 Task: Find connections with filter location Kayalpattinam with filter topic #Hiringandpromotionwith filter profile language German with filter current company VMware with filter school Islamic University of Science & Technology, Pulwama with filter industry Household Appliance Manufacturing with filter service category Print Design with filter keywords title Front-Line Employees
Action: Mouse moved to (183, 281)
Screenshot: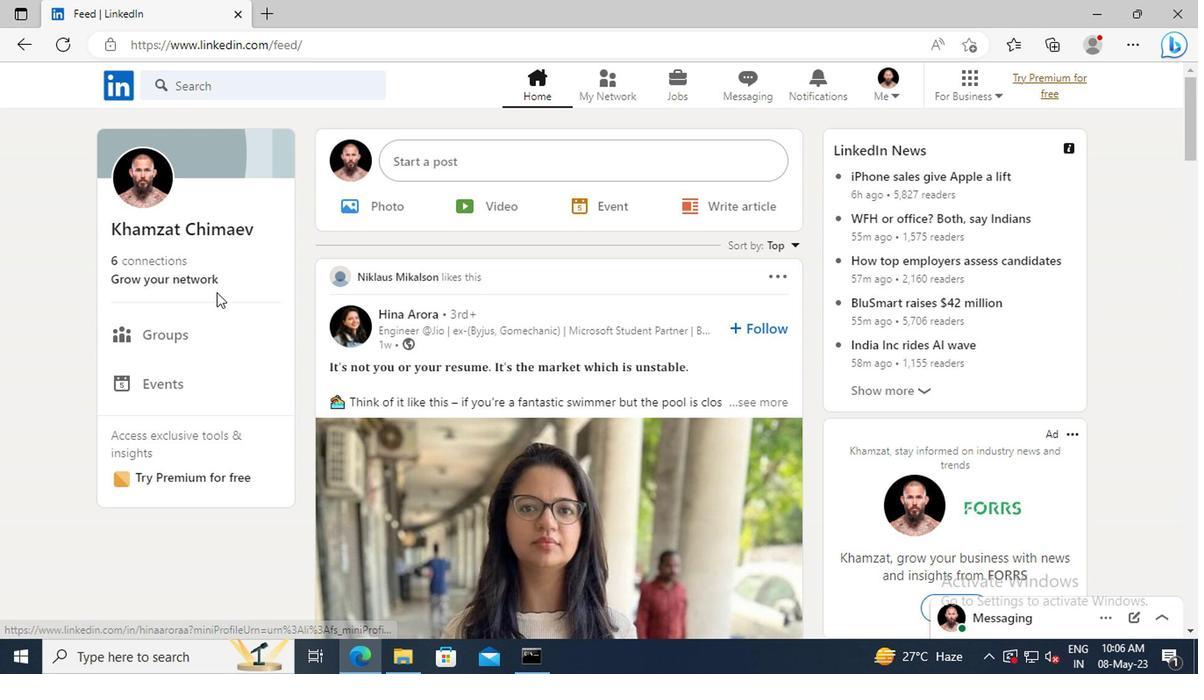 
Action: Mouse pressed left at (183, 281)
Screenshot: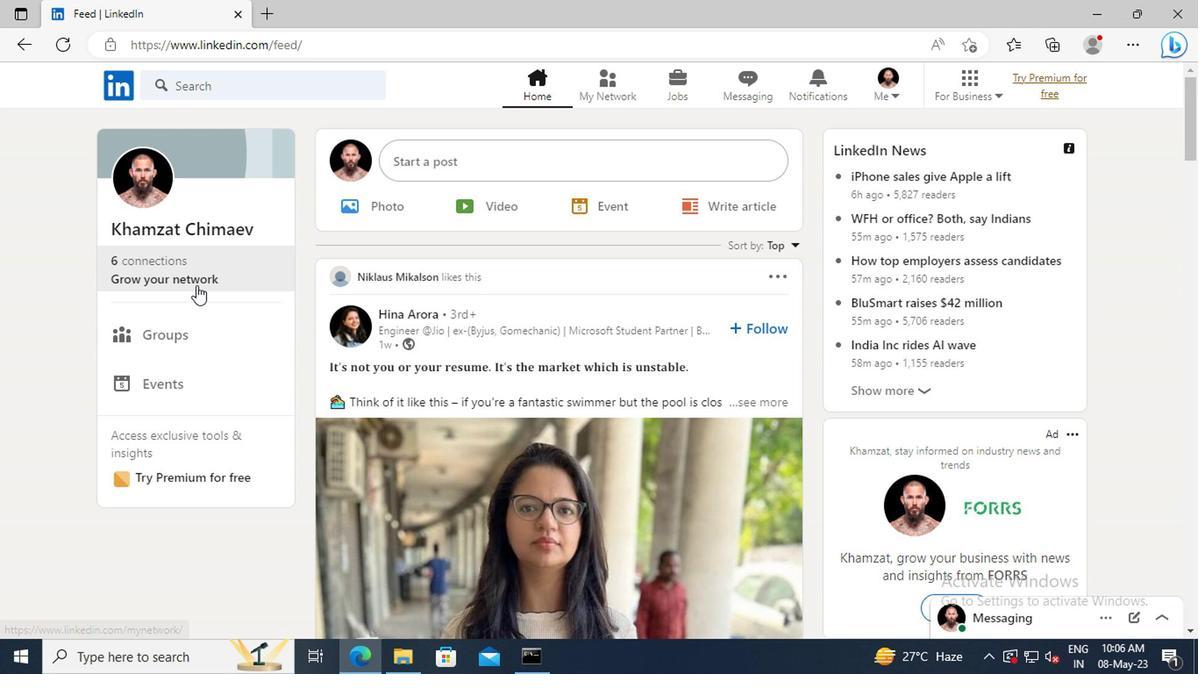 
Action: Mouse moved to (188, 187)
Screenshot: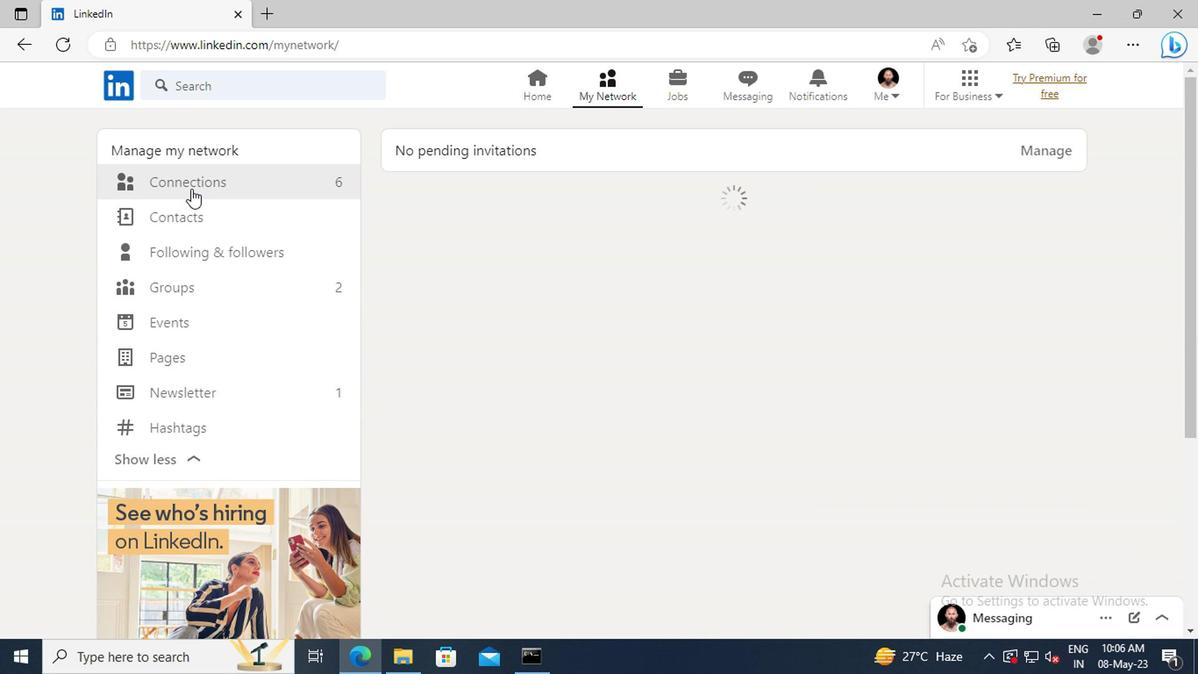 
Action: Mouse pressed left at (188, 187)
Screenshot: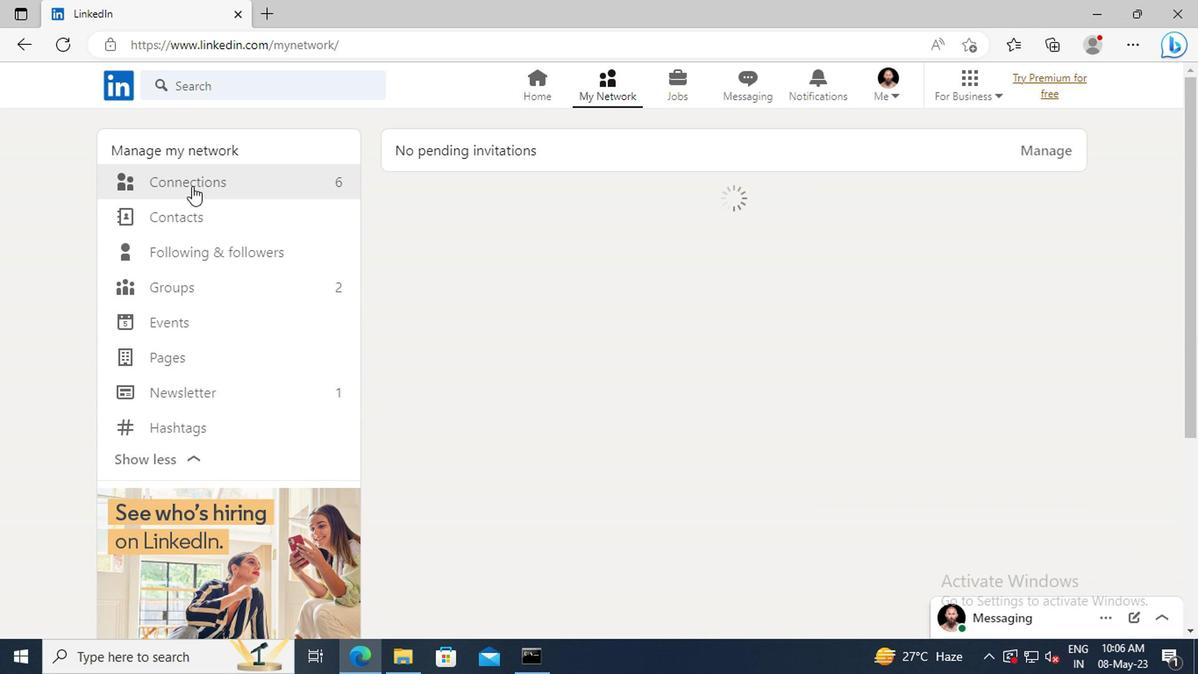 
Action: Mouse moved to (732, 189)
Screenshot: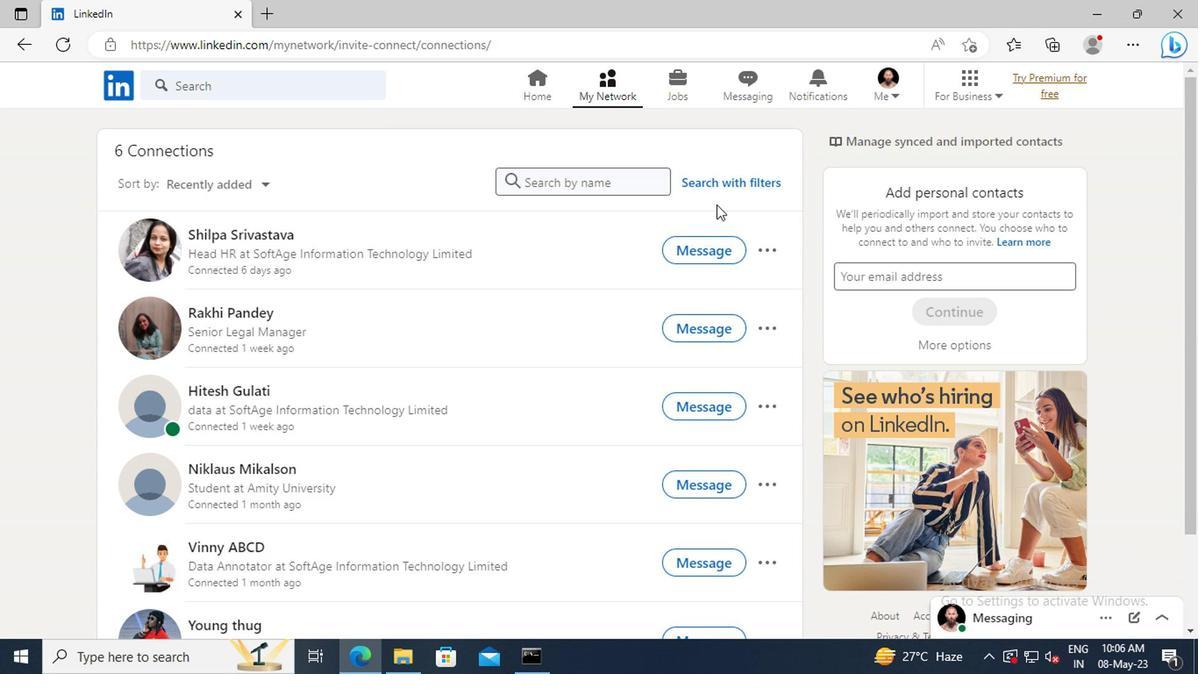 
Action: Mouse pressed left at (732, 189)
Screenshot: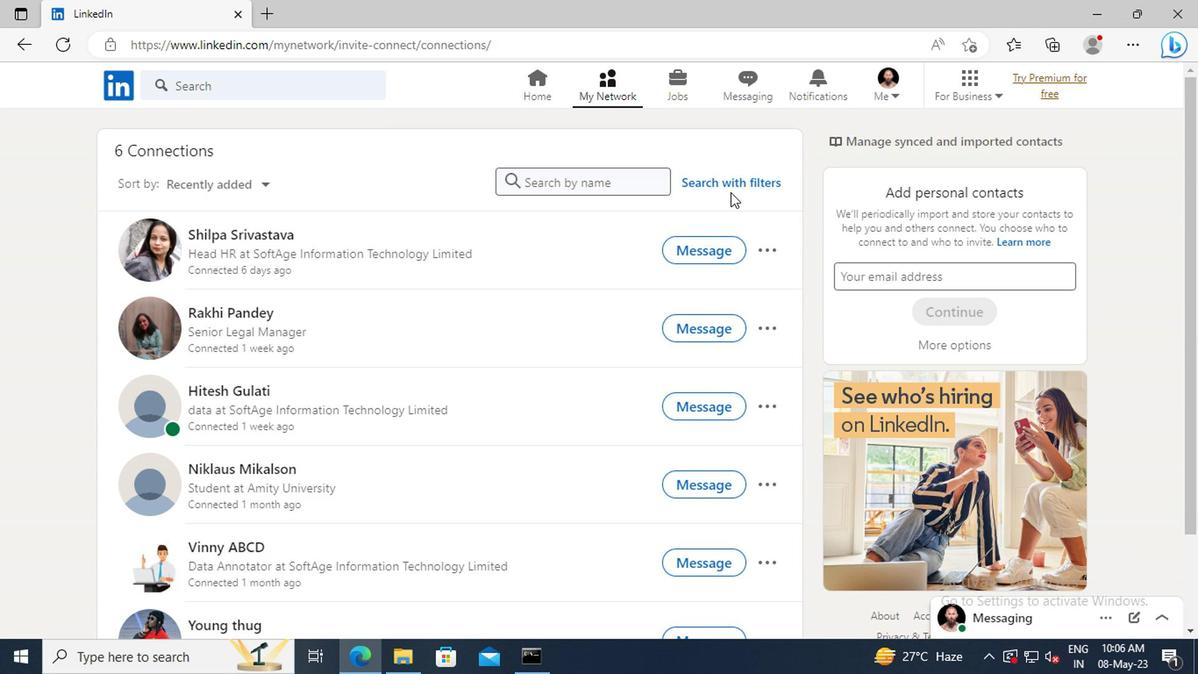 
Action: Mouse moved to (659, 141)
Screenshot: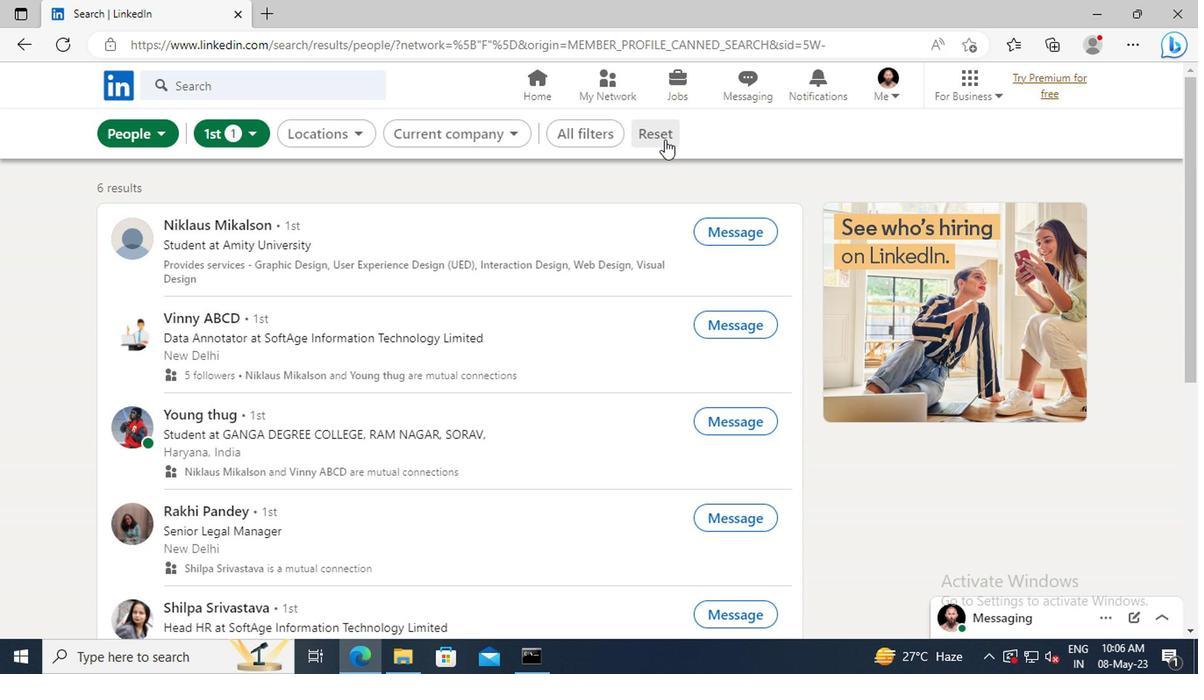 
Action: Mouse pressed left at (659, 141)
Screenshot: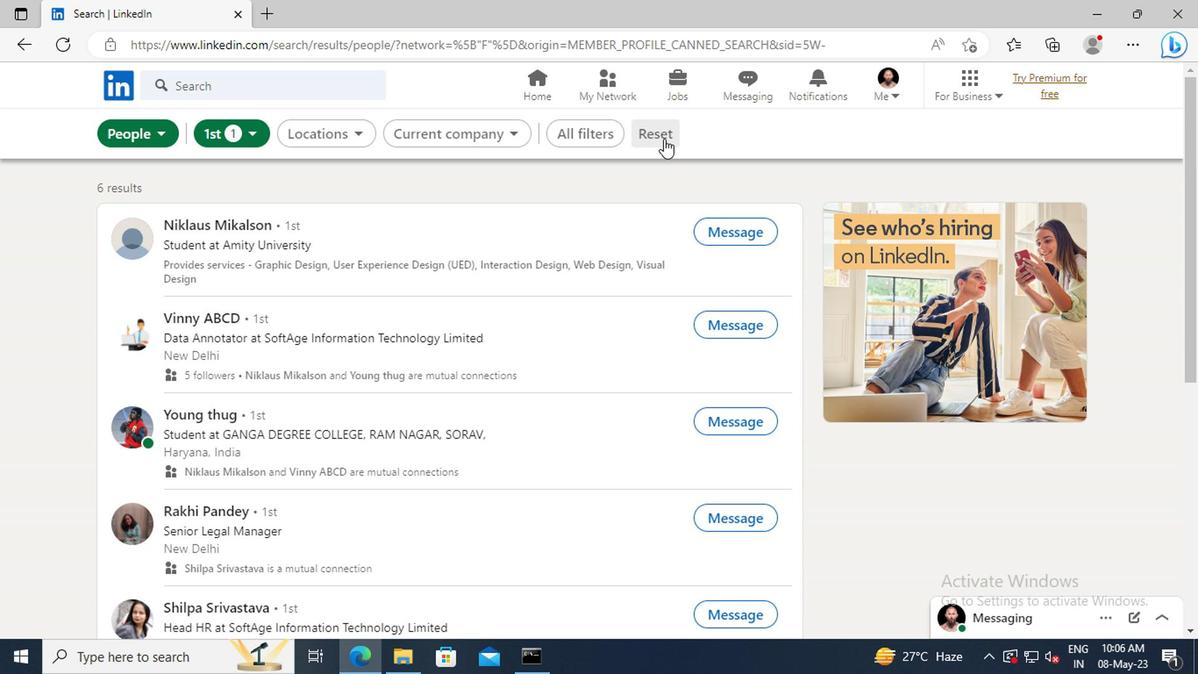 
Action: Mouse moved to (627, 139)
Screenshot: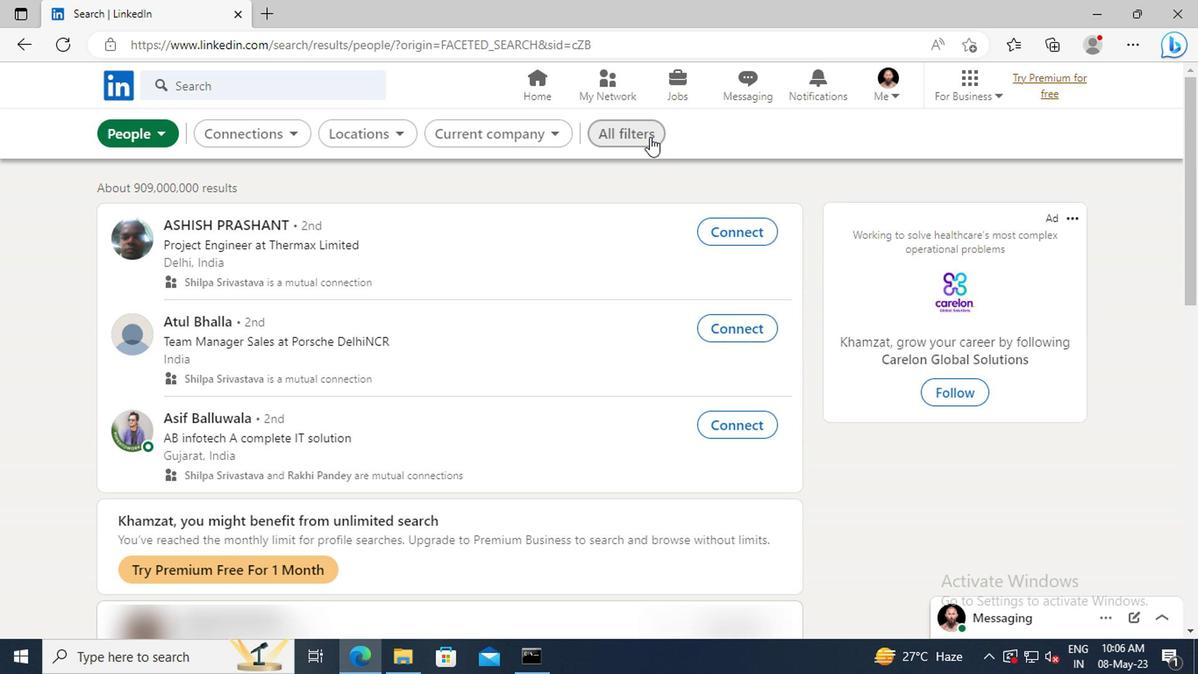 
Action: Mouse pressed left at (627, 139)
Screenshot: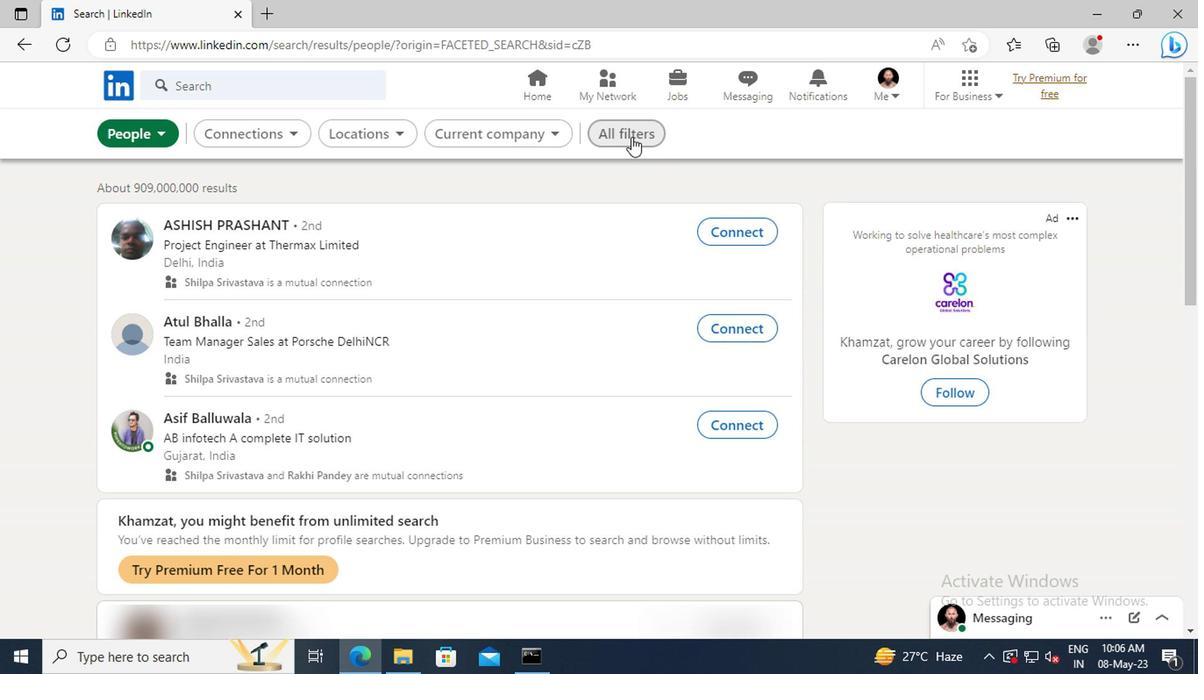 
Action: Mouse moved to (958, 313)
Screenshot: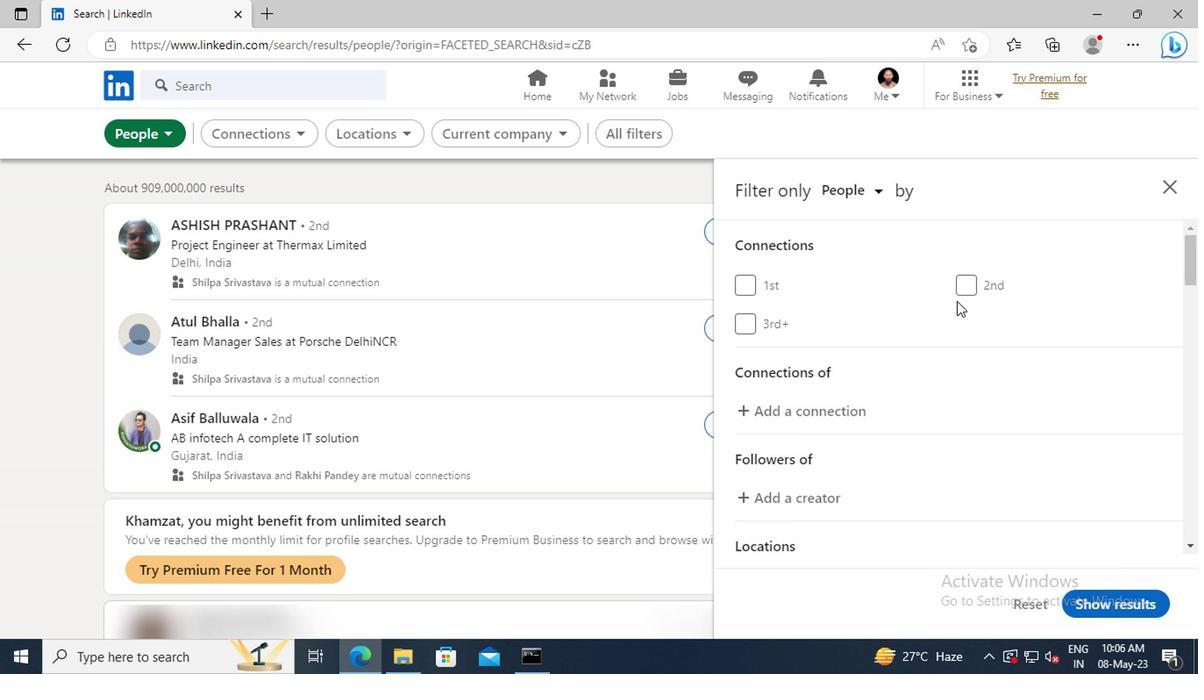 
Action: Mouse scrolled (958, 313) with delta (0, 0)
Screenshot: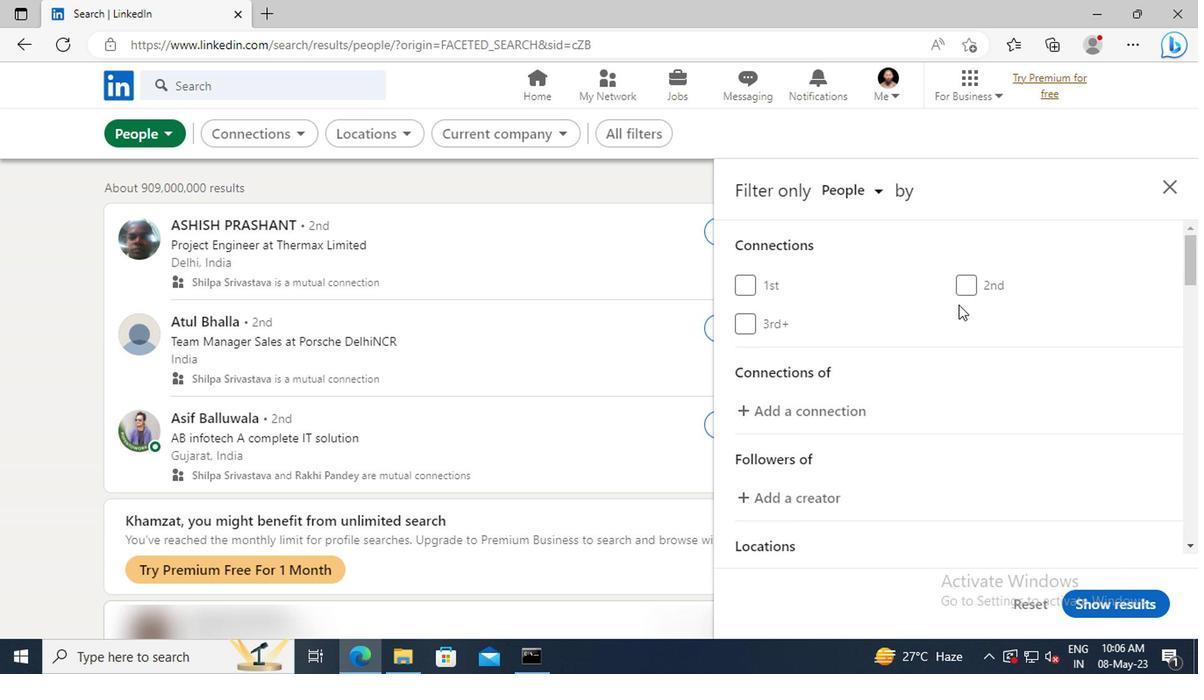 
Action: Mouse moved to (958, 315)
Screenshot: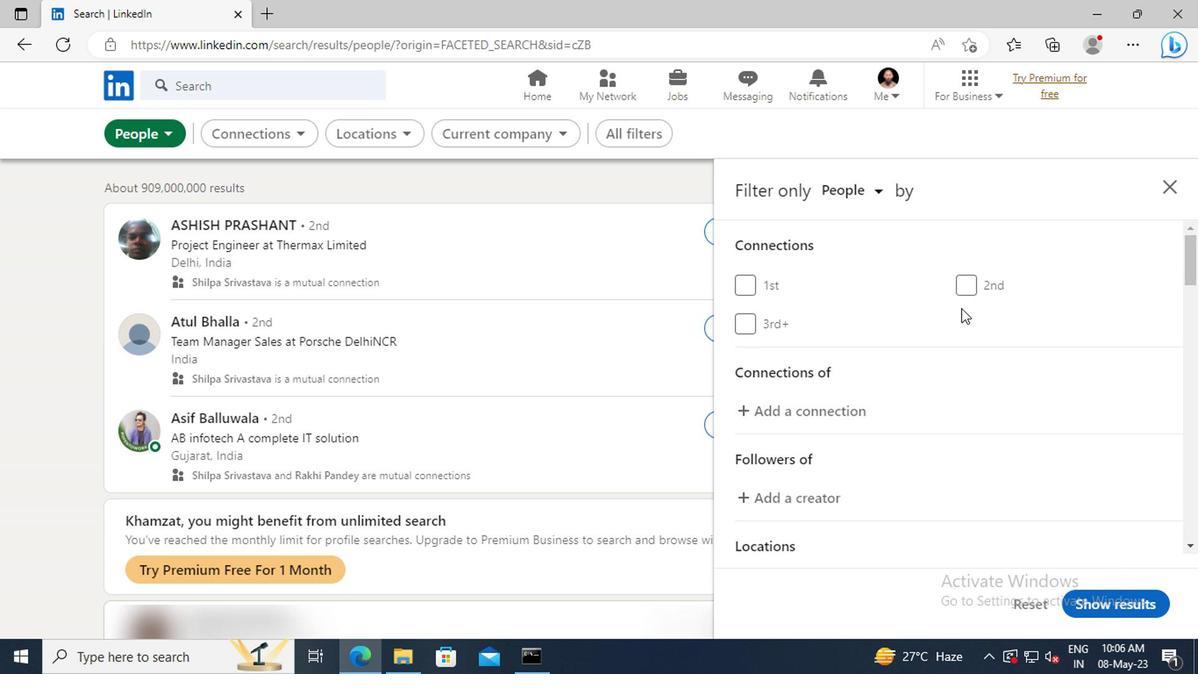 
Action: Mouse scrolled (958, 313) with delta (0, -1)
Screenshot: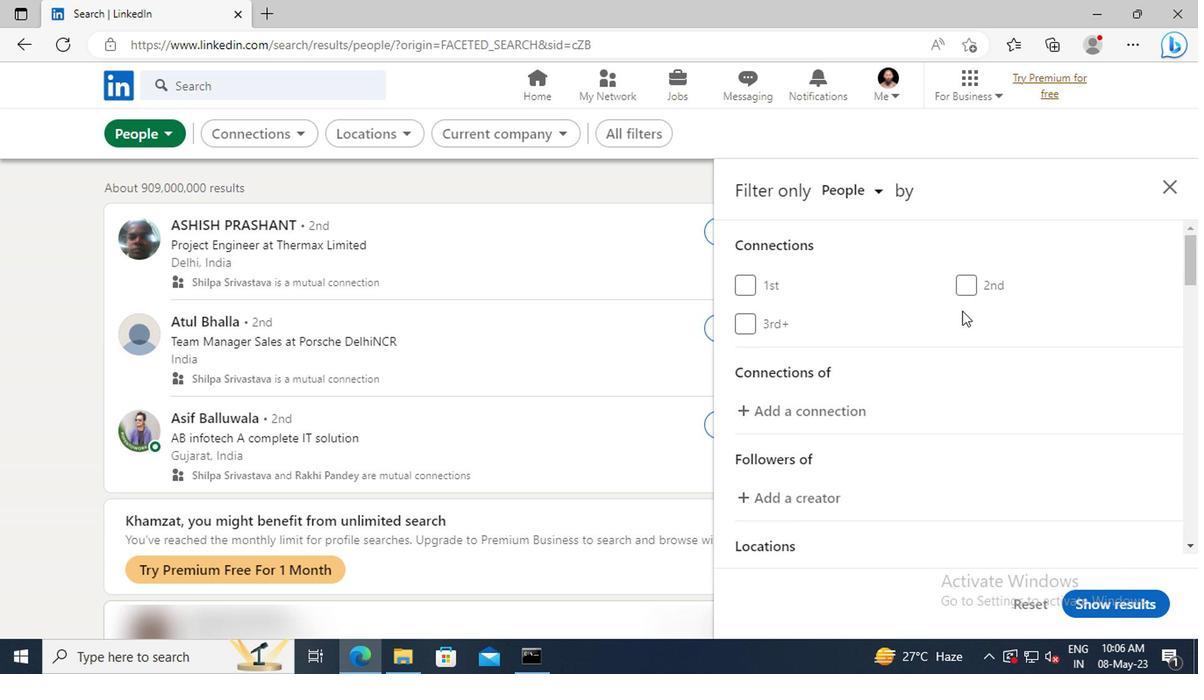 
Action: Mouse moved to (959, 315)
Screenshot: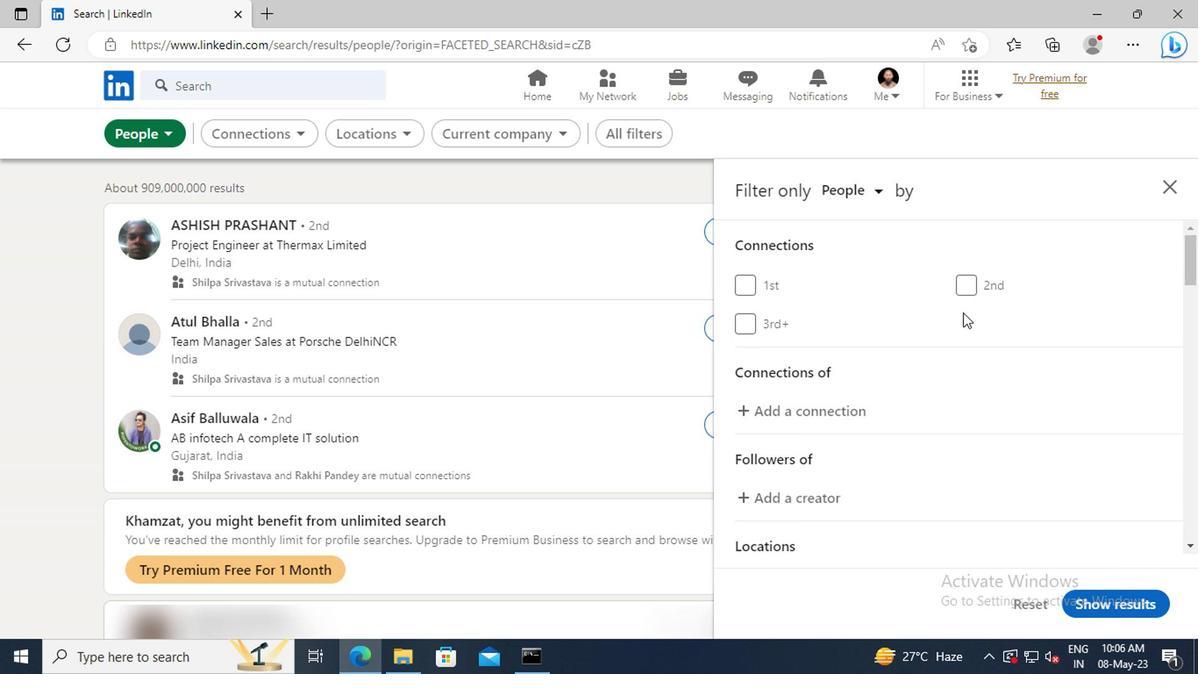 
Action: Mouse scrolled (959, 315) with delta (0, 0)
Screenshot: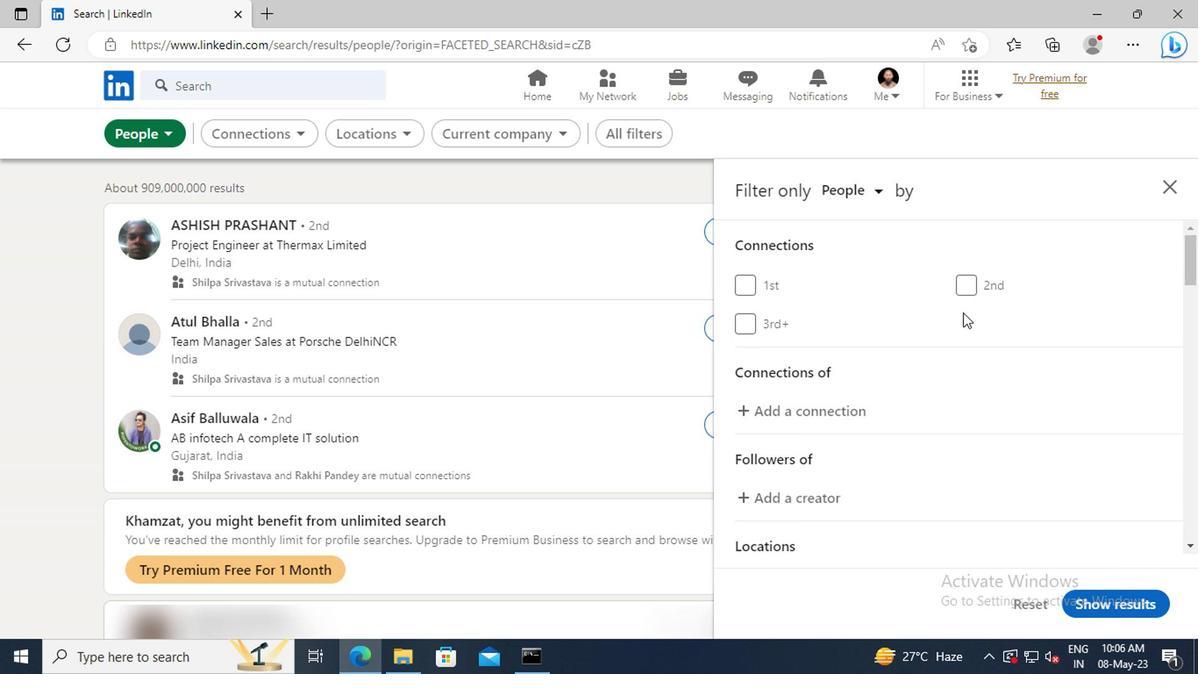 
Action: Mouse scrolled (959, 315) with delta (0, 0)
Screenshot: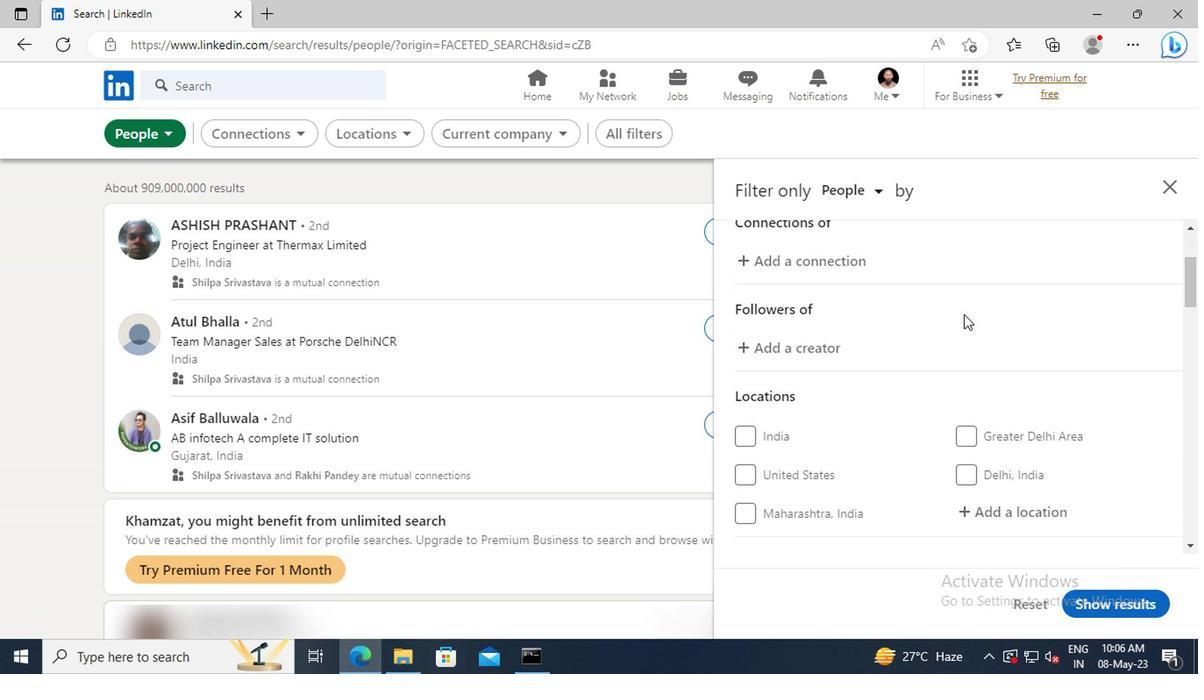 
Action: Mouse scrolled (959, 315) with delta (0, 0)
Screenshot: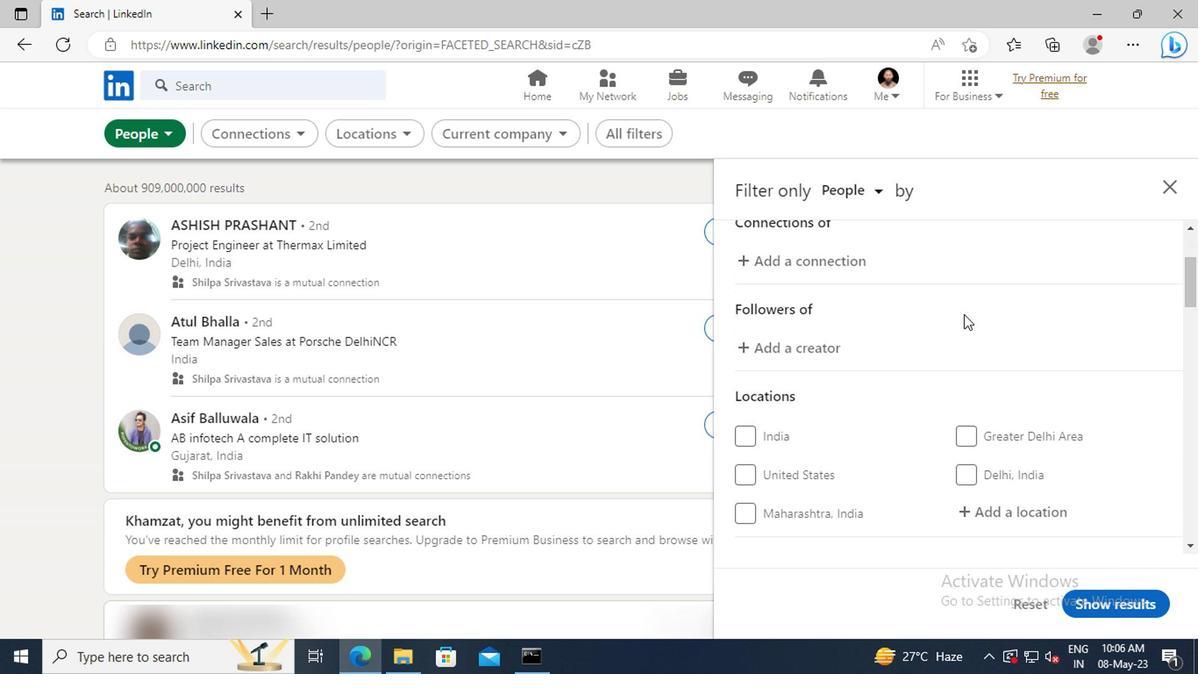 
Action: Mouse moved to (979, 410)
Screenshot: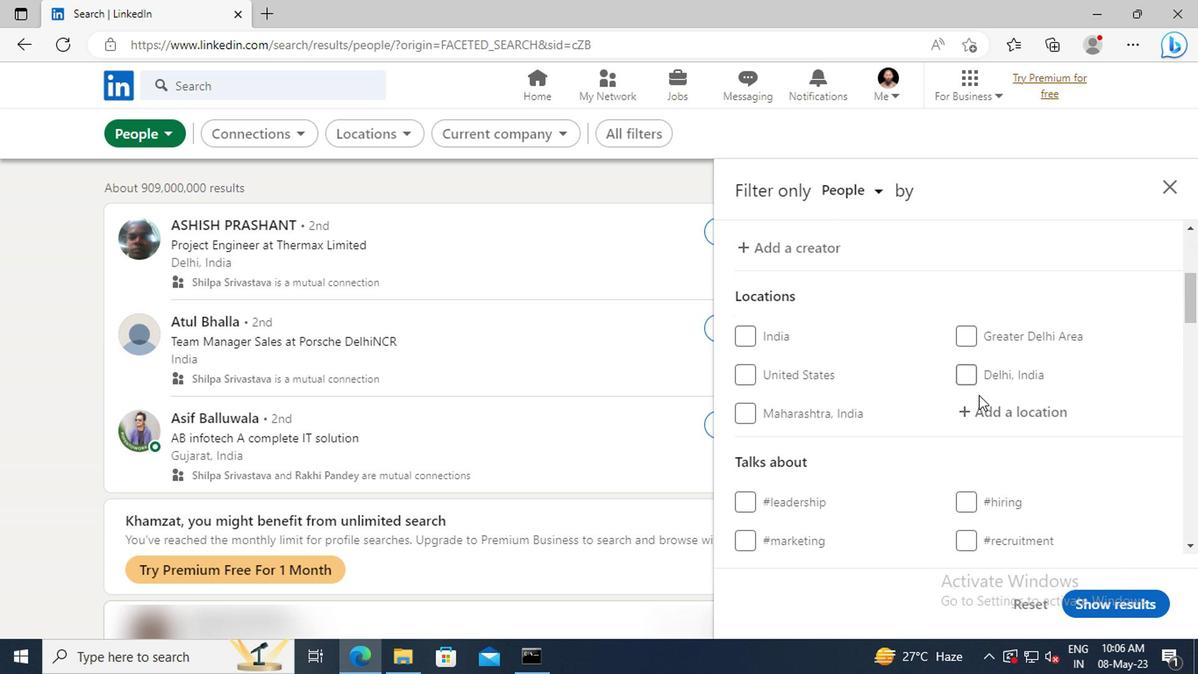 
Action: Mouse pressed left at (979, 410)
Screenshot: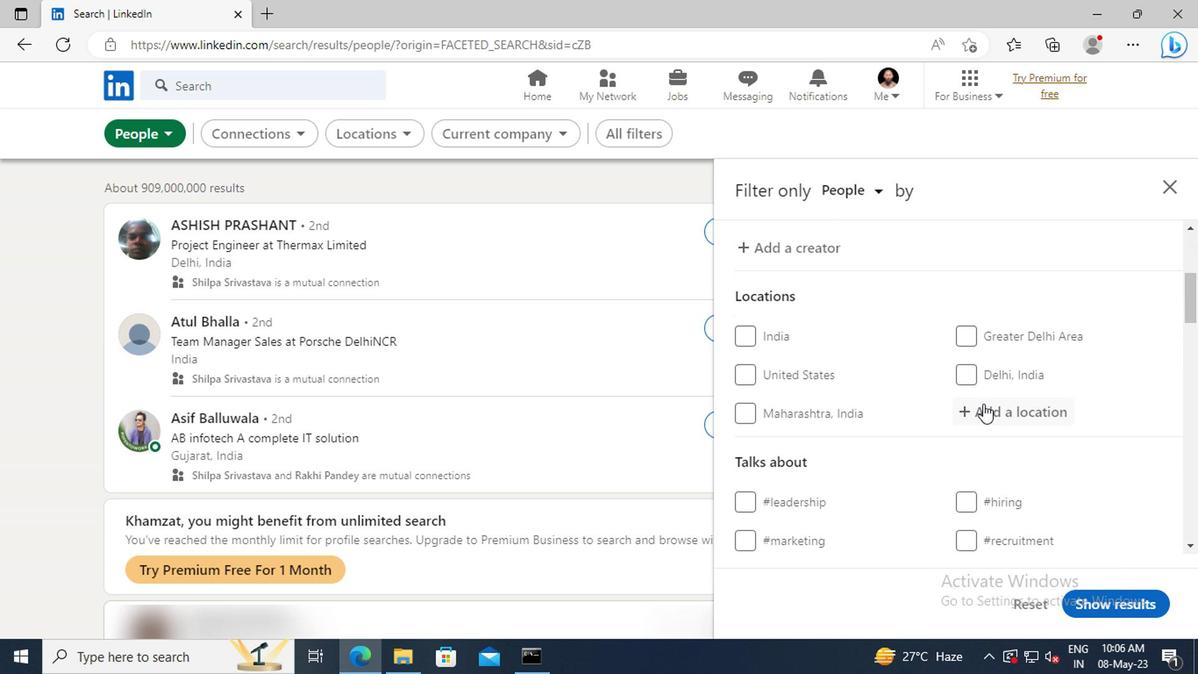 
Action: Mouse moved to (979, 411)
Screenshot: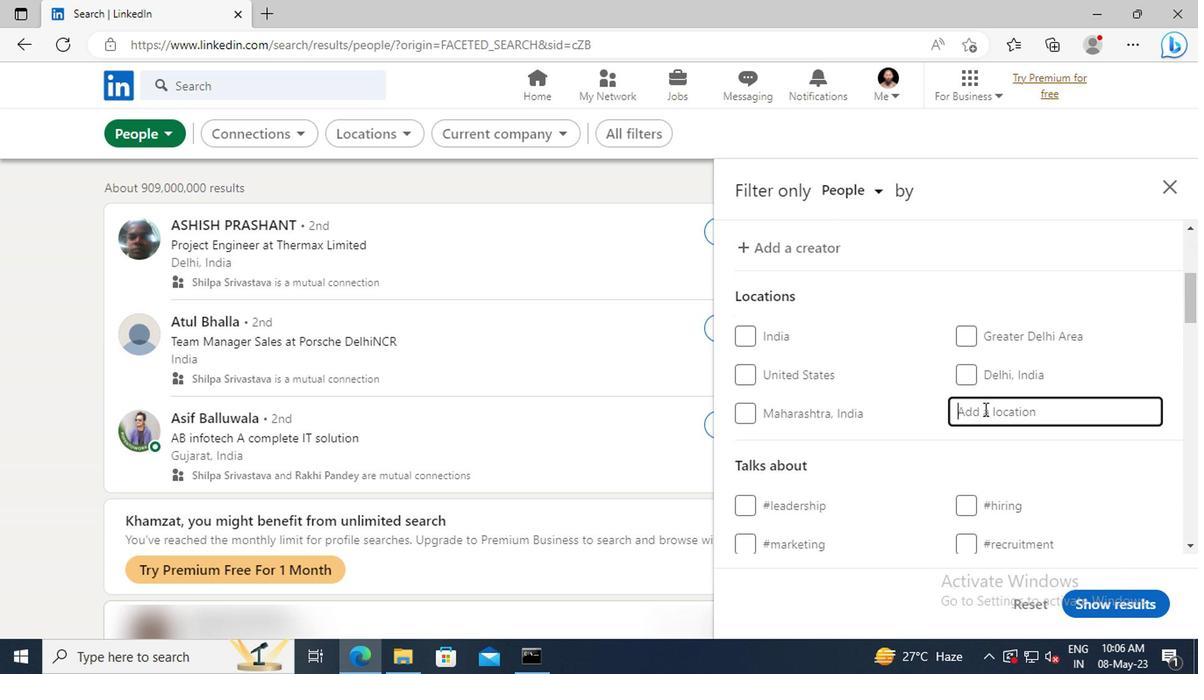 
Action: Key pressed <Key.shift>KAYALPATTINAM<Key.enter>
Screenshot: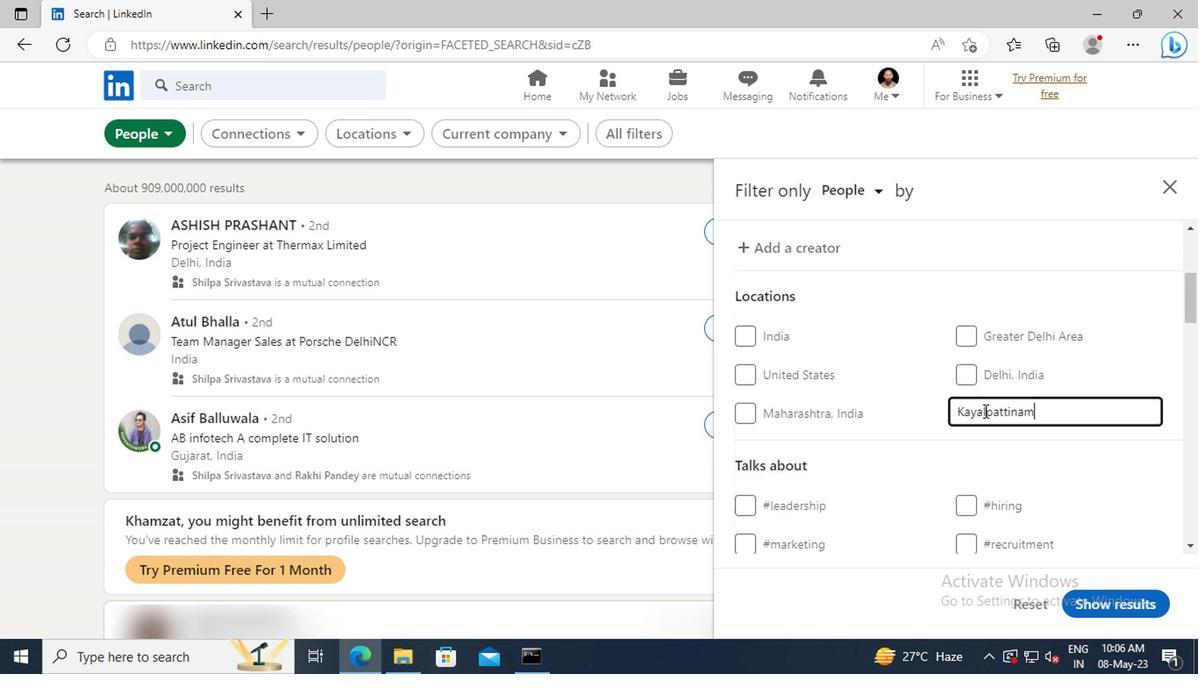 
Action: Mouse scrolled (979, 411) with delta (0, 0)
Screenshot: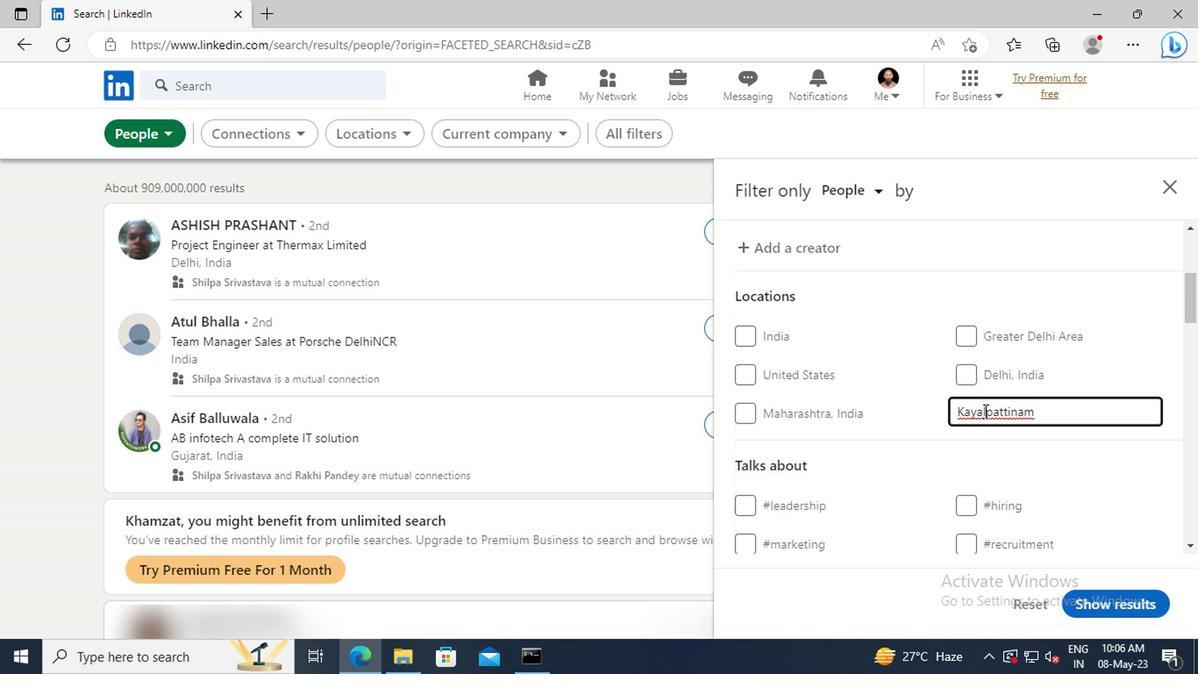 
Action: Mouse scrolled (979, 411) with delta (0, 0)
Screenshot: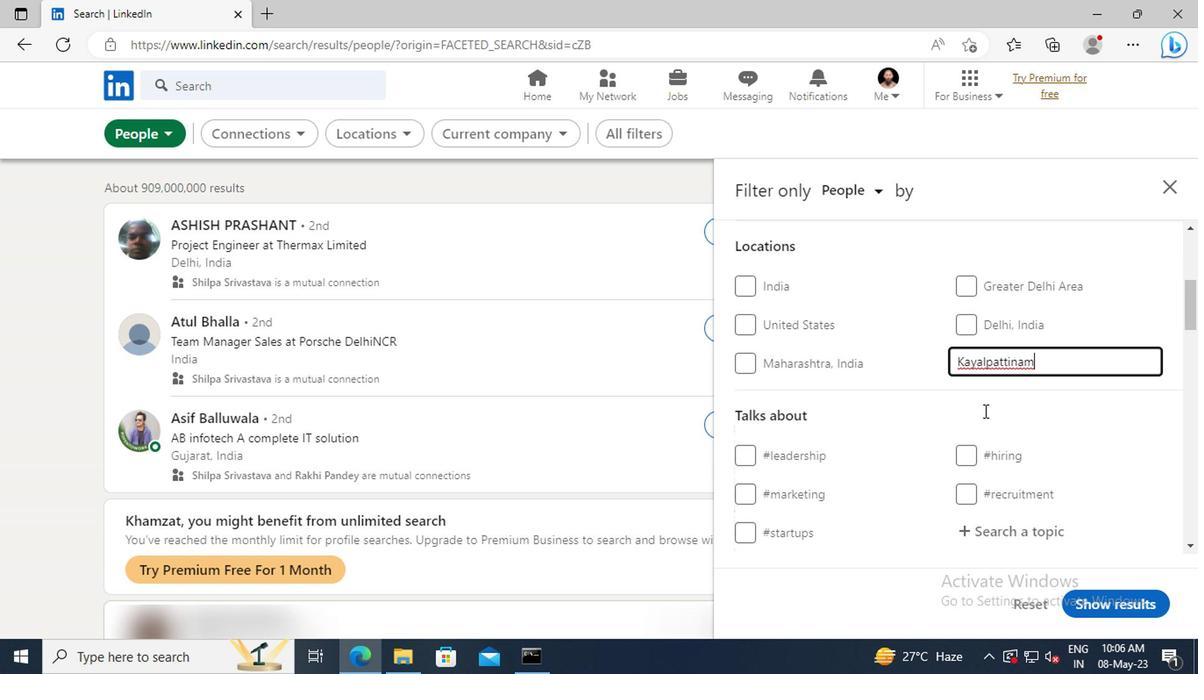 
Action: Mouse scrolled (979, 411) with delta (0, 0)
Screenshot: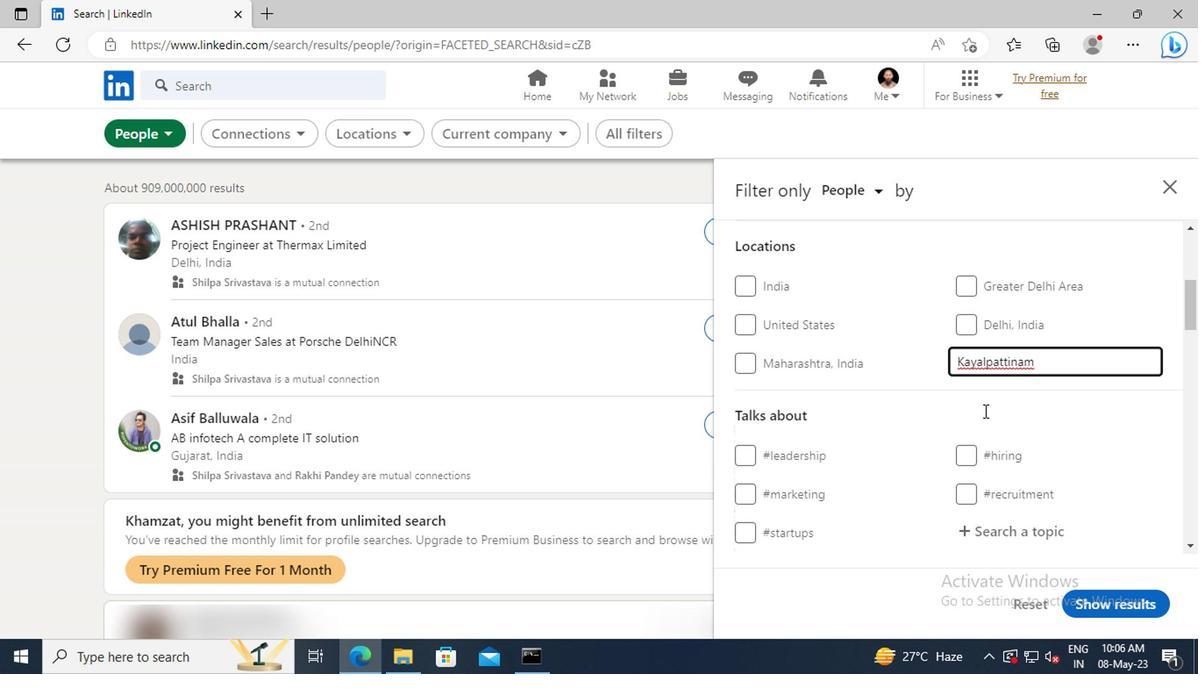 
Action: Mouse moved to (979, 428)
Screenshot: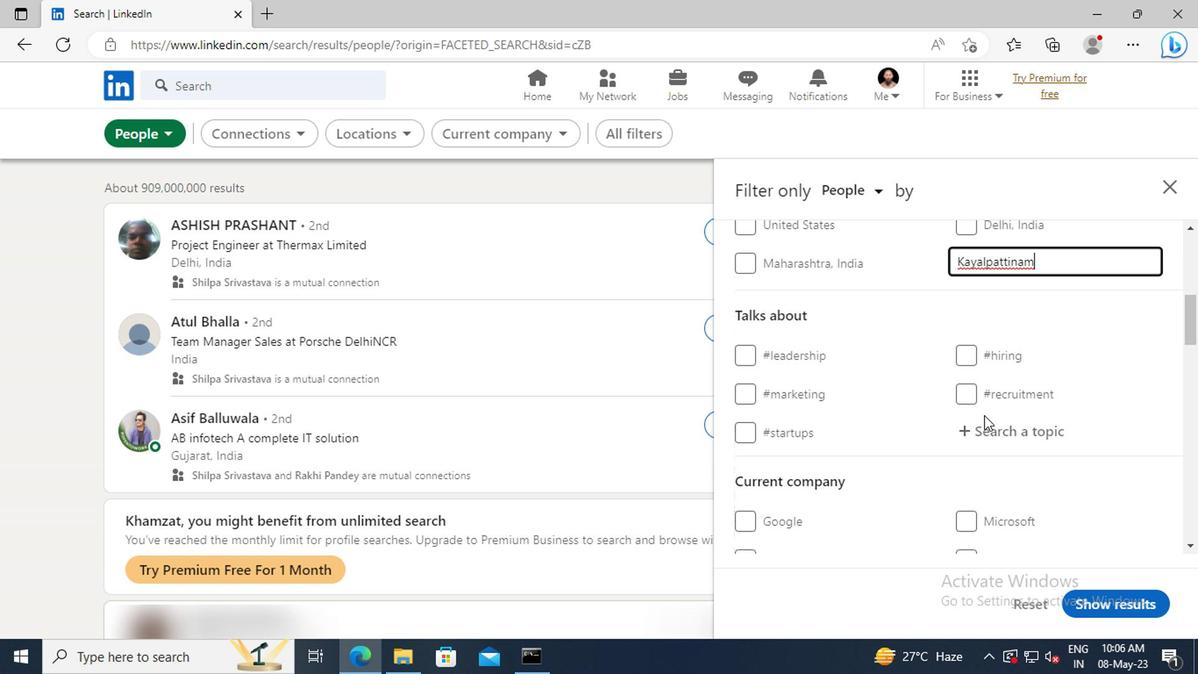 
Action: Mouse pressed left at (979, 428)
Screenshot: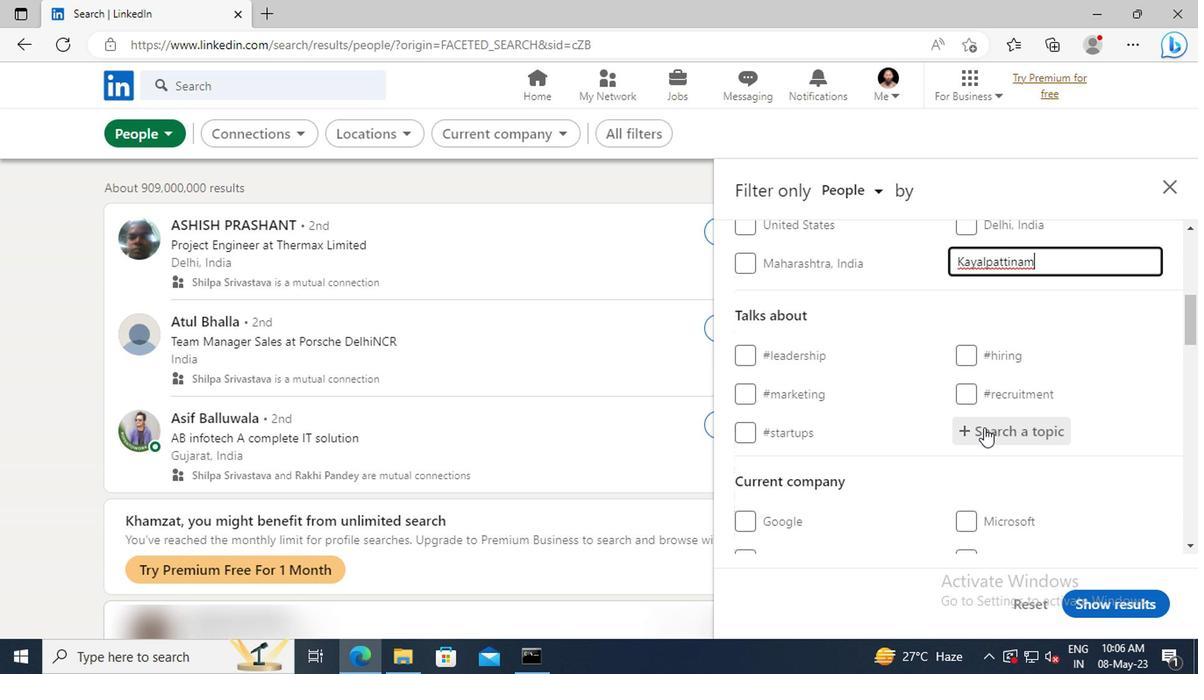 
Action: Key pressed <Key.shift>HIRINGANDP
Screenshot: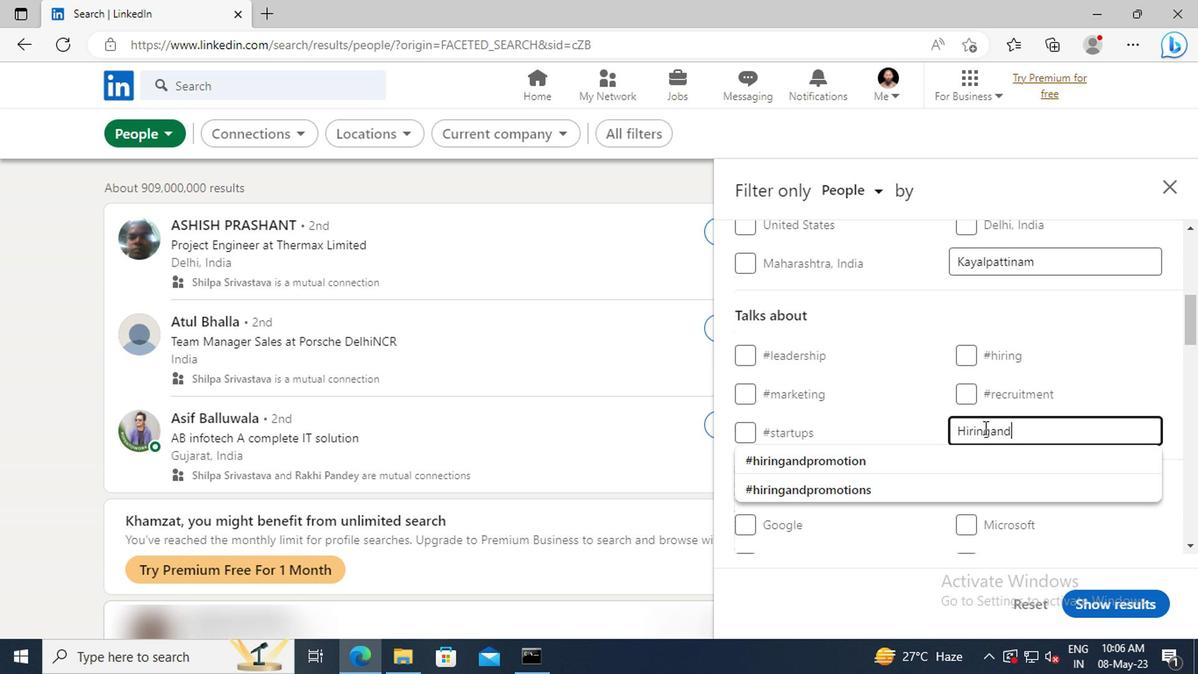 
Action: Mouse moved to (984, 453)
Screenshot: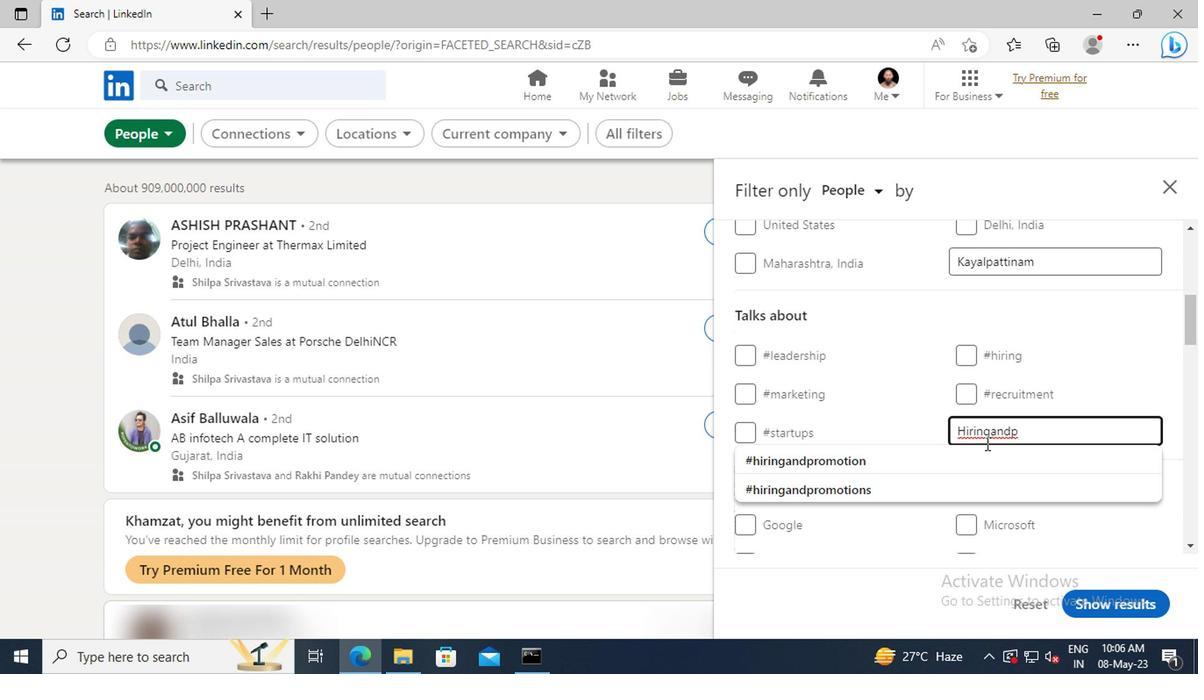 
Action: Mouse pressed left at (984, 453)
Screenshot: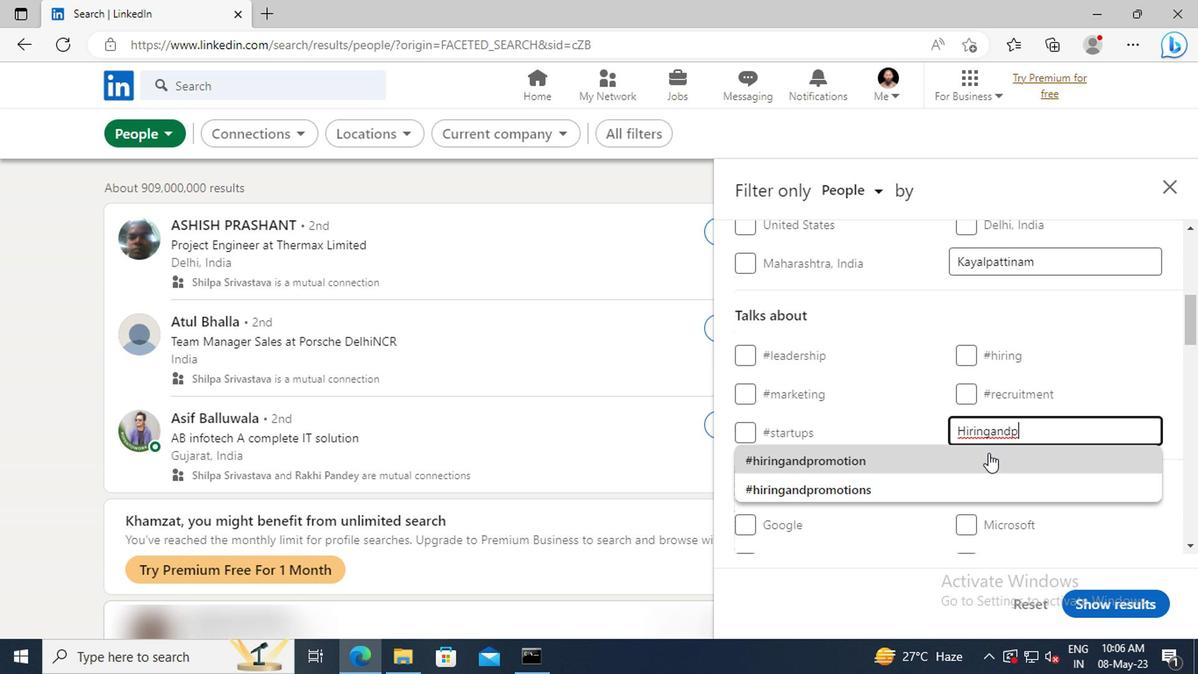 
Action: Mouse scrolled (984, 453) with delta (0, 0)
Screenshot: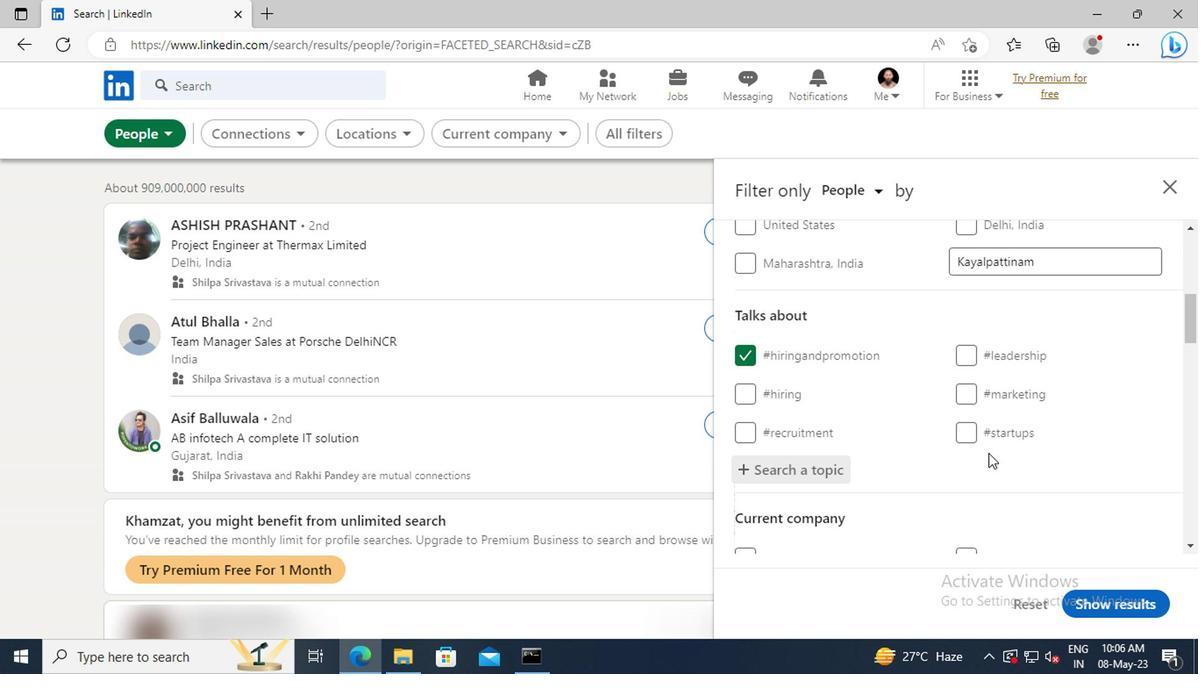 
Action: Mouse scrolled (984, 453) with delta (0, 0)
Screenshot: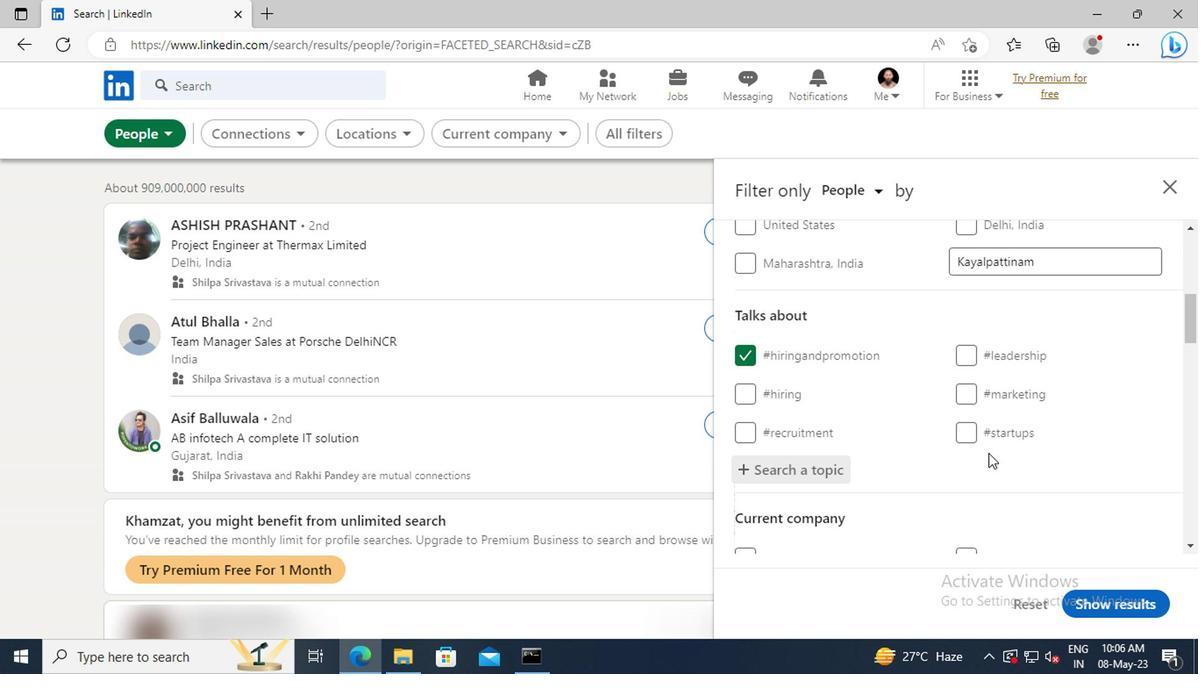 
Action: Mouse scrolled (984, 453) with delta (0, 0)
Screenshot: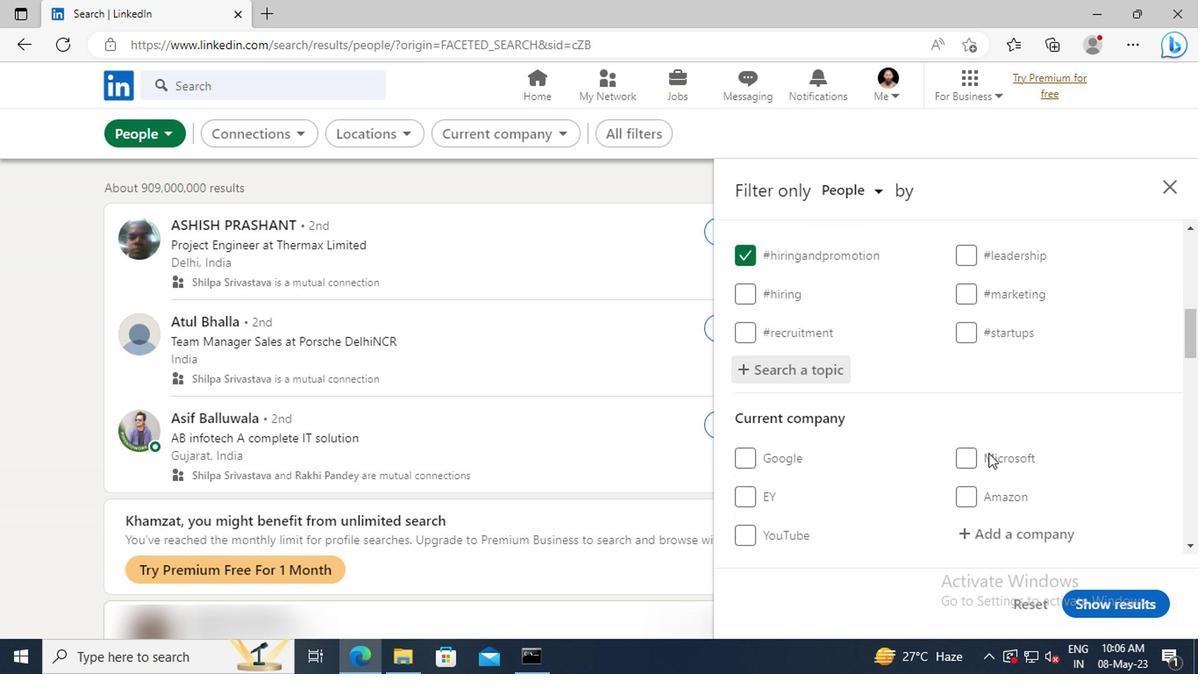 
Action: Mouse scrolled (984, 453) with delta (0, 0)
Screenshot: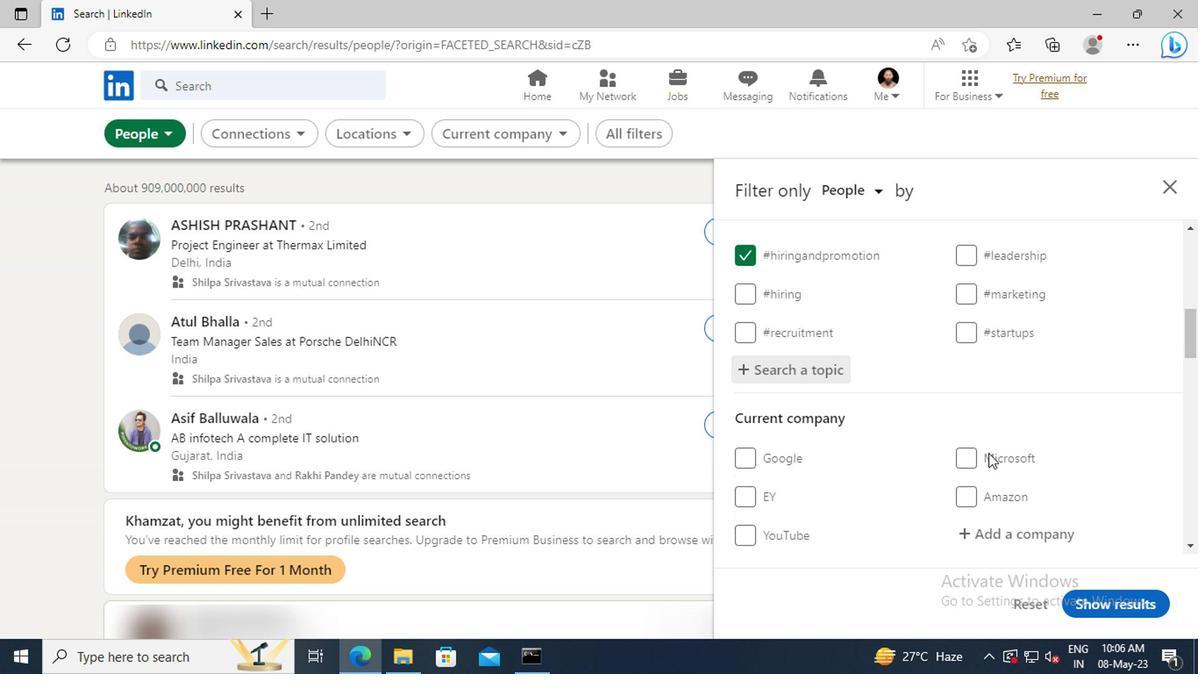 
Action: Mouse scrolled (984, 453) with delta (0, 0)
Screenshot: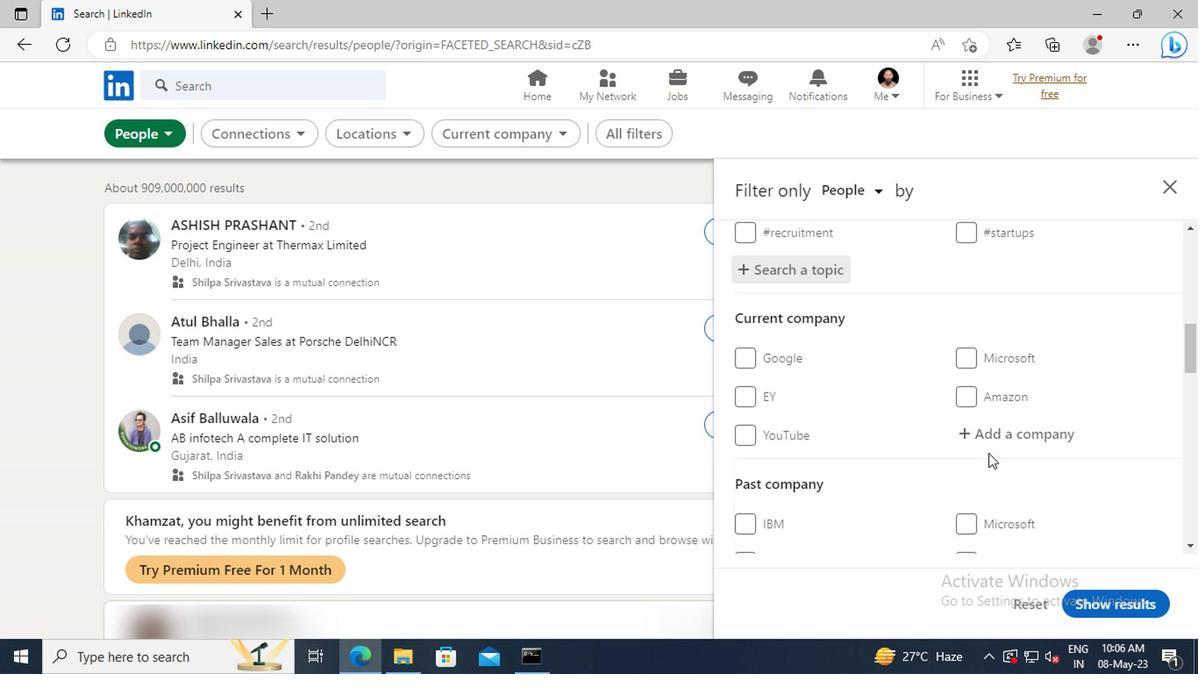 
Action: Mouse scrolled (984, 453) with delta (0, 0)
Screenshot: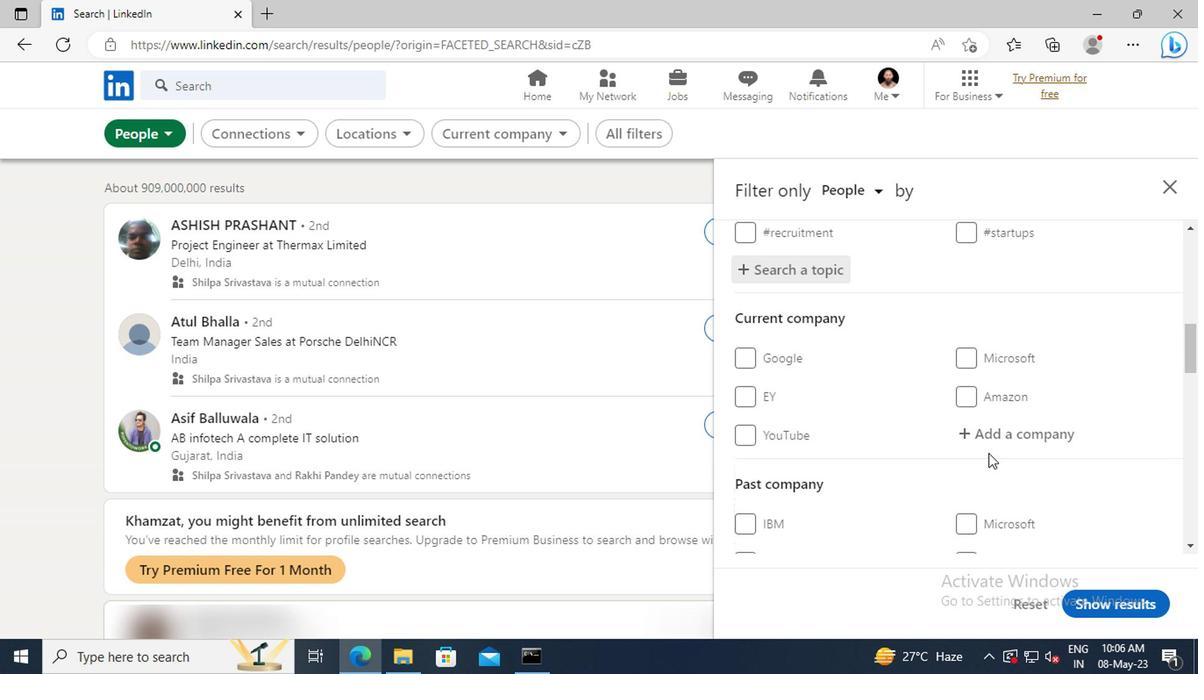 
Action: Mouse scrolled (984, 453) with delta (0, 0)
Screenshot: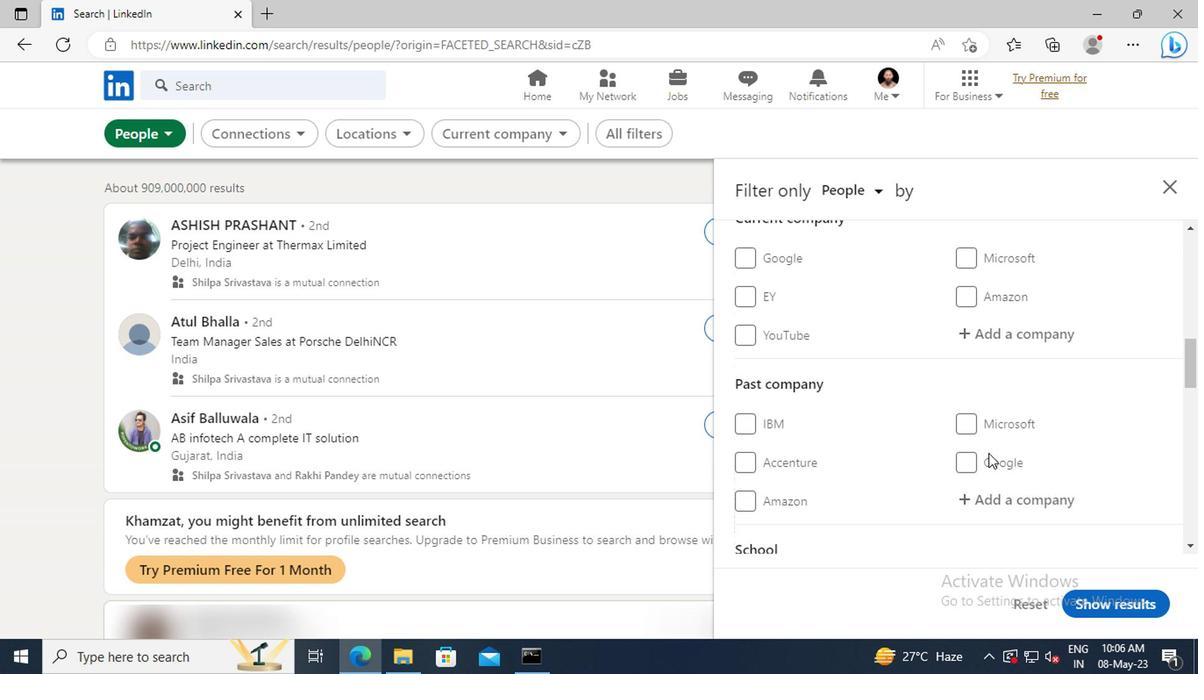 
Action: Mouse scrolled (984, 453) with delta (0, 0)
Screenshot: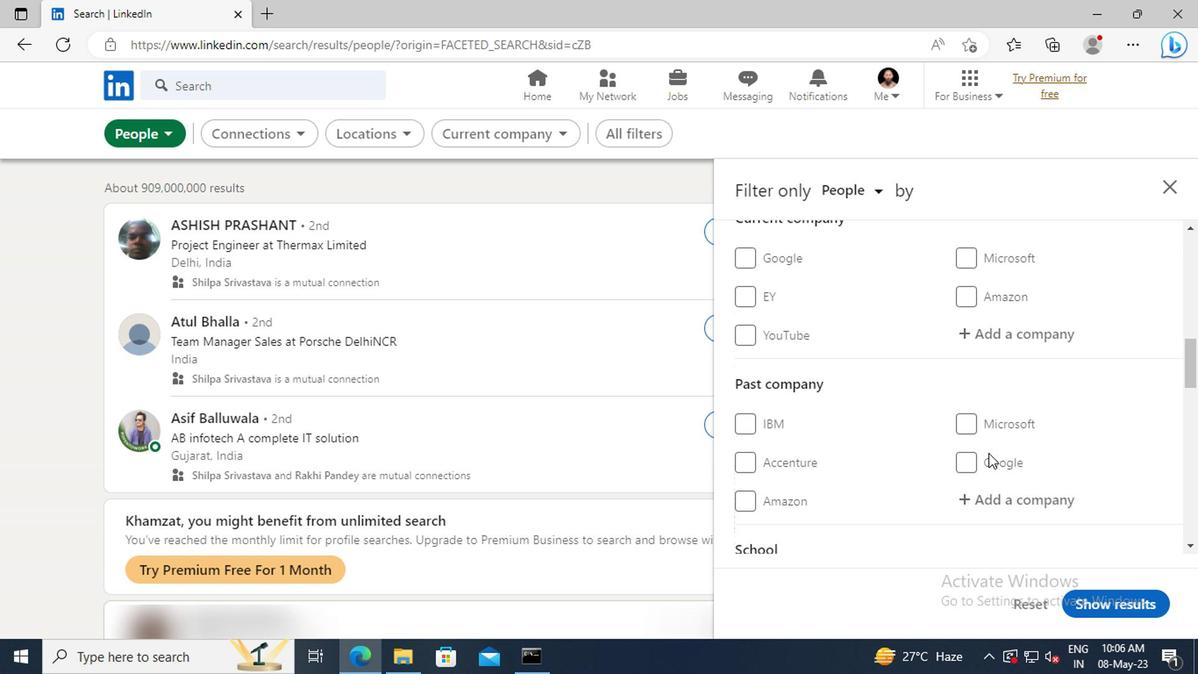 
Action: Mouse scrolled (984, 453) with delta (0, 0)
Screenshot: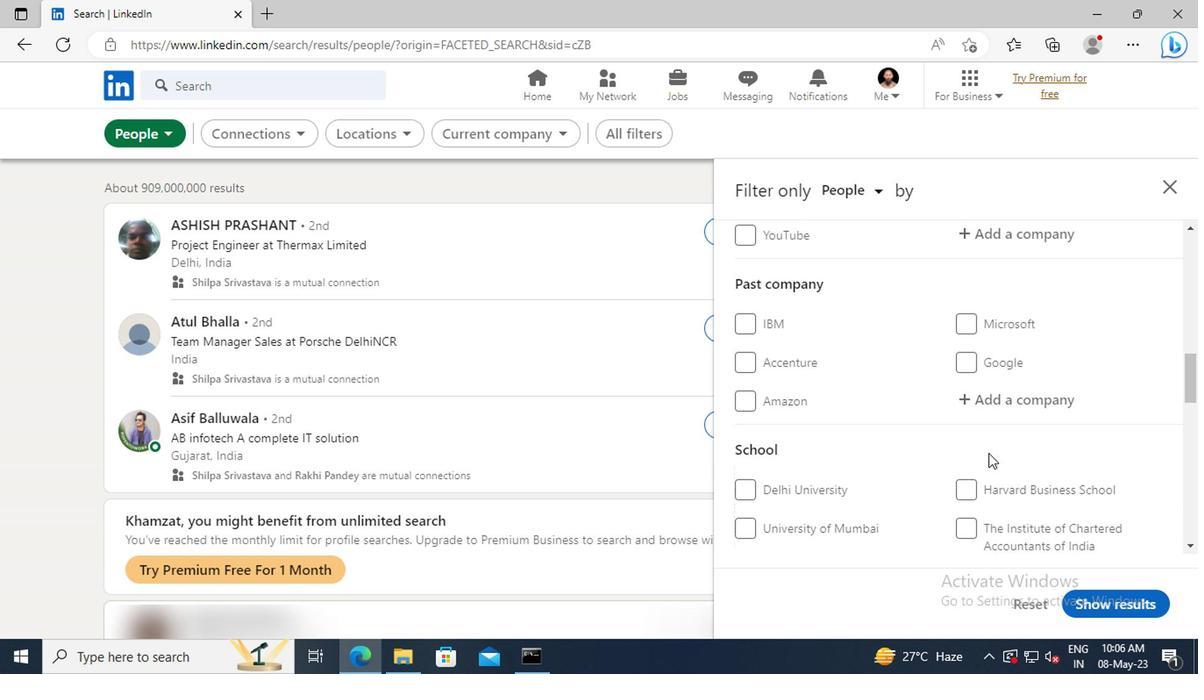 
Action: Mouse moved to (984, 453)
Screenshot: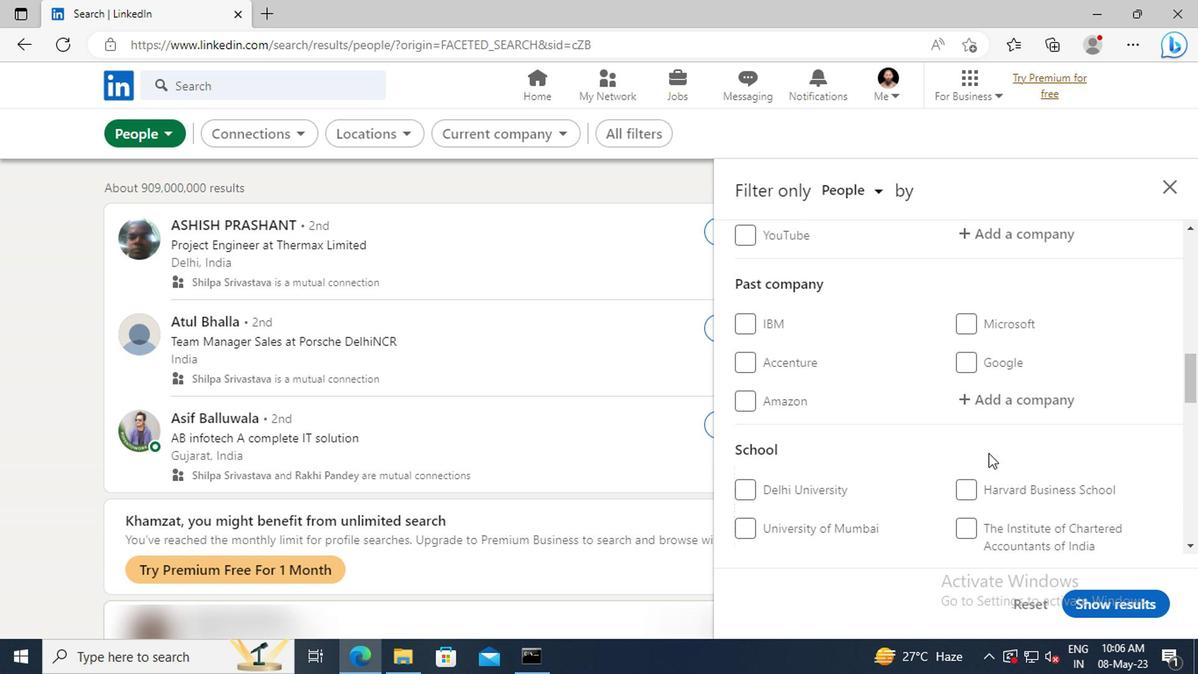 
Action: Mouse scrolled (984, 453) with delta (0, 0)
Screenshot: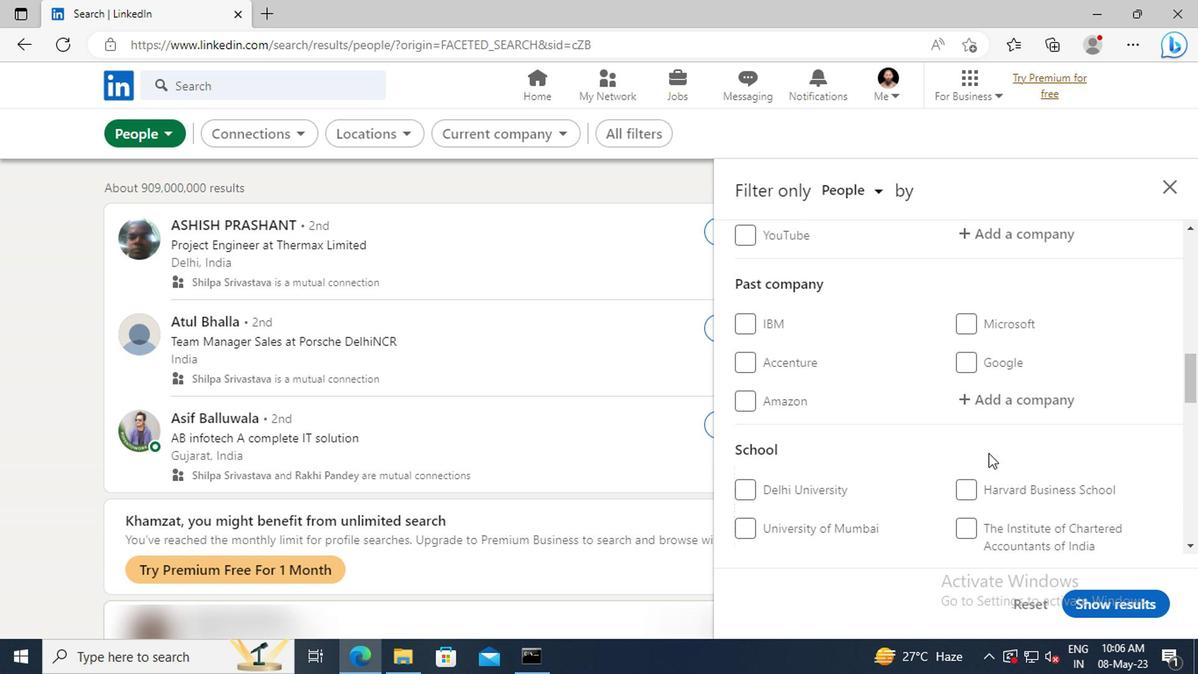 
Action: Mouse moved to (983, 448)
Screenshot: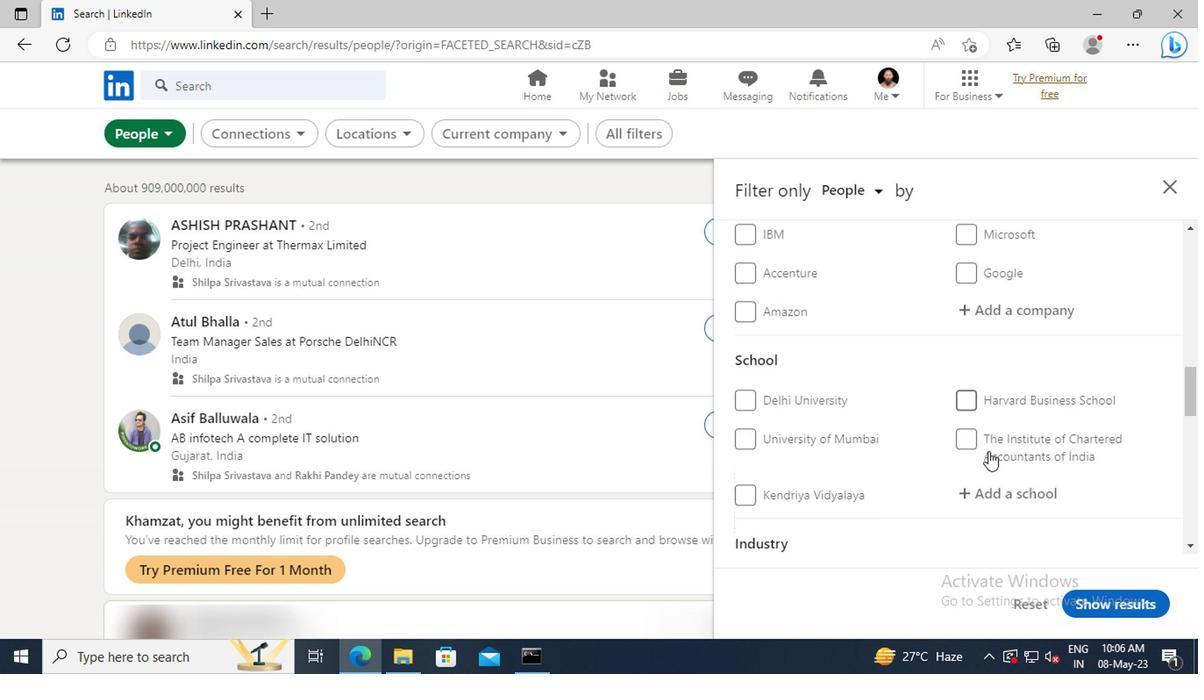 
Action: Mouse scrolled (983, 447) with delta (0, -1)
Screenshot: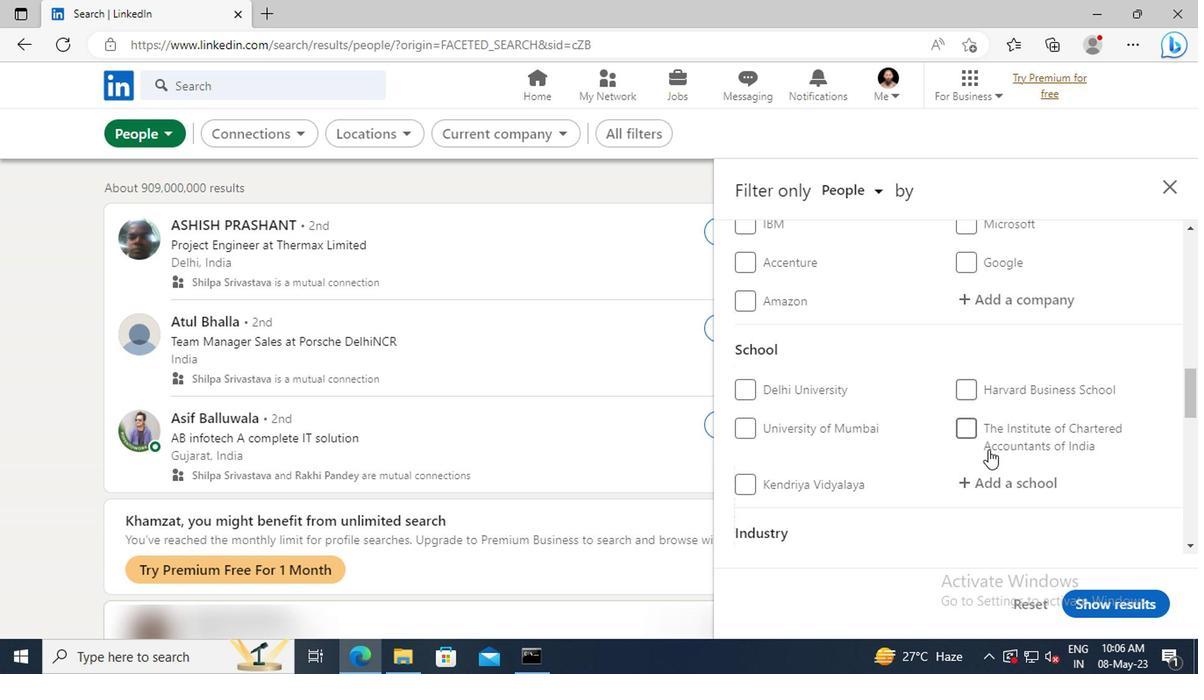 
Action: Mouse scrolled (983, 447) with delta (0, -1)
Screenshot: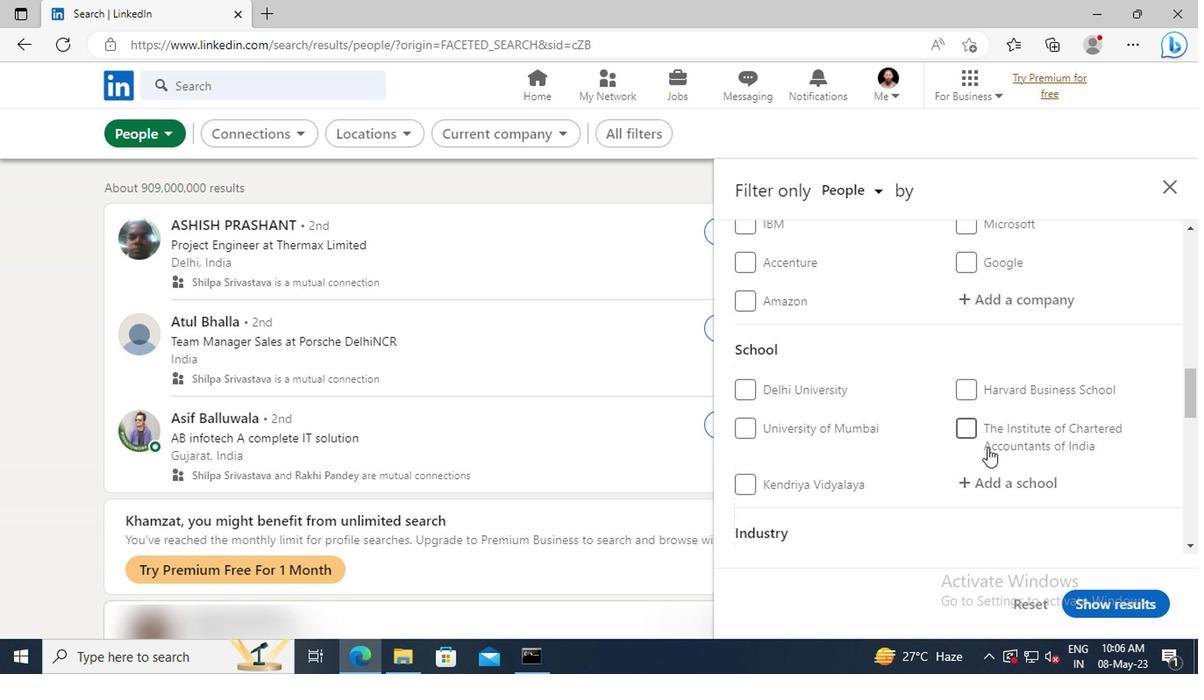 
Action: Mouse moved to (982, 446)
Screenshot: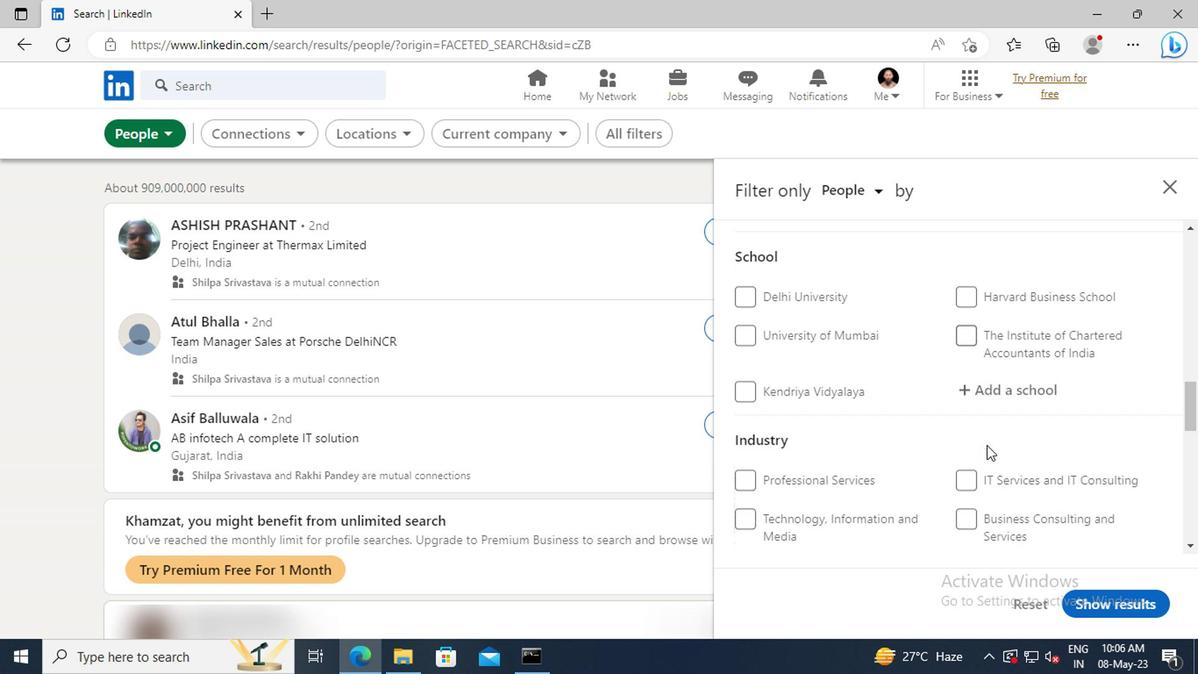 
Action: Mouse scrolled (982, 444) with delta (0, -1)
Screenshot: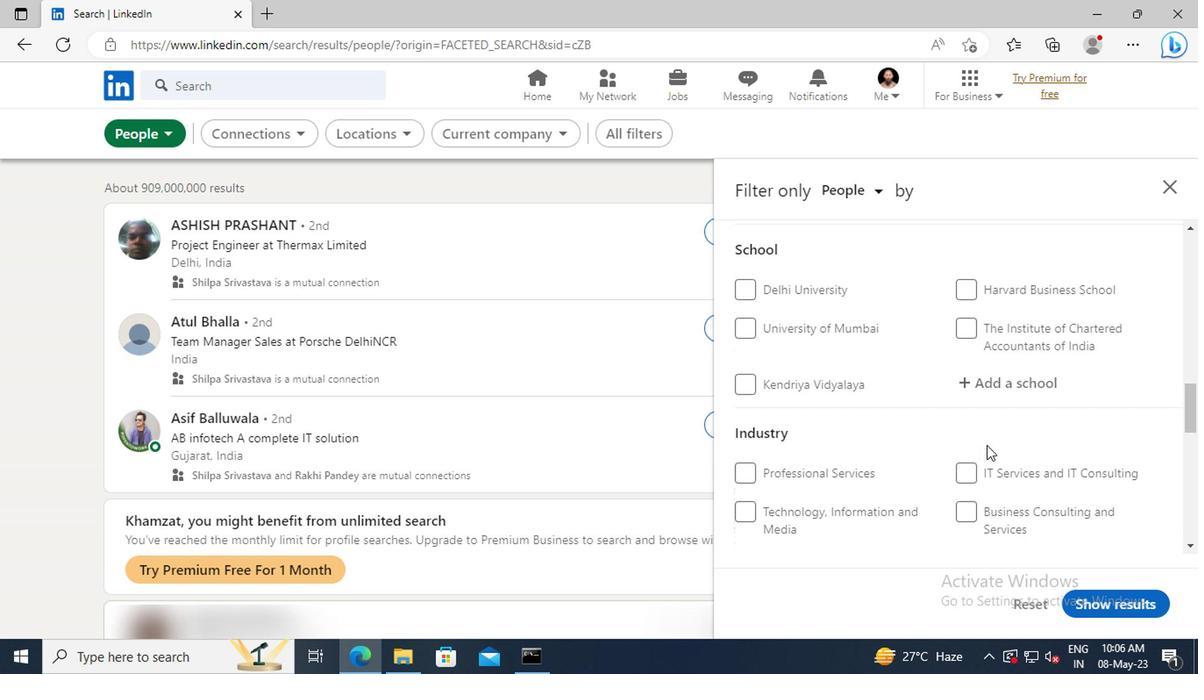 
Action: Mouse scrolled (982, 444) with delta (0, -1)
Screenshot: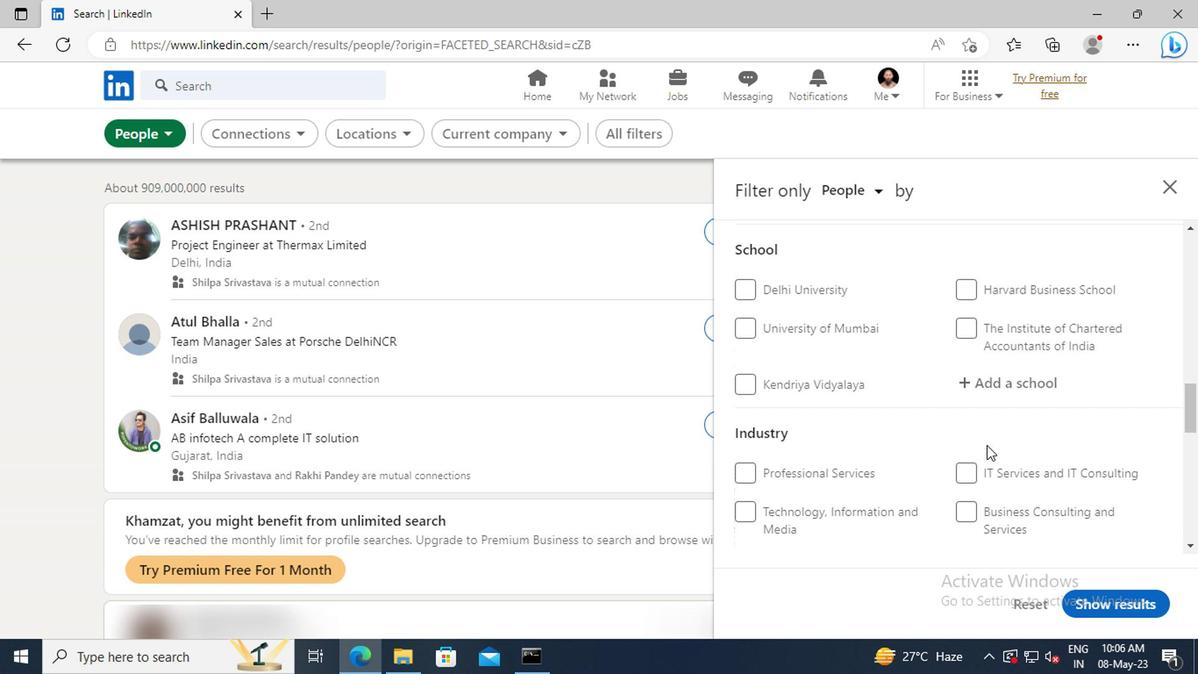 
Action: Mouse scrolled (982, 444) with delta (0, -1)
Screenshot: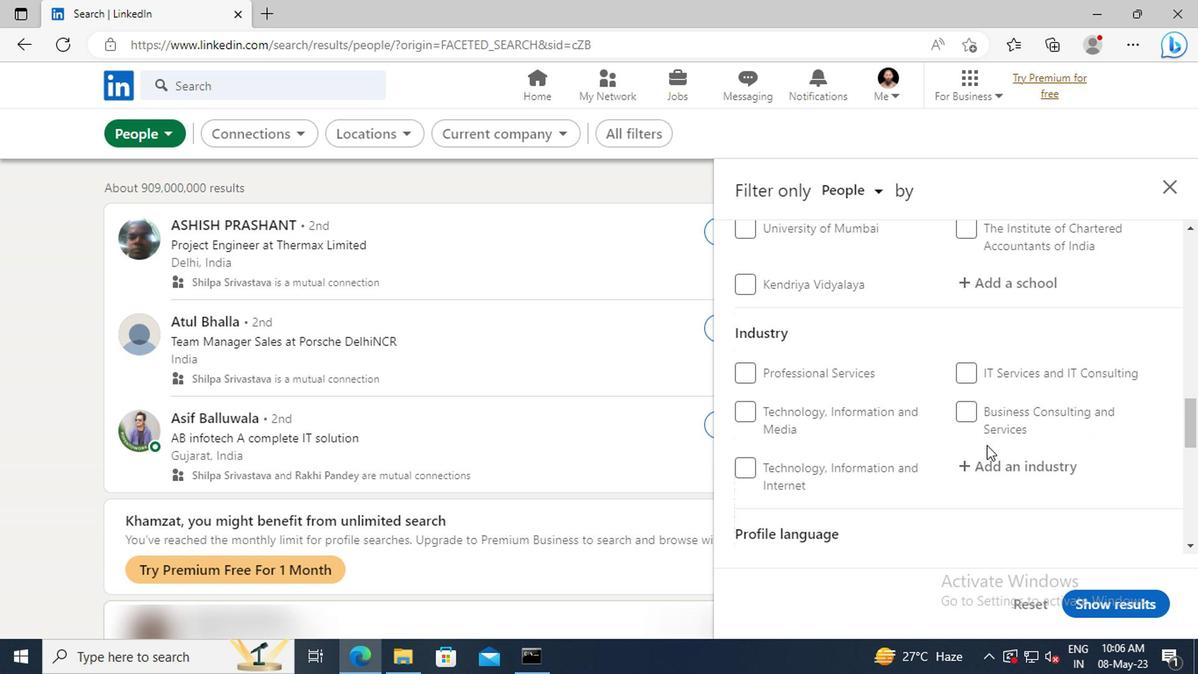 
Action: Mouse scrolled (982, 444) with delta (0, -1)
Screenshot: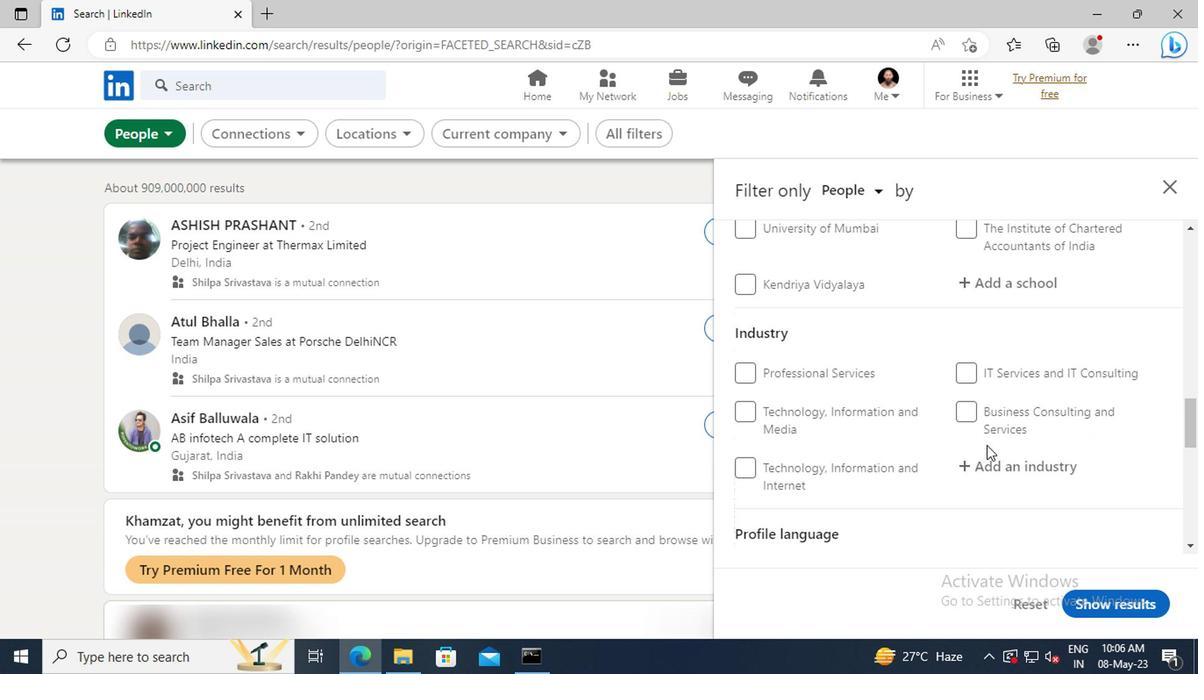 
Action: Mouse scrolled (982, 444) with delta (0, -1)
Screenshot: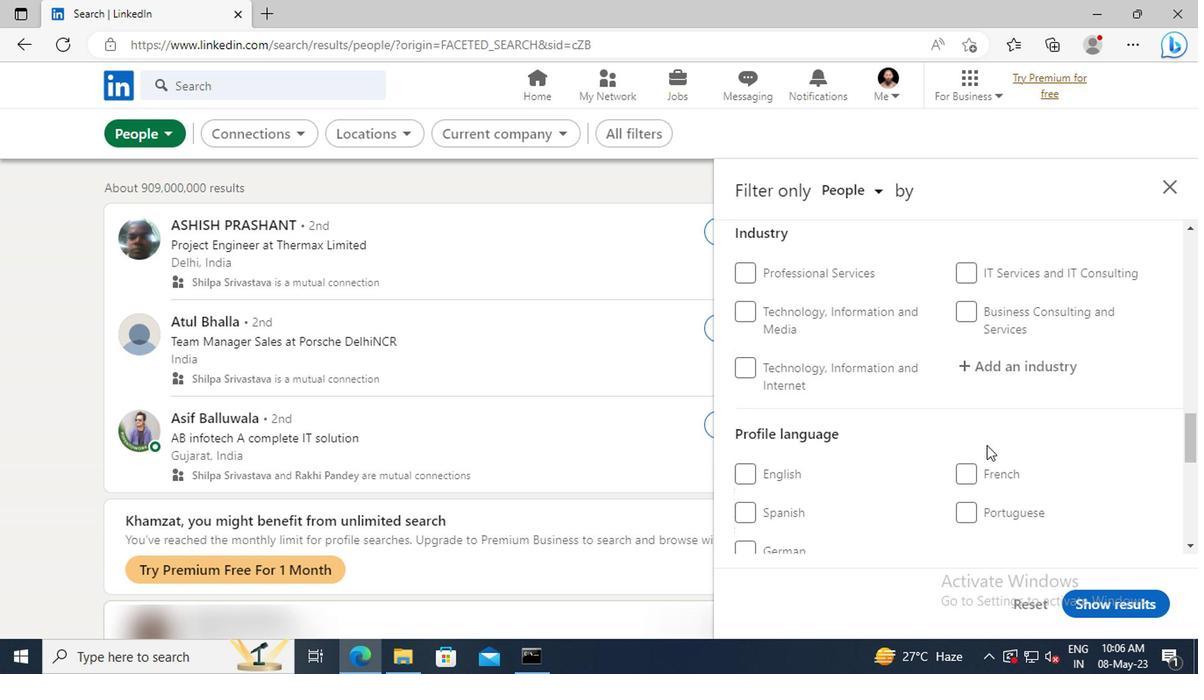 
Action: Mouse moved to (740, 501)
Screenshot: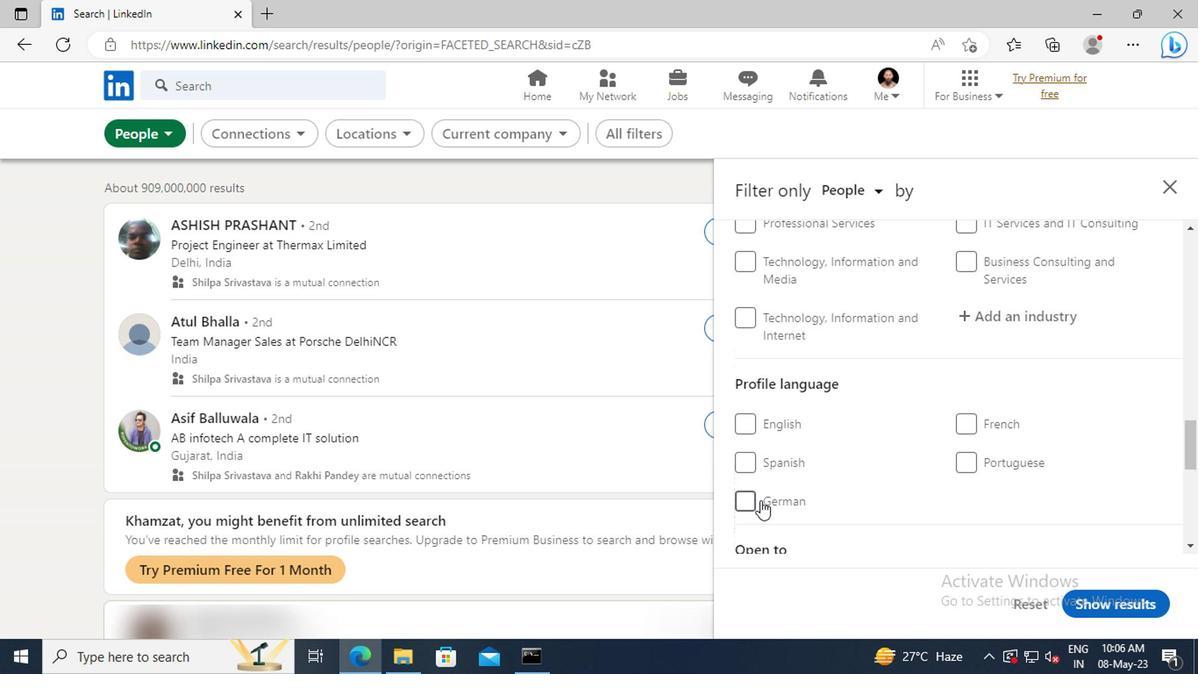 
Action: Mouse pressed left at (740, 501)
Screenshot: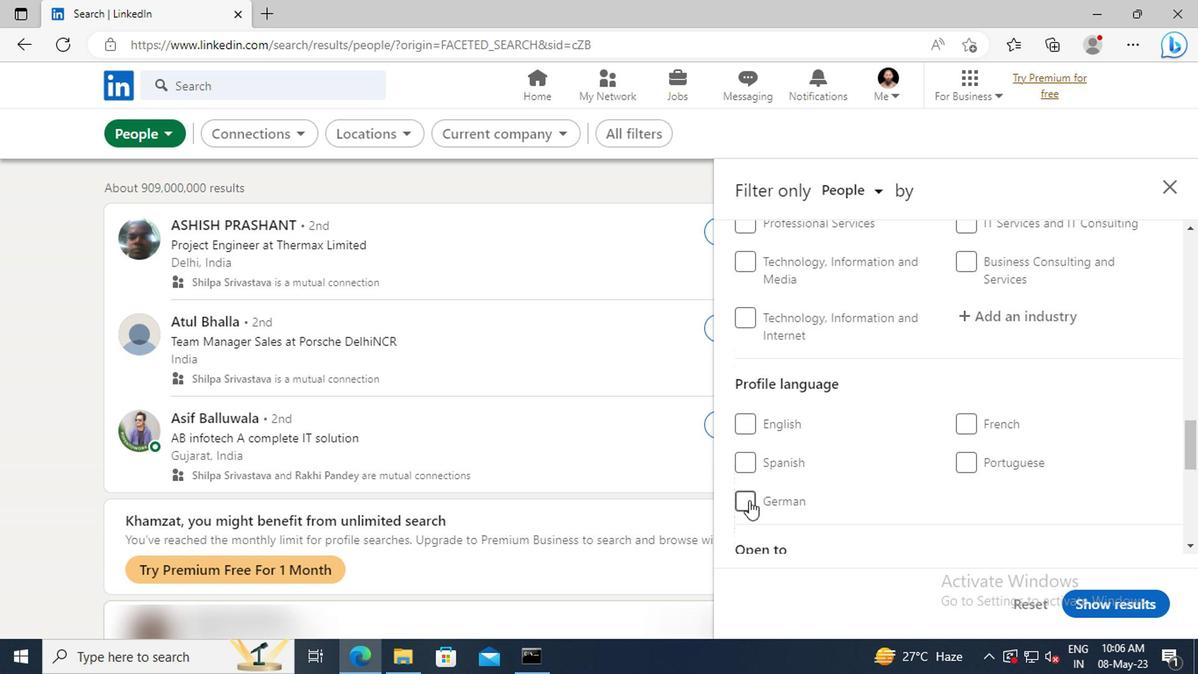
Action: Mouse moved to (958, 438)
Screenshot: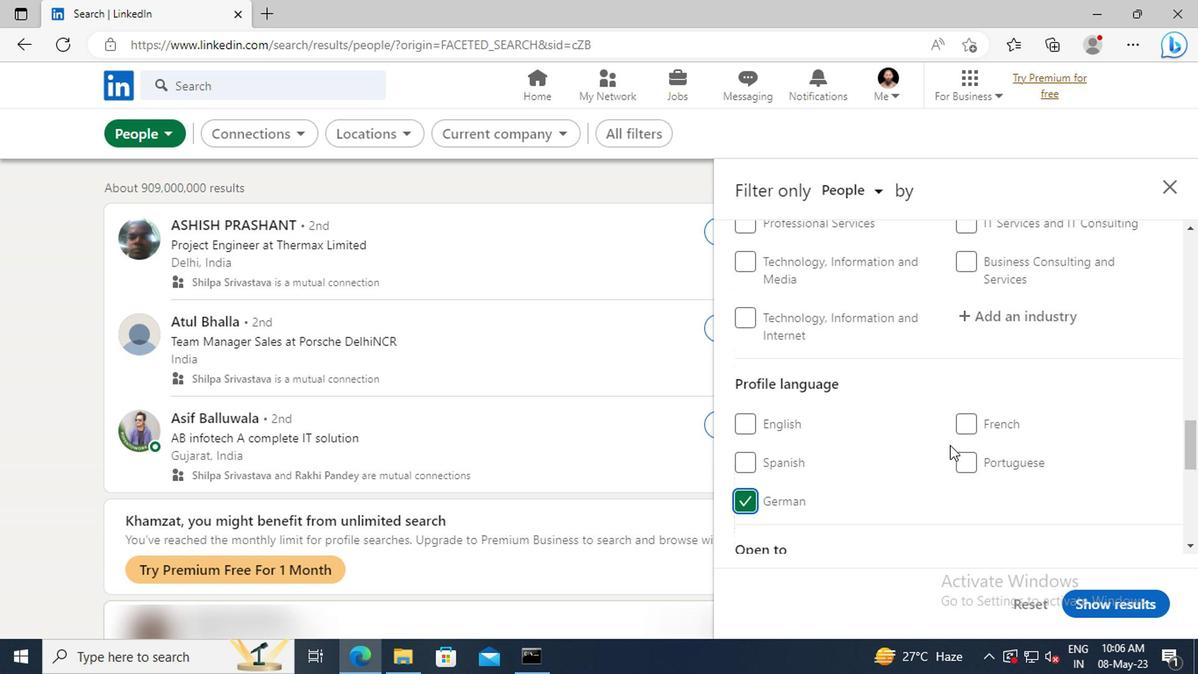 
Action: Mouse scrolled (958, 439) with delta (0, 1)
Screenshot: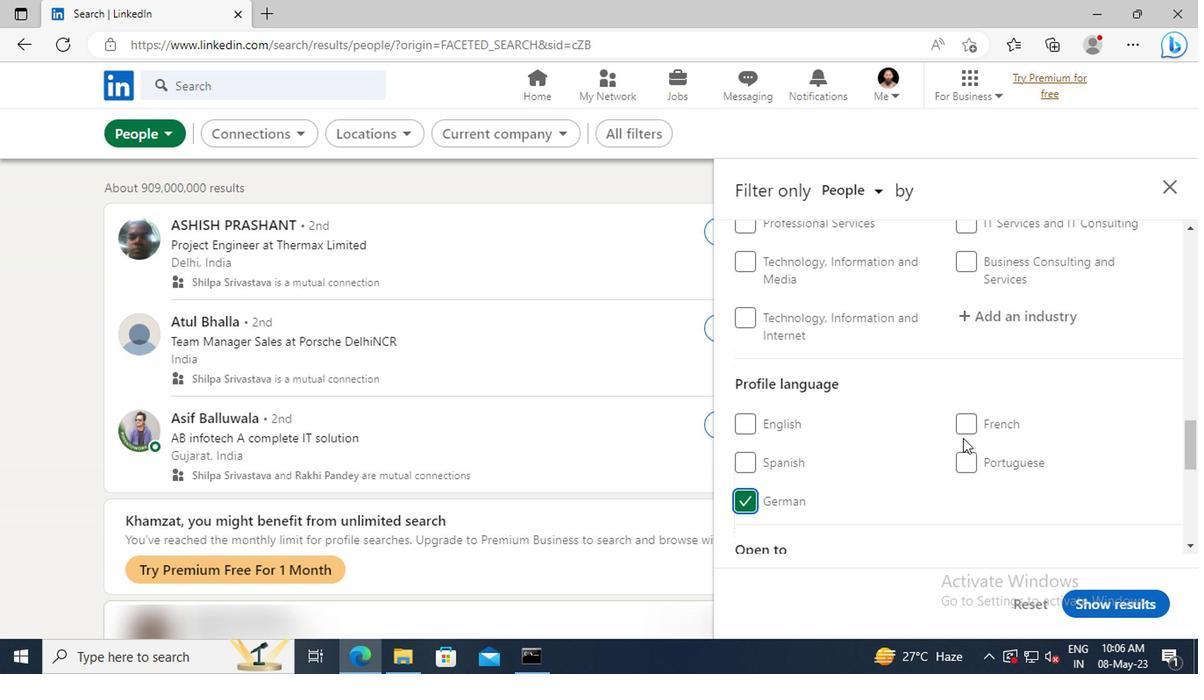 
Action: Mouse moved to (959, 436)
Screenshot: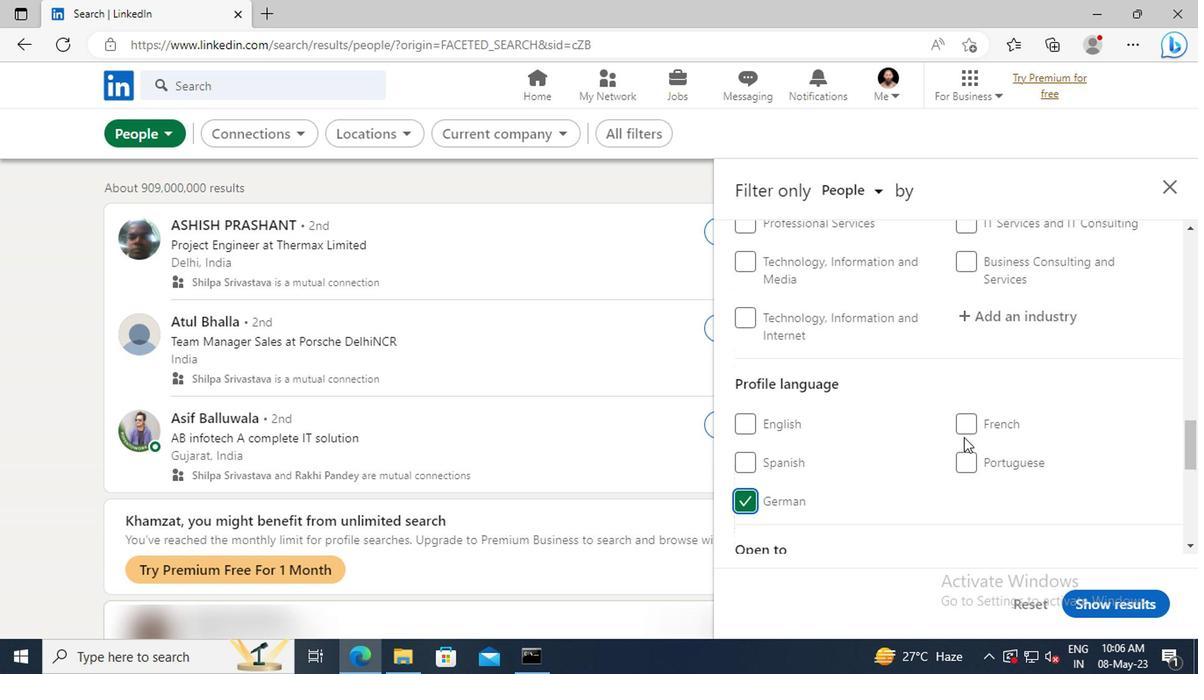 
Action: Mouse scrolled (959, 437) with delta (0, 1)
Screenshot: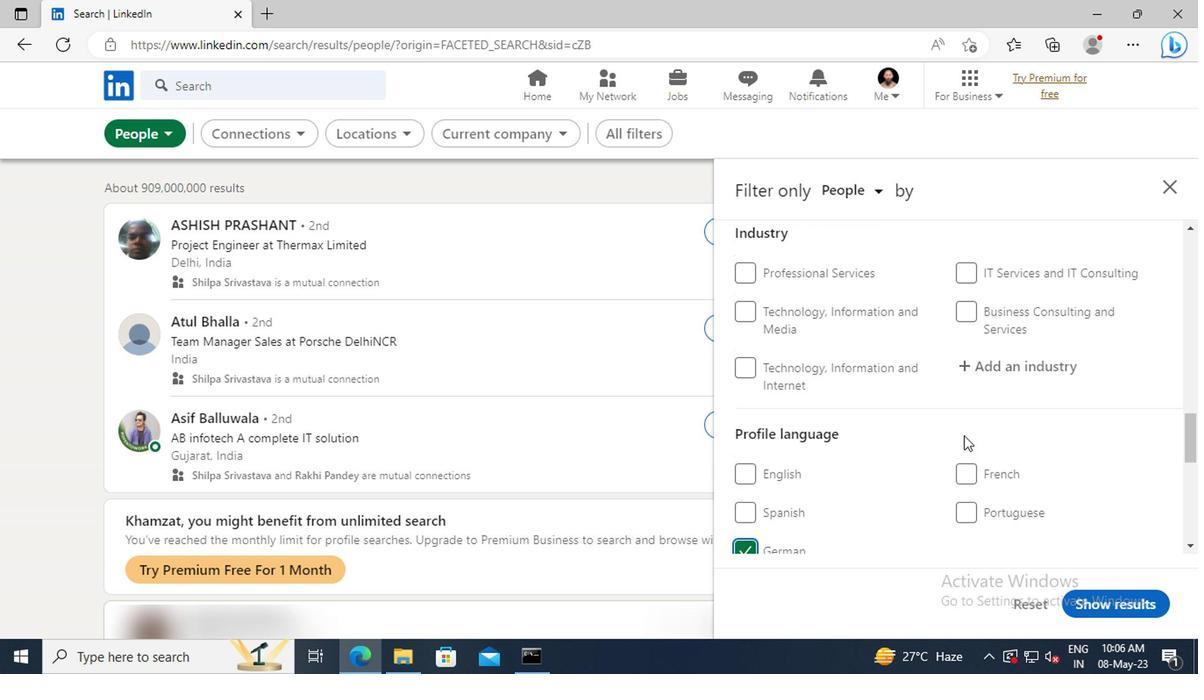 
Action: Mouse scrolled (959, 437) with delta (0, 1)
Screenshot: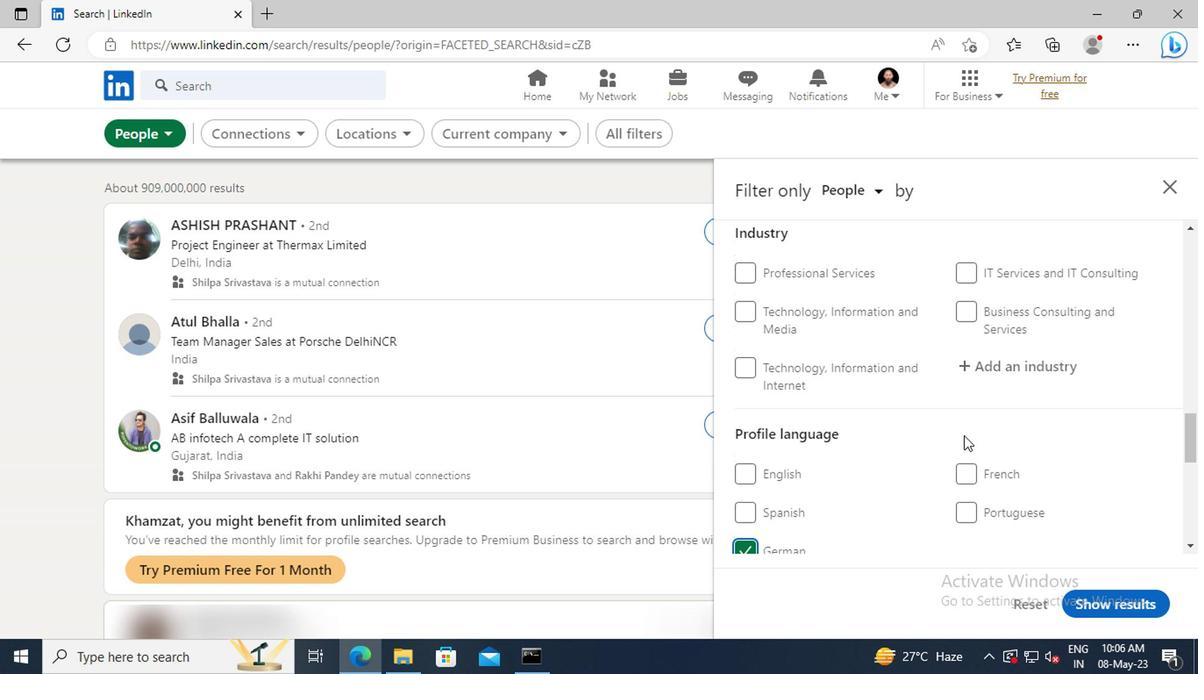 
Action: Mouse scrolled (959, 437) with delta (0, 1)
Screenshot: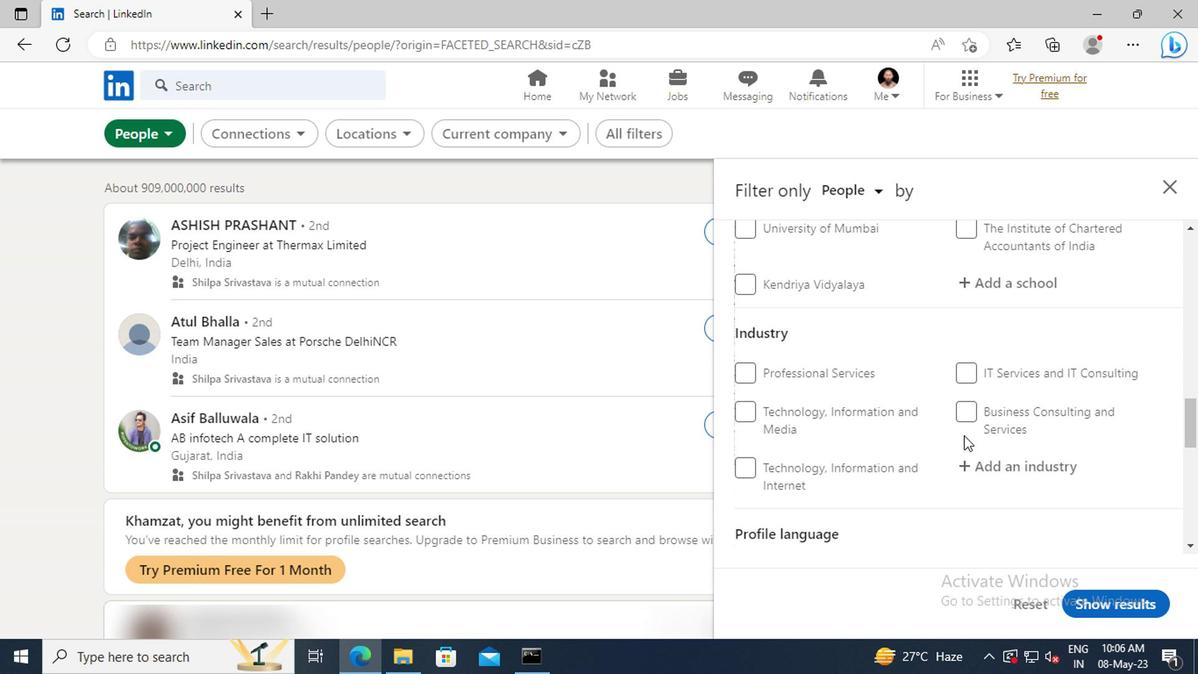 
Action: Mouse scrolled (959, 437) with delta (0, 1)
Screenshot: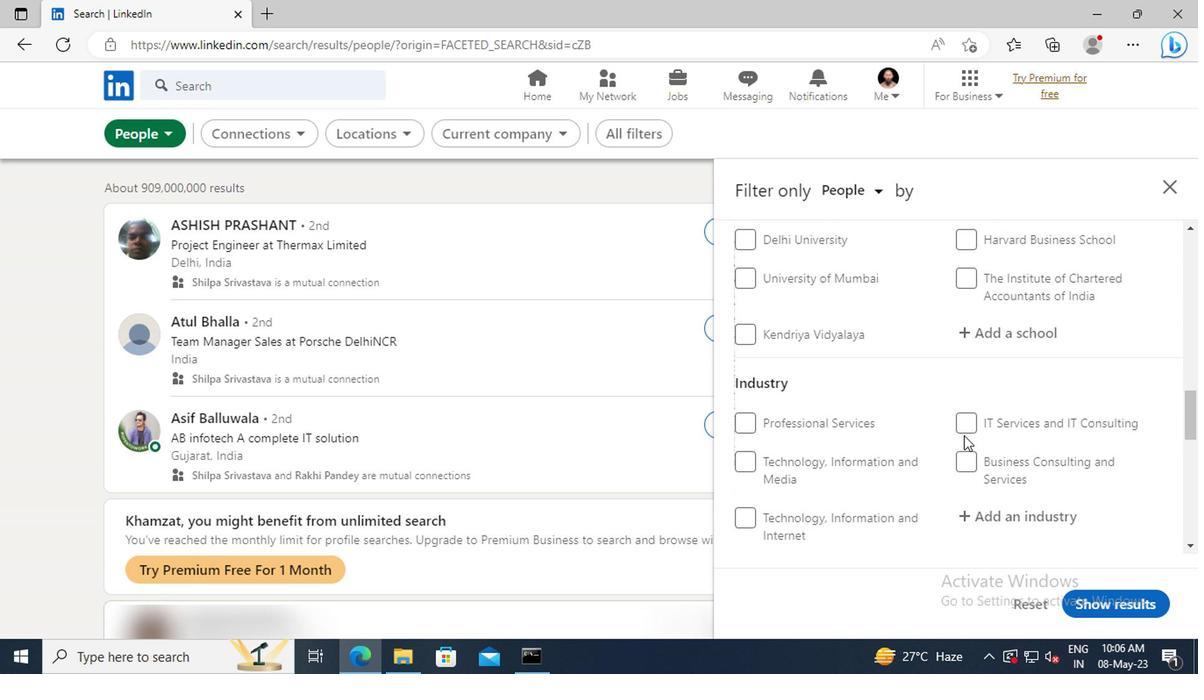 
Action: Mouse scrolled (959, 437) with delta (0, 1)
Screenshot: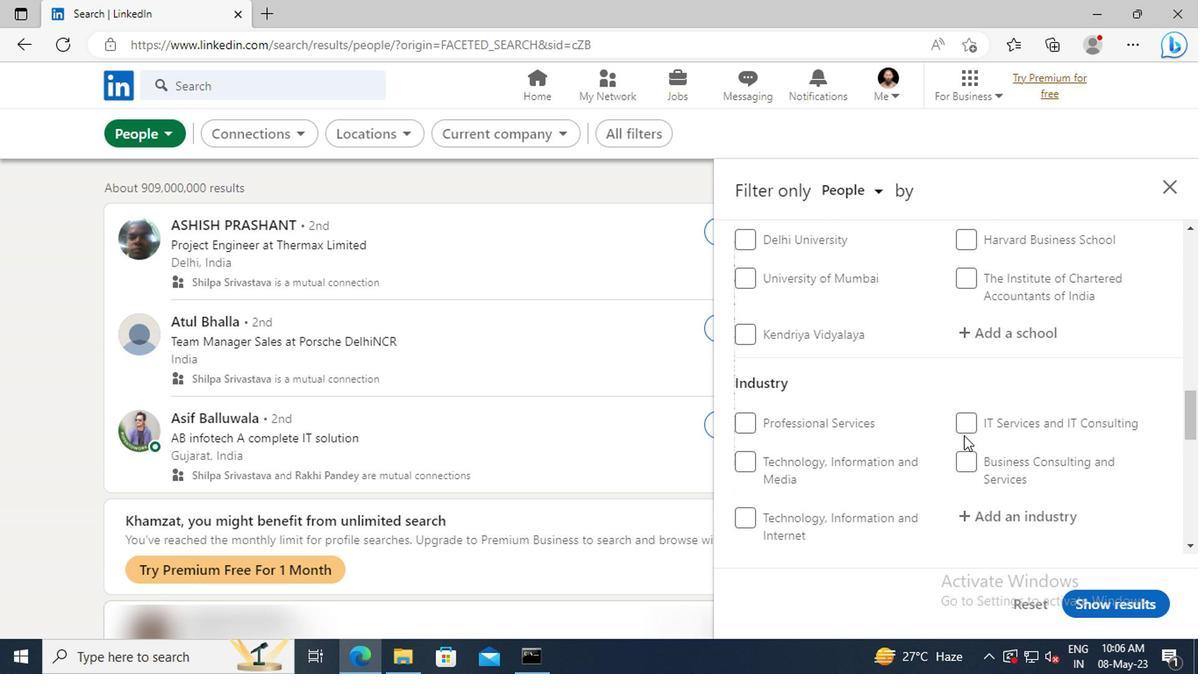 
Action: Mouse scrolled (959, 437) with delta (0, 1)
Screenshot: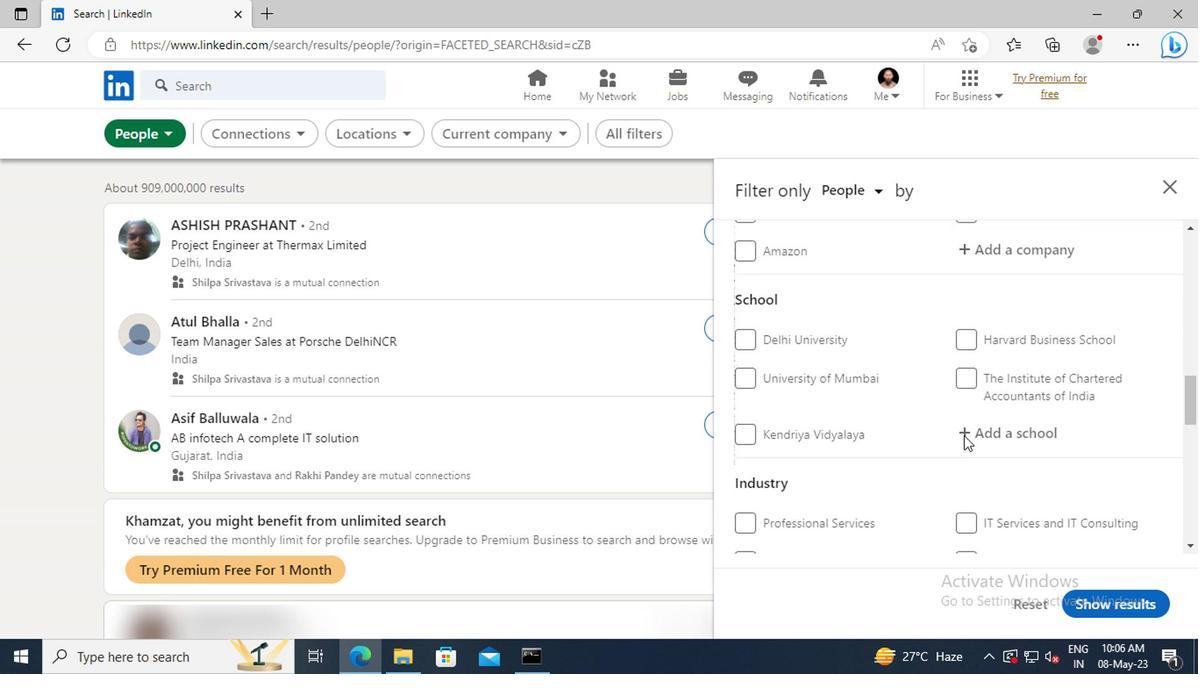 
Action: Mouse scrolled (959, 437) with delta (0, 1)
Screenshot: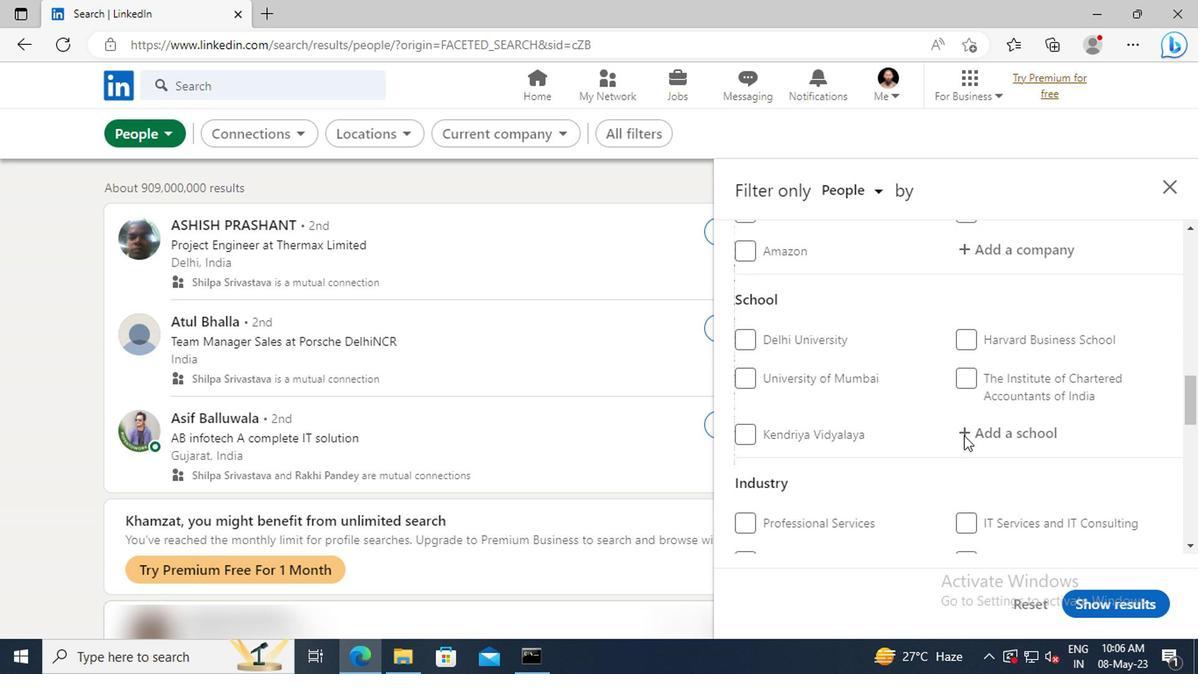 
Action: Mouse scrolled (959, 437) with delta (0, 1)
Screenshot: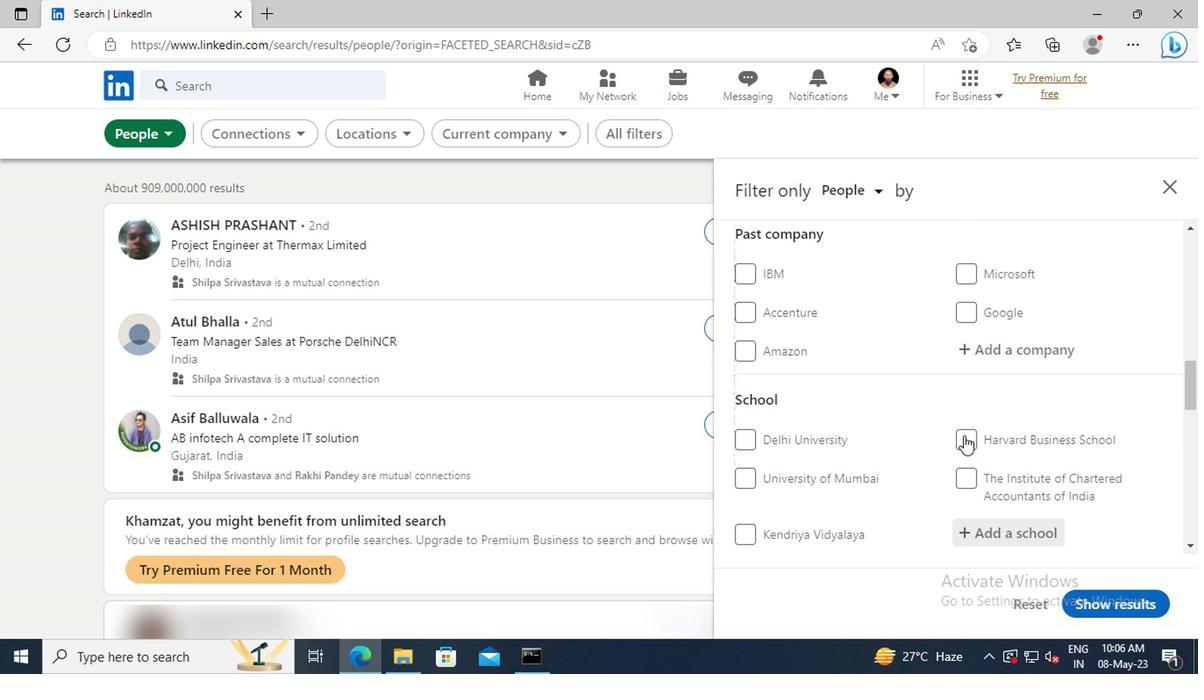 
Action: Mouse scrolled (959, 437) with delta (0, 1)
Screenshot: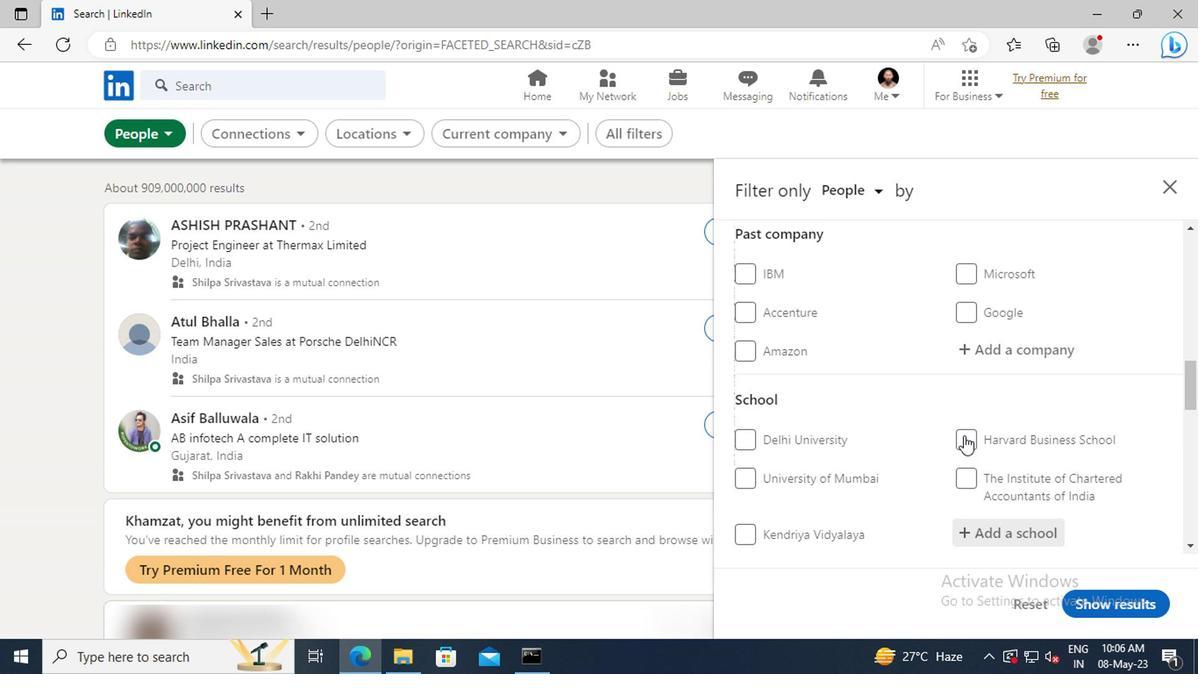 
Action: Mouse scrolled (959, 437) with delta (0, 1)
Screenshot: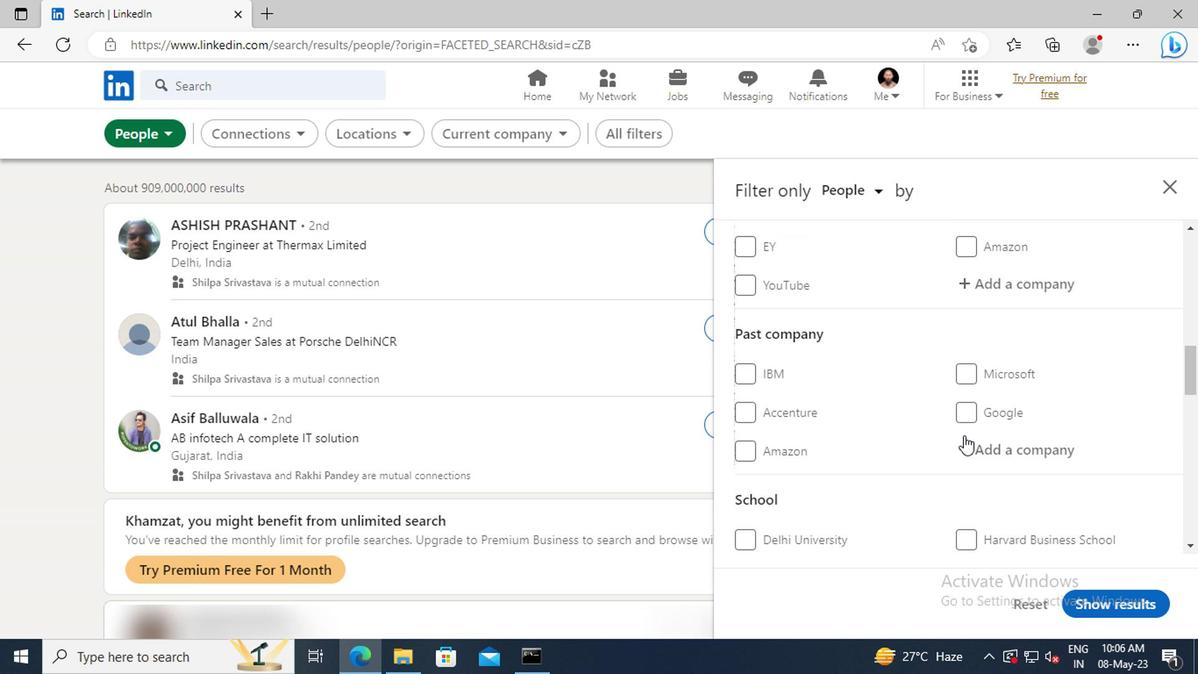 
Action: Mouse scrolled (959, 437) with delta (0, 1)
Screenshot: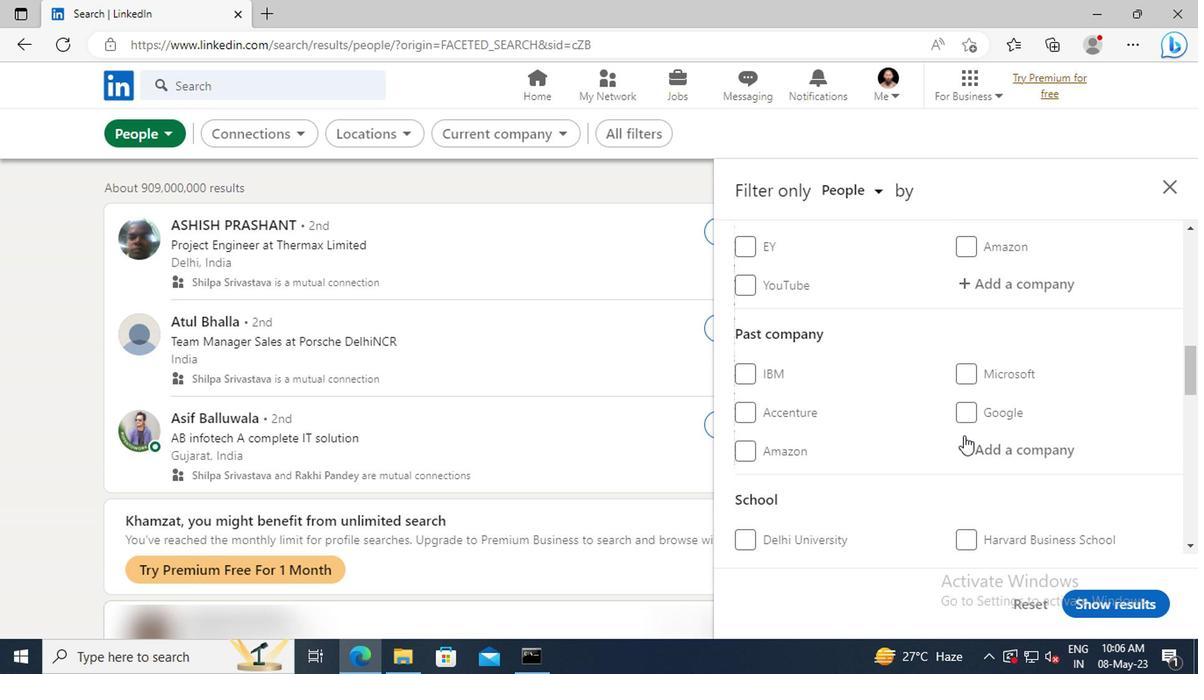 
Action: Mouse moved to (964, 390)
Screenshot: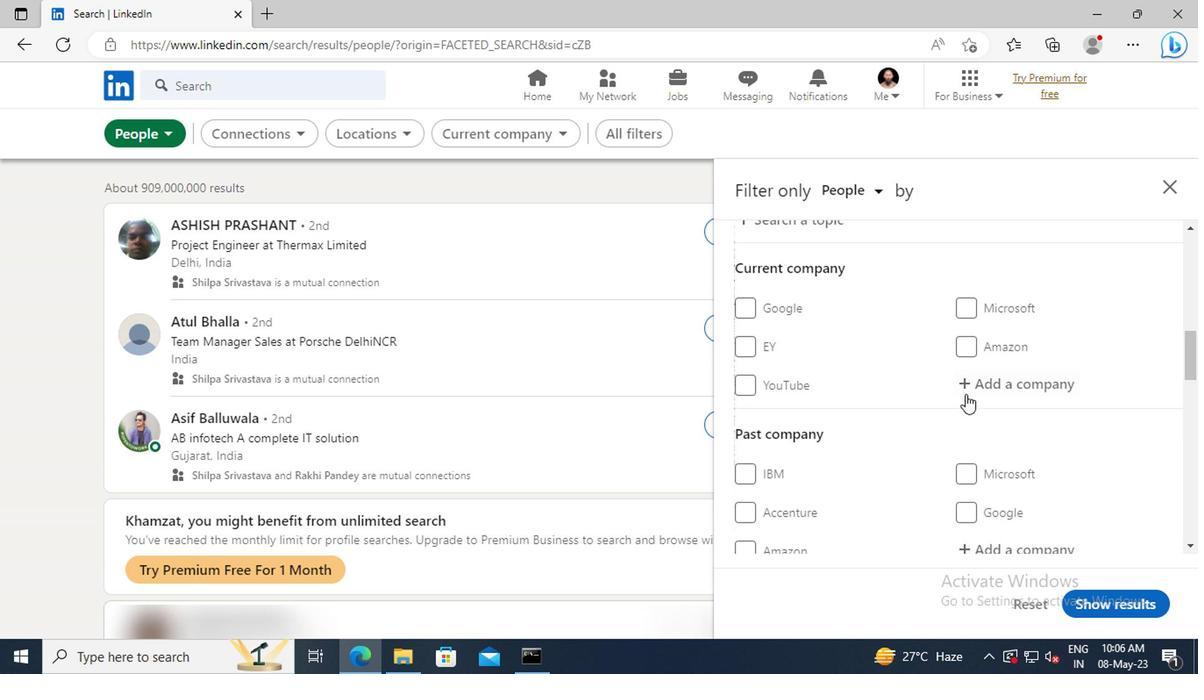 
Action: Mouse pressed left at (964, 390)
Screenshot: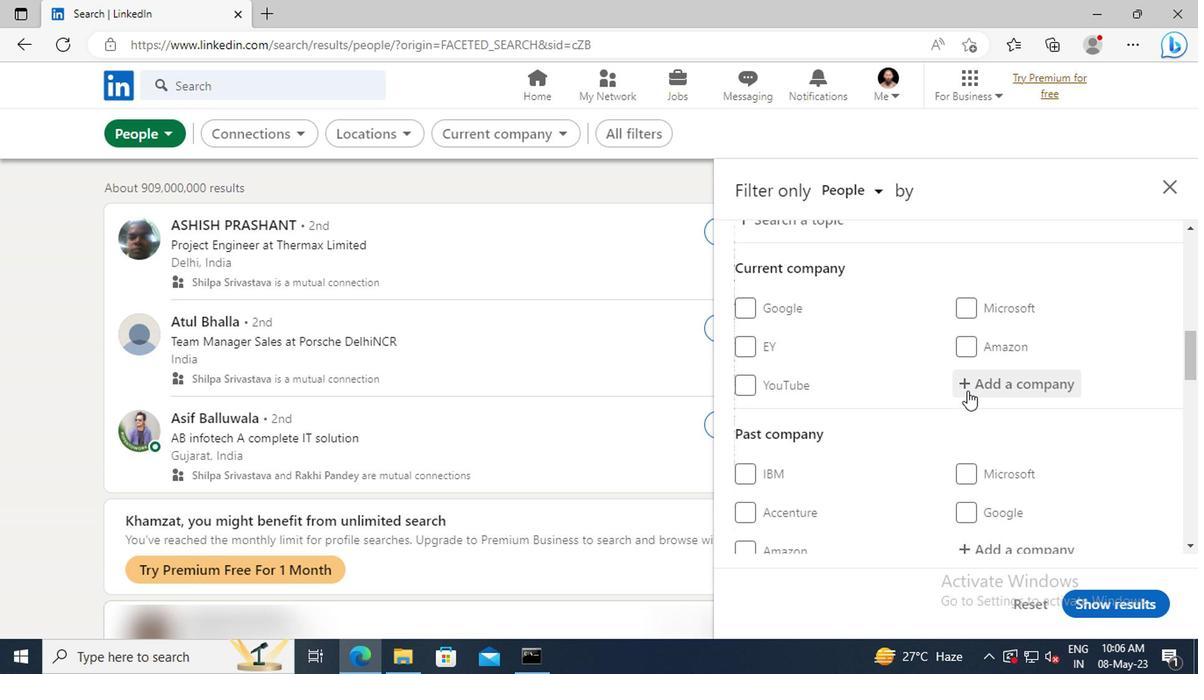 
Action: Key pressed <Key.shift>VMWARE
Screenshot: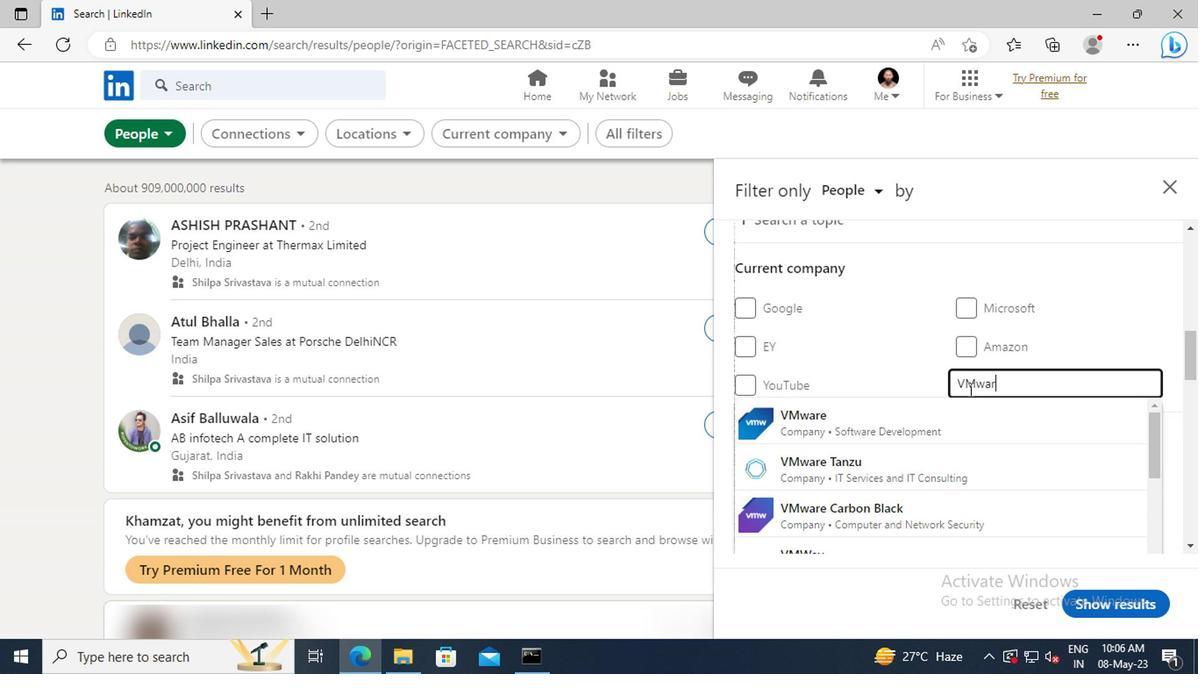 
Action: Mouse moved to (962, 413)
Screenshot: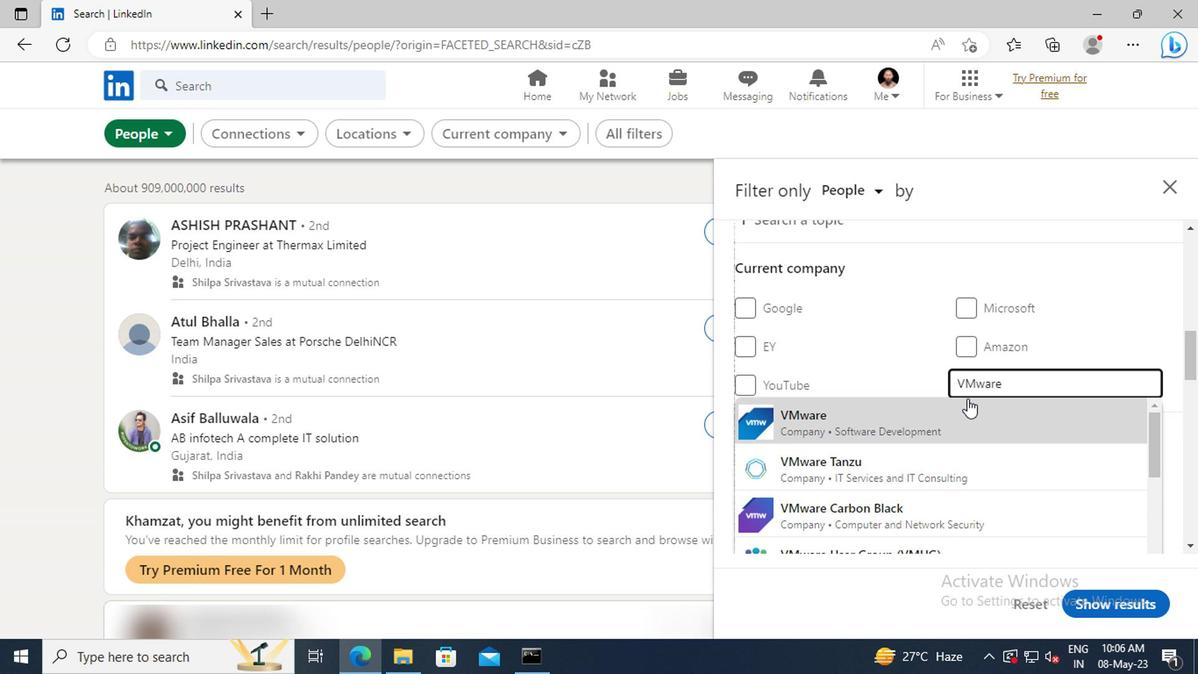 
Action: Mouse pressed left at (962, 413)
Screenshot: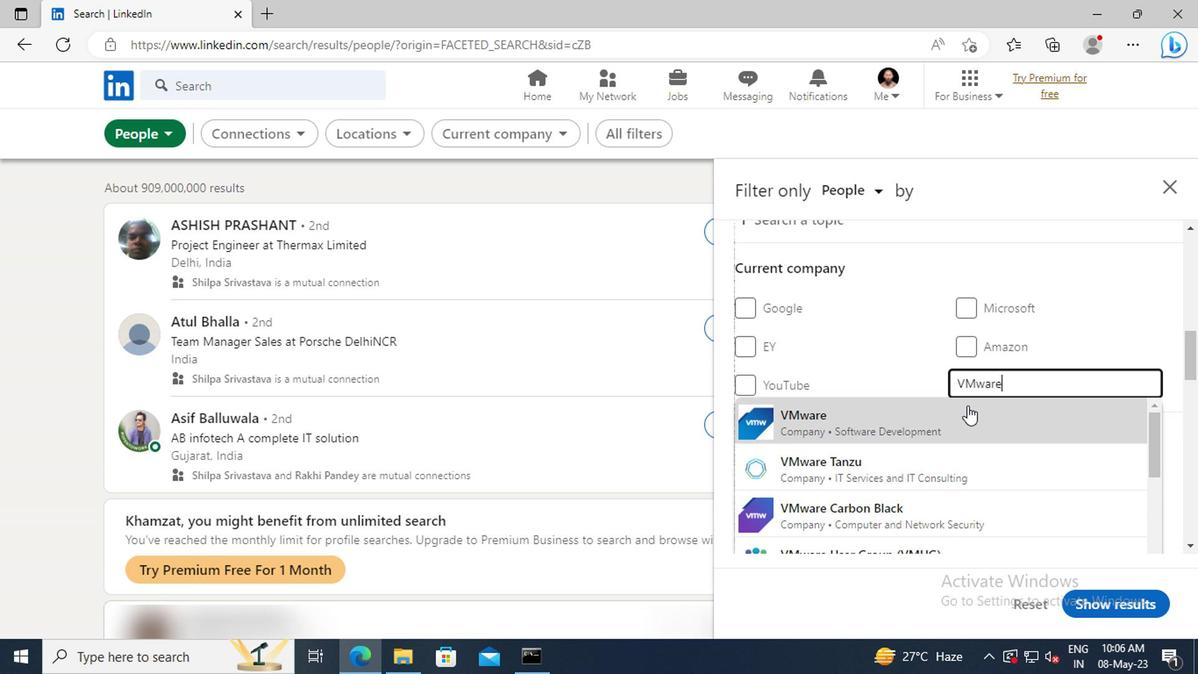 
Action: Mouse scrolled (962, 412) with delta (0, -1)
Screenshot: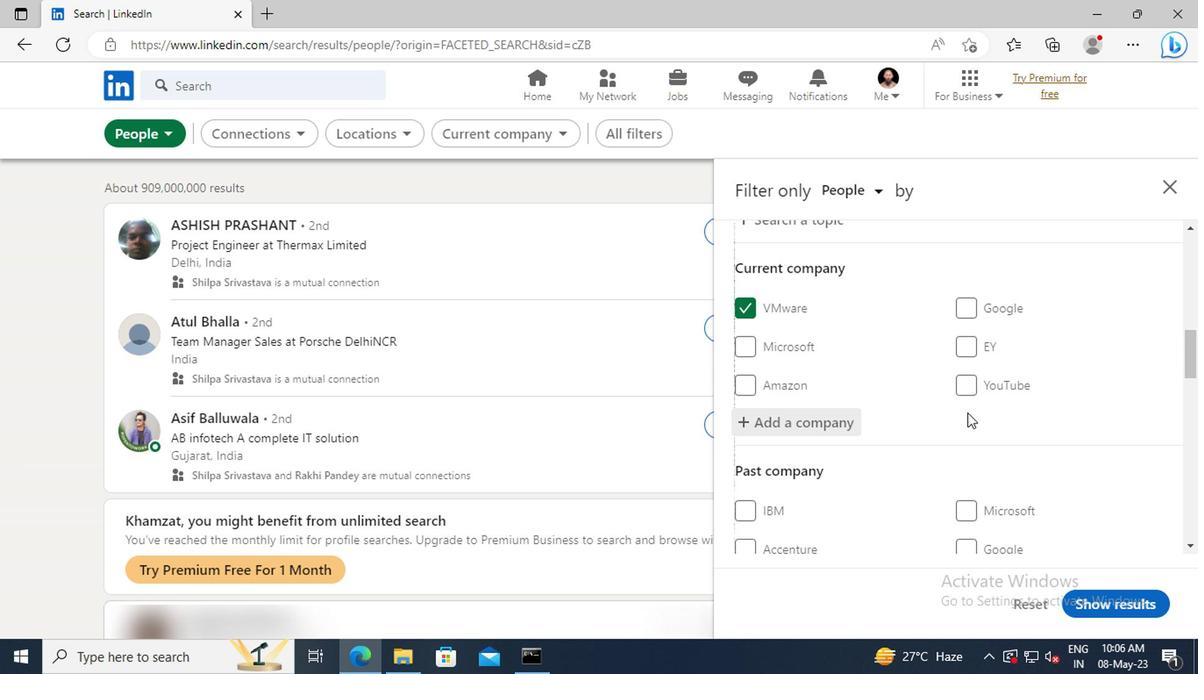 
Action: Mouse scrolled (962, 412) with delta (0, -1)
Screenshot: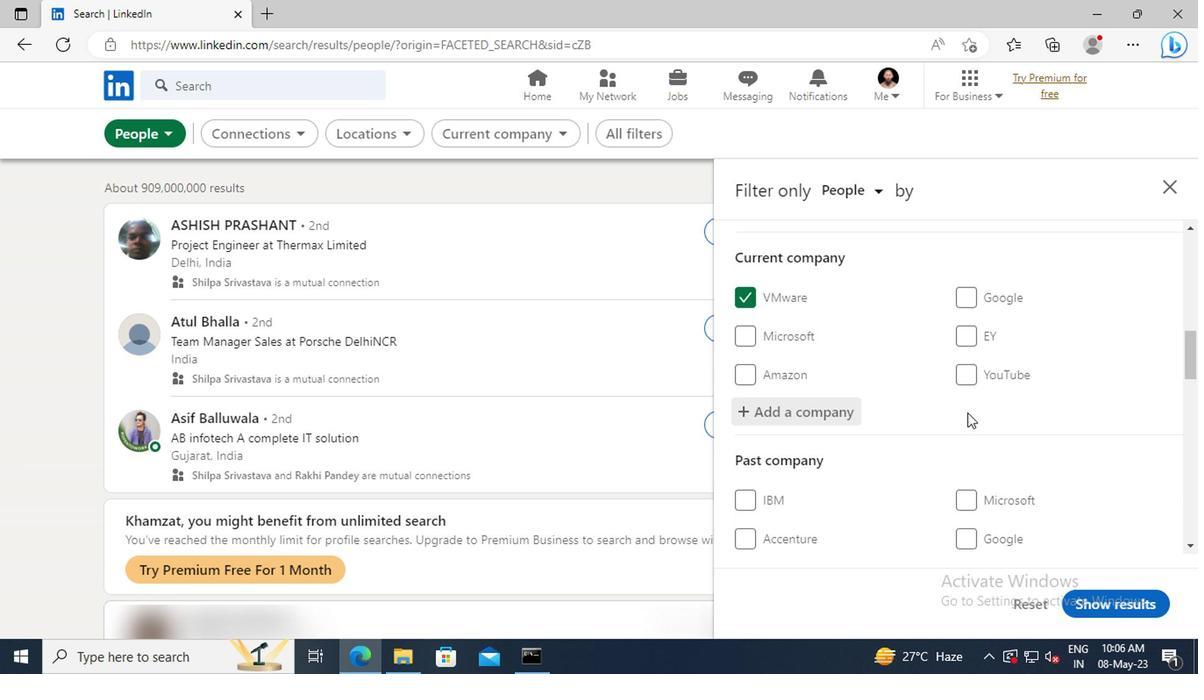 
Action: Mouse moved to (964, 413)
Screenshot: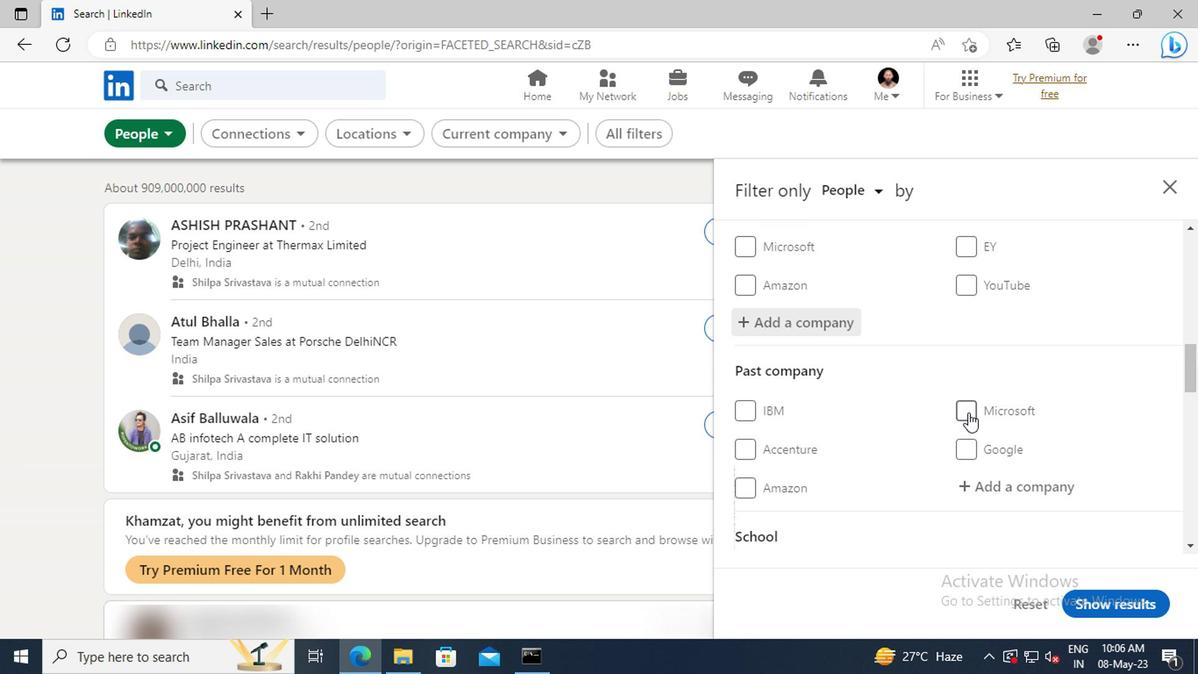 
Action: Mouse scrolled (964, 412) with delta (0, -1)
Screenshot: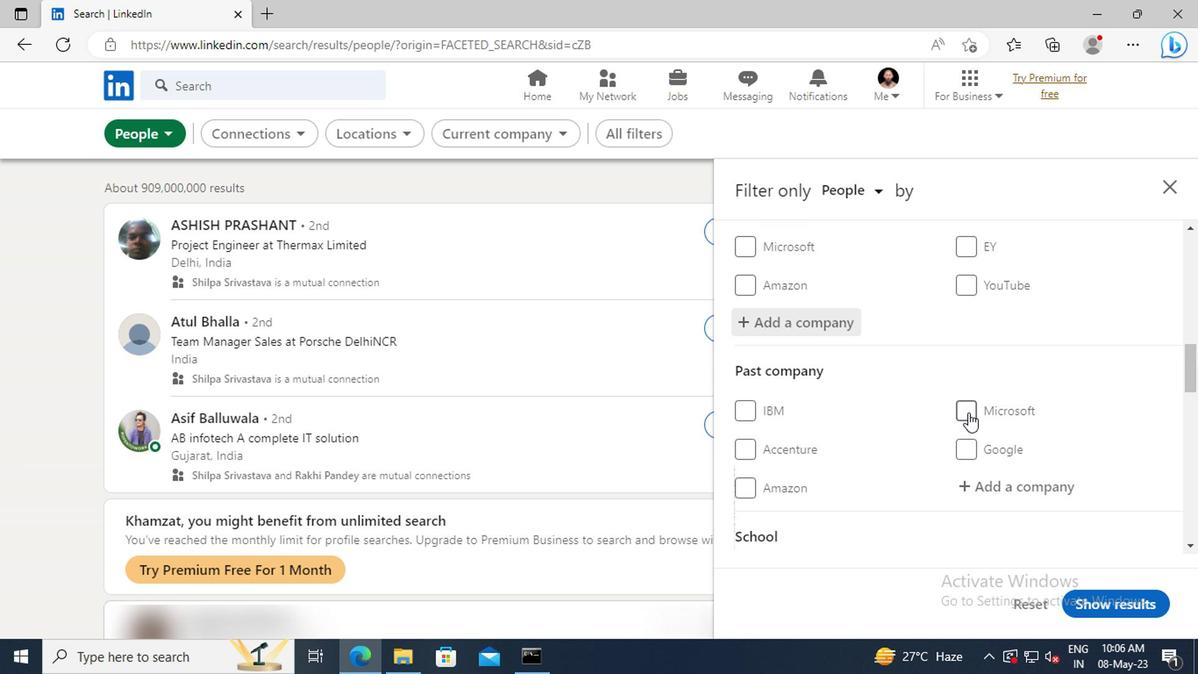 
Action: Mouse moved to (964, 411)
Screenshot: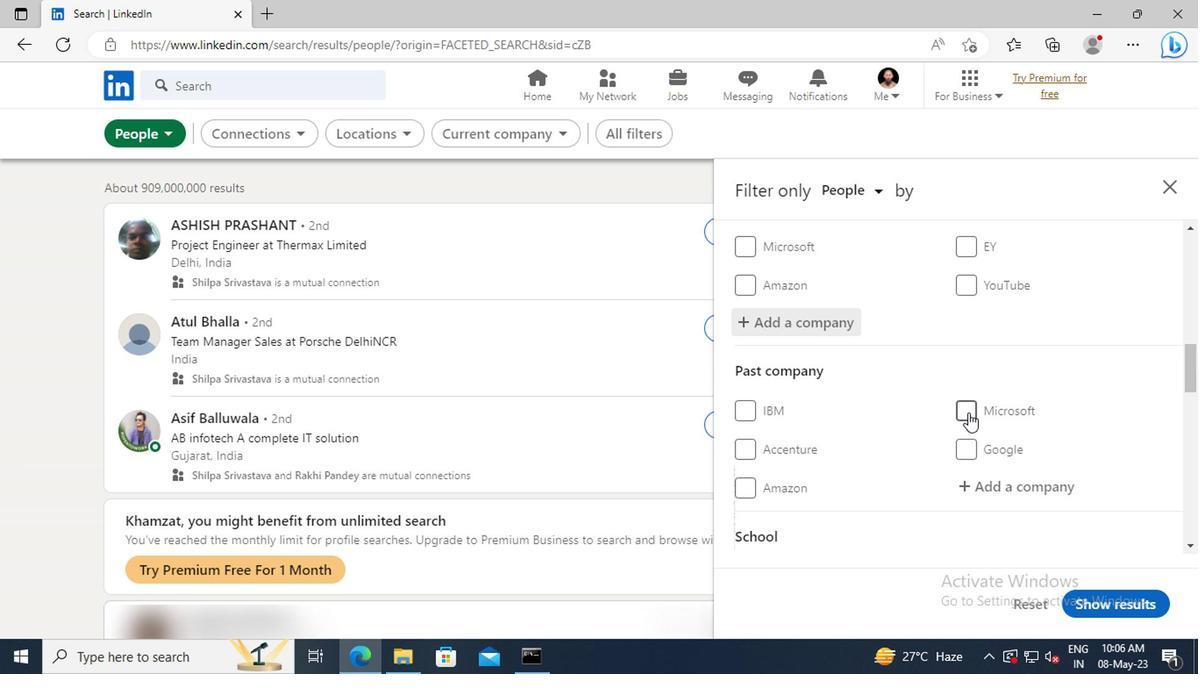 
Action: Mouse scrolled (964, 411) with delta (0, 0)
Screenshot: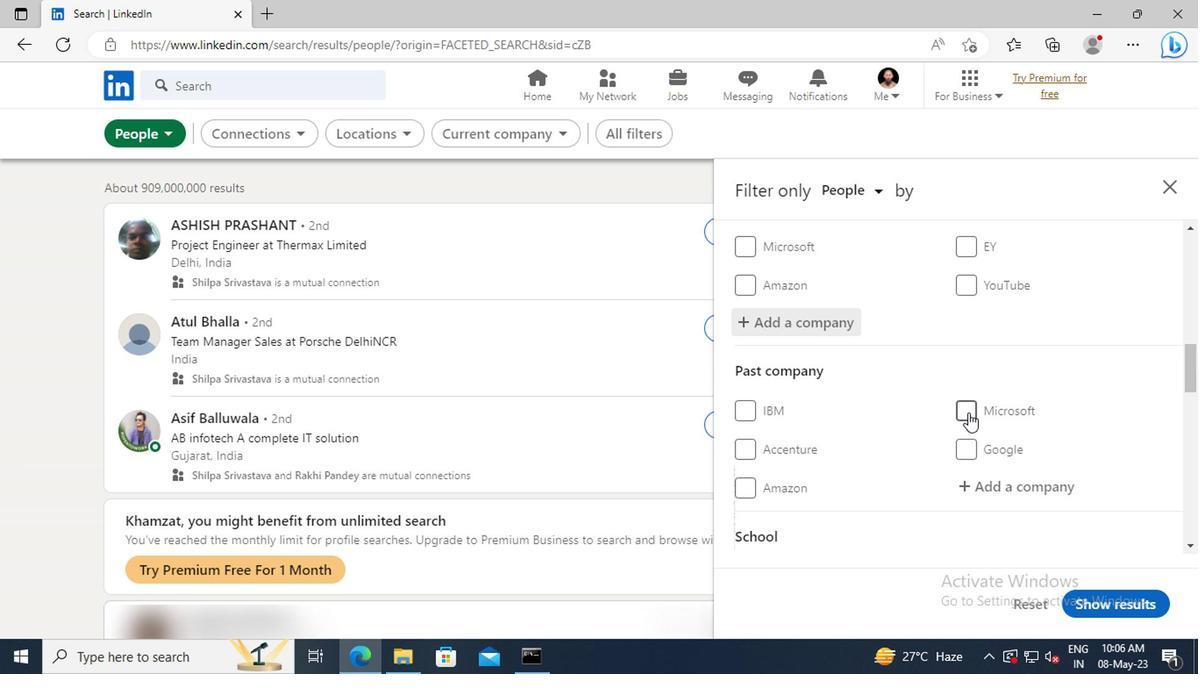 
Action: Mouse moved to (964, 408)
Screenshot: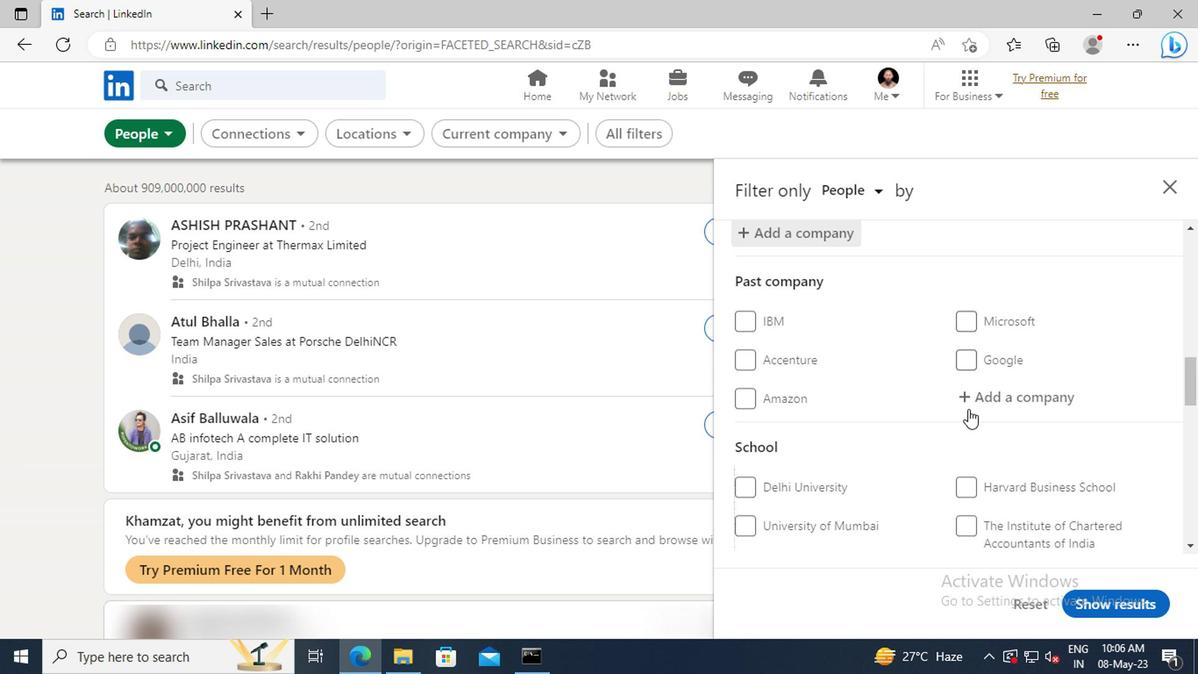 
Action: Mouse scrolled (964, 407) with delta (0, 0)
Screenshot: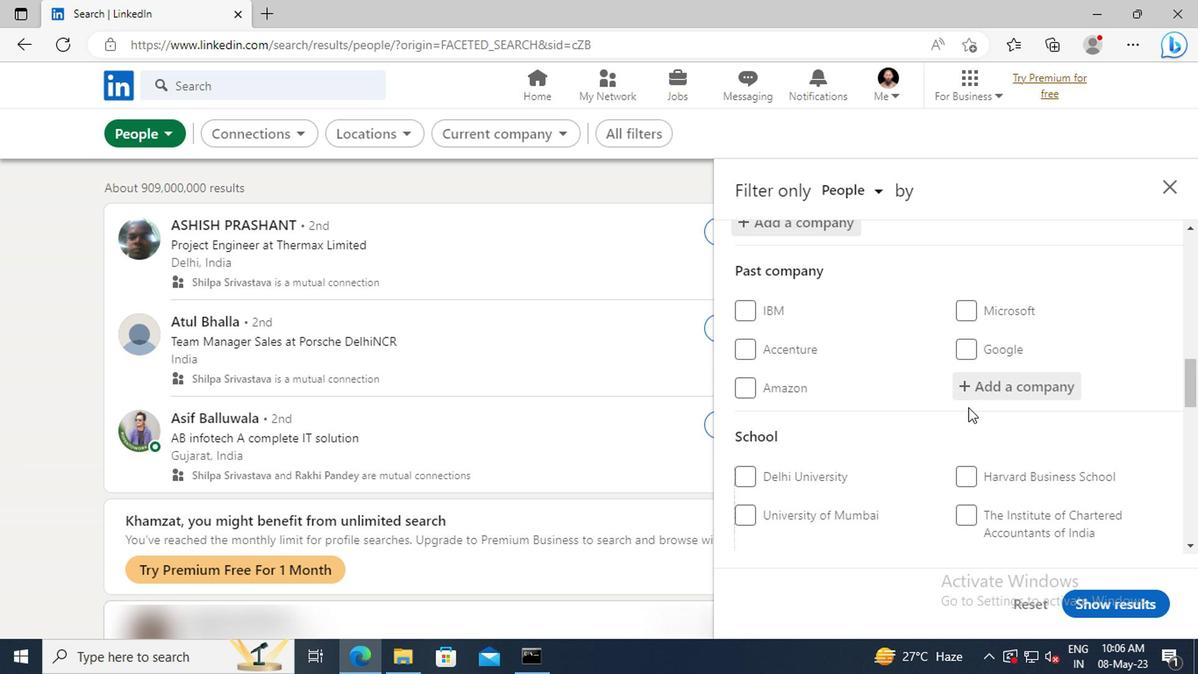 
Action: Mouse scrolled (964, 407) with delta (0, 0)
Screenshot: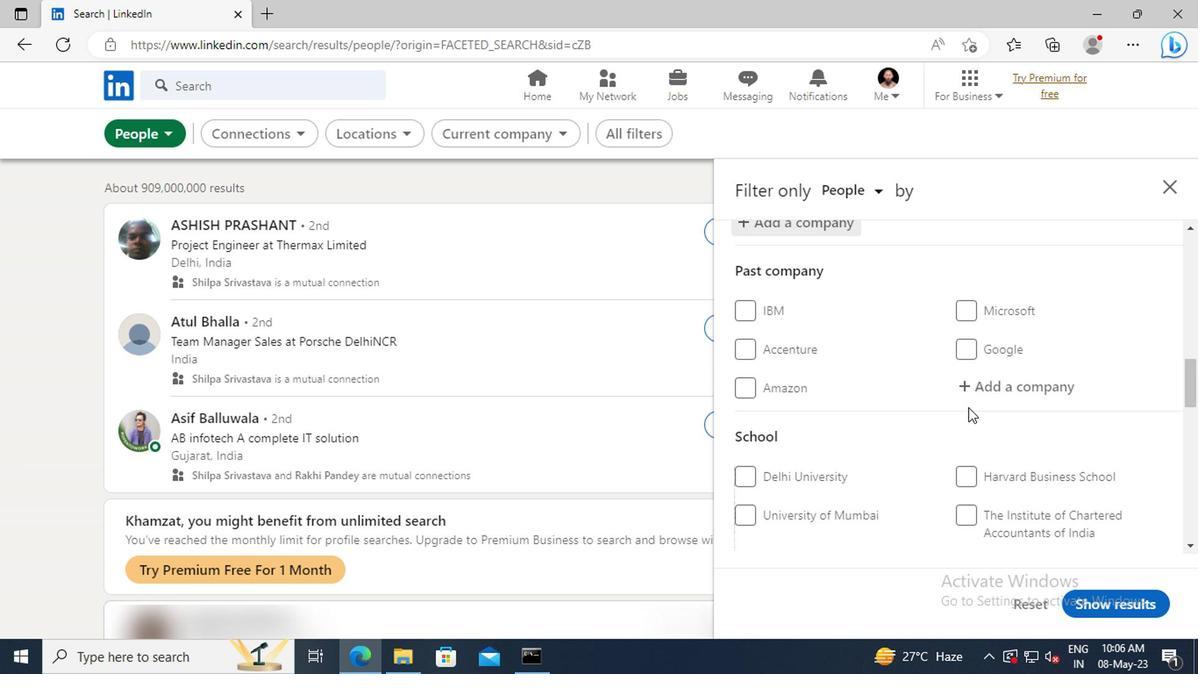 
Action: Mouse scrolled (964, 407) with delta (0, 0)
Screenshot: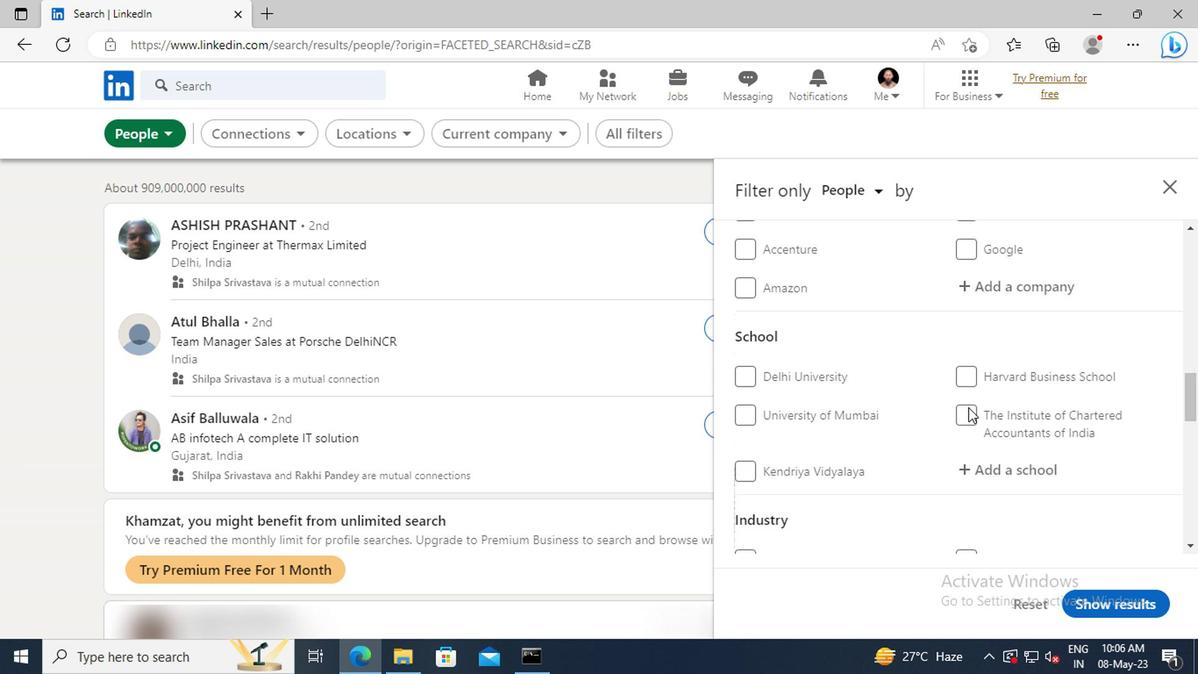 
Action: Mouse moved to (972, 414)
Screenshot: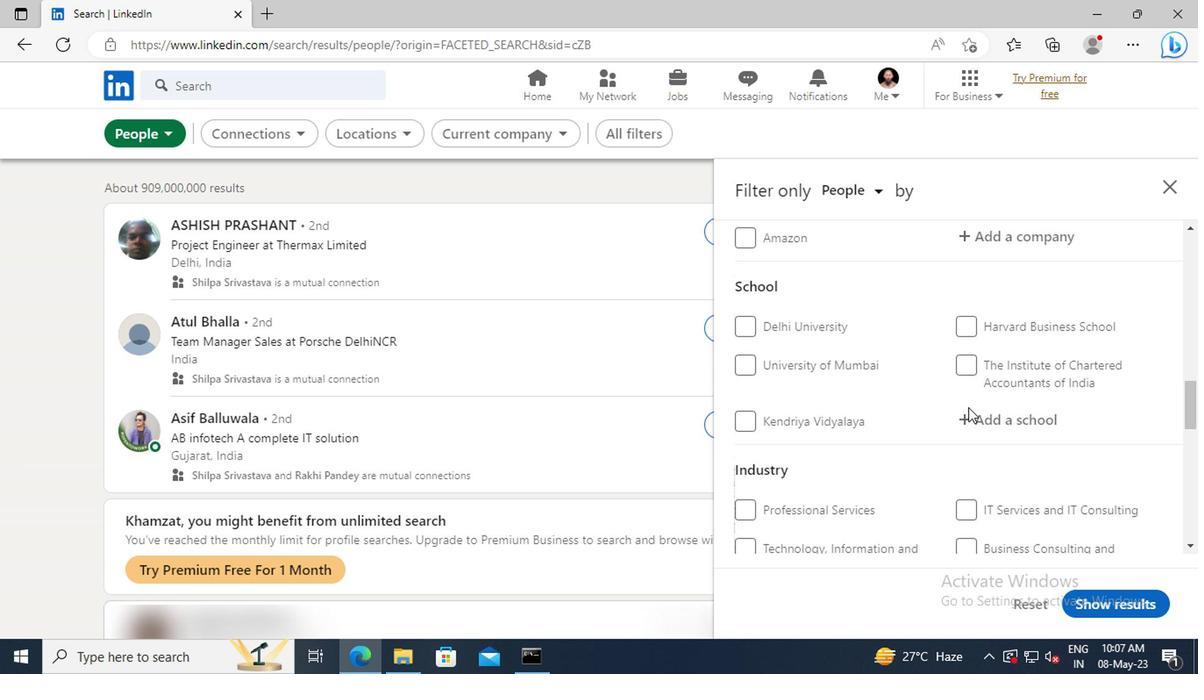 
Action: Mouse pressed left at (972, 414)
Screenshot: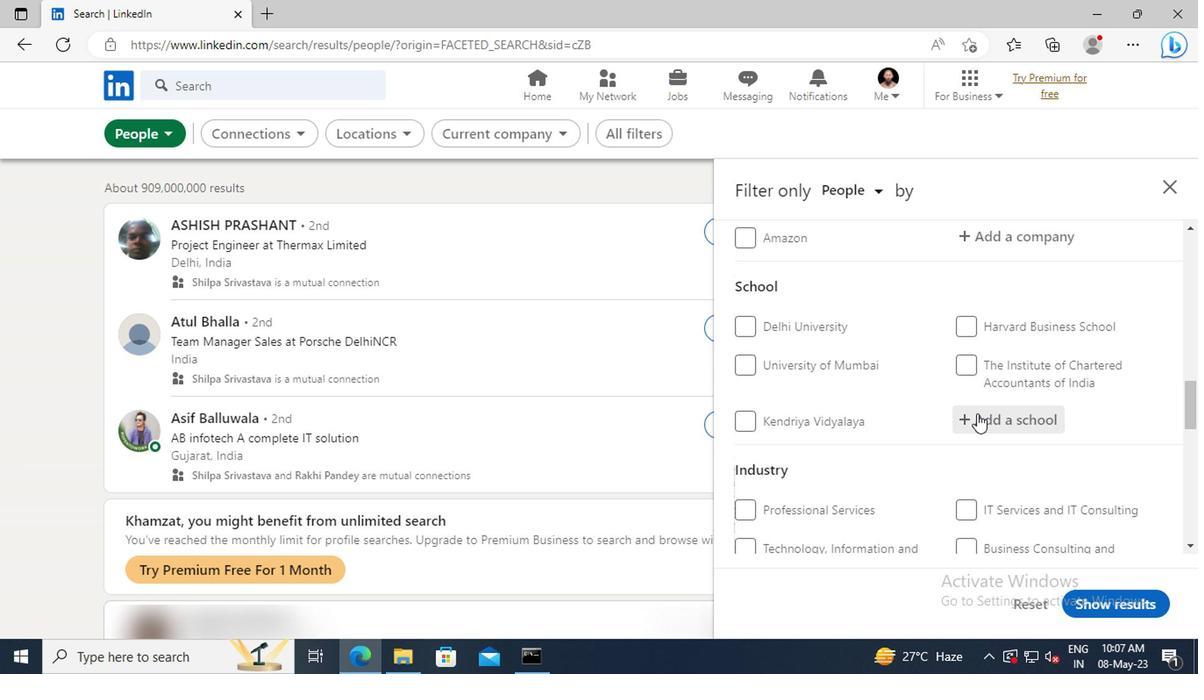
Action: Key pressed <Key.shift>ISLAMIC<Key.space><Key.shift>UNIVERSITY<Key.space>OF<Key.space><Key.shift>SC
Screenshot: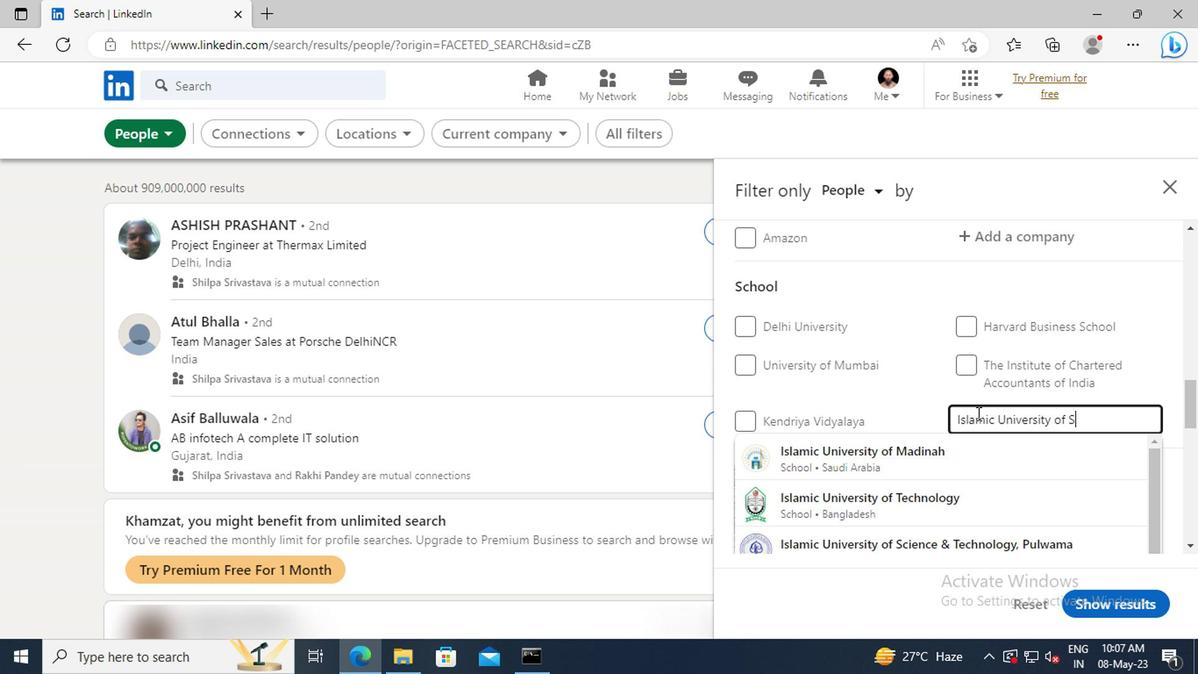 
Action: Mouse moved to (975, 443)
Screenshot: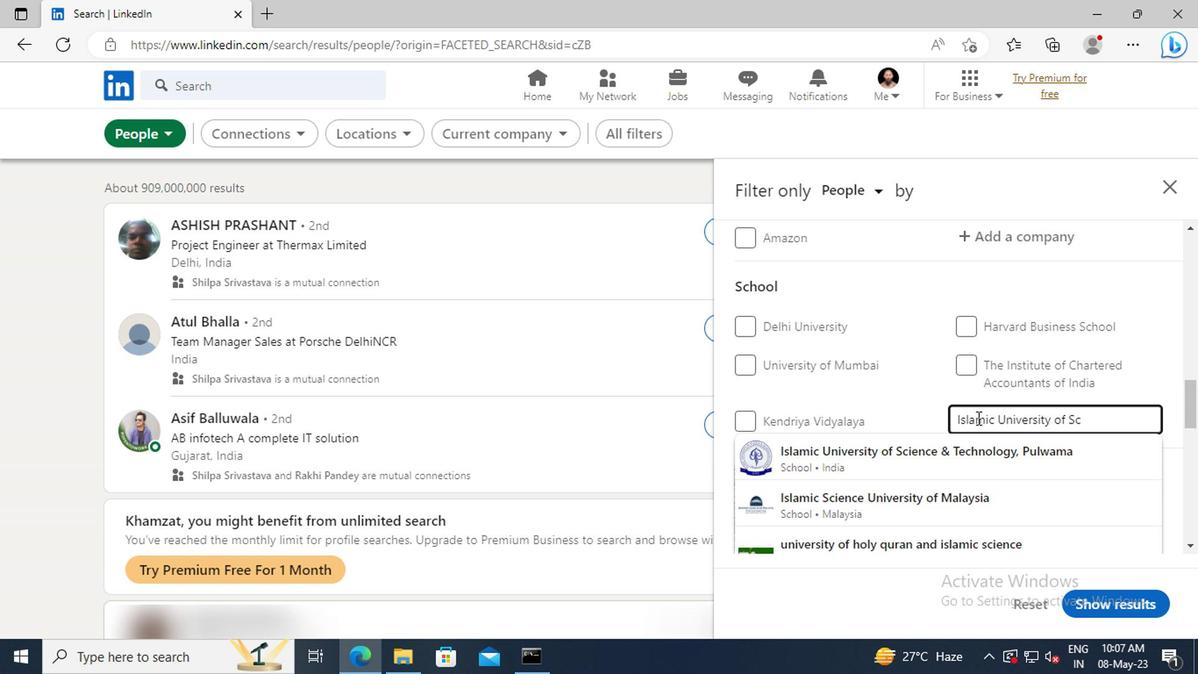 
Action: Mouse pressed left at (975, 443)
Screenshot: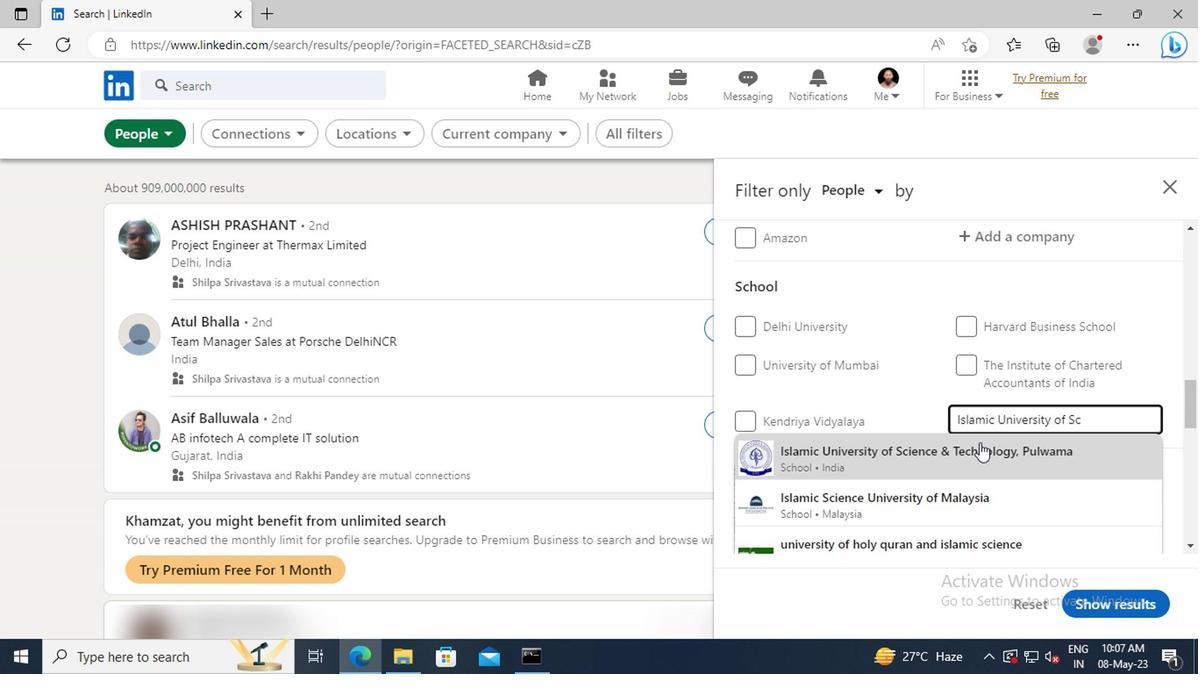 
Action: Mouse moved to (975, 444)
Screenshot: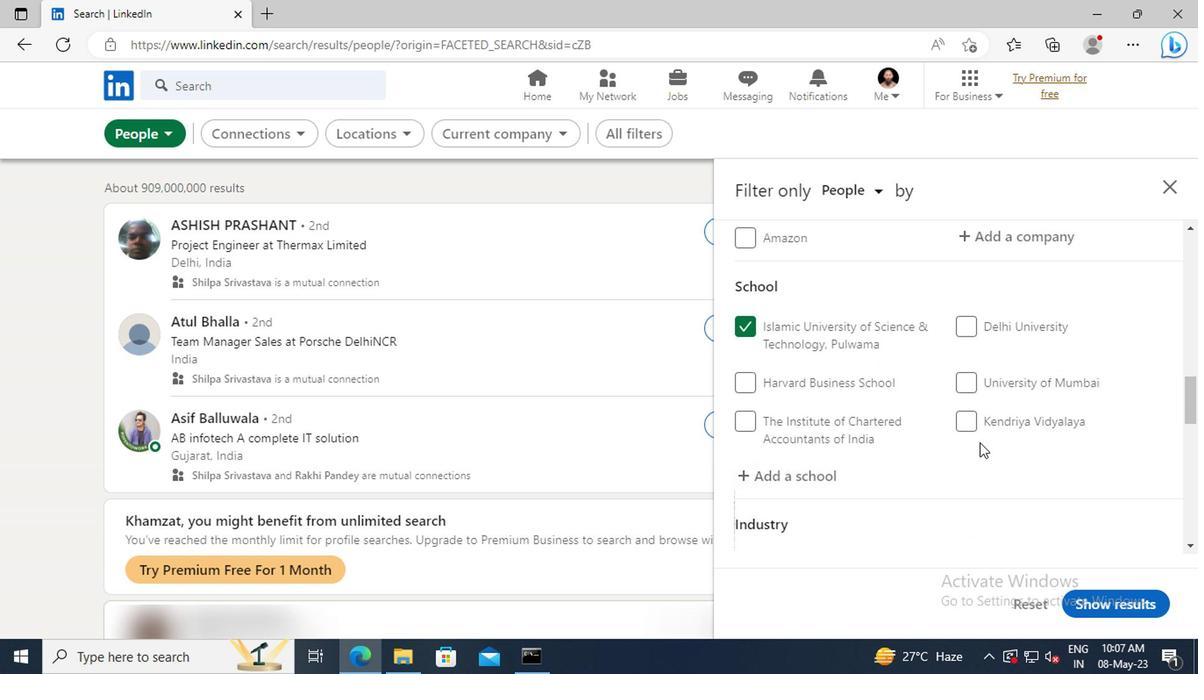 
Action: Mouse scrolled (975, 443) with delta (0, -1)
Screenshot: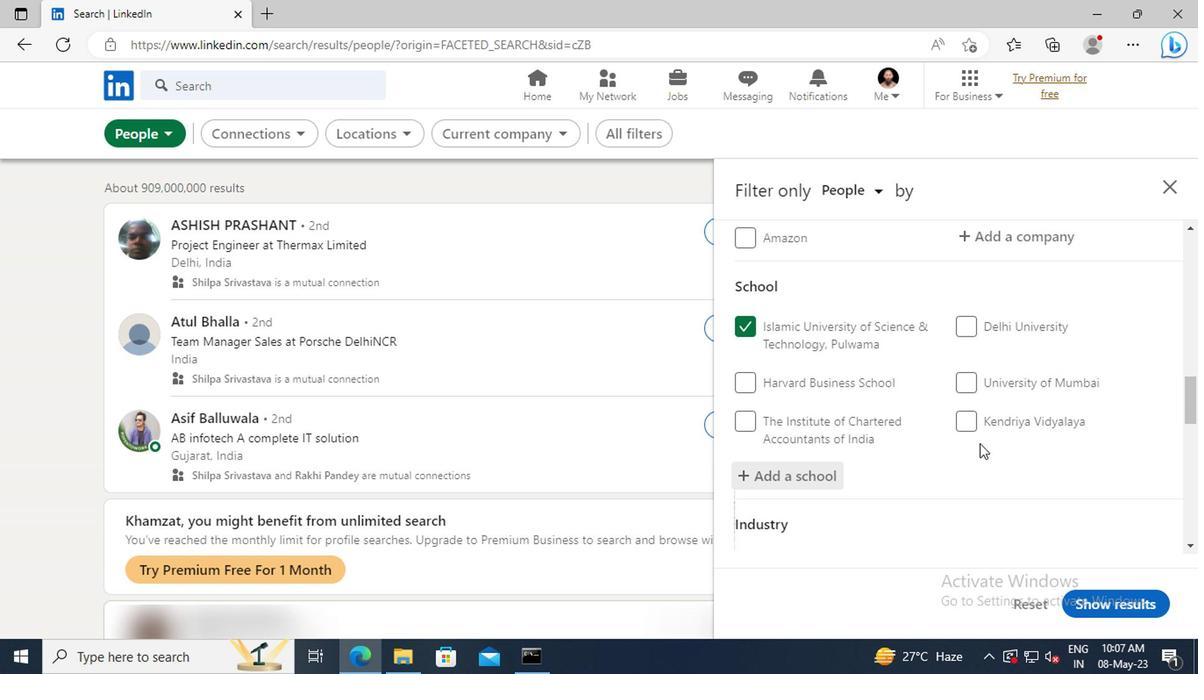 
Action: Mouse scrolled (975, 443) with delta (0, -1)
Screenshot: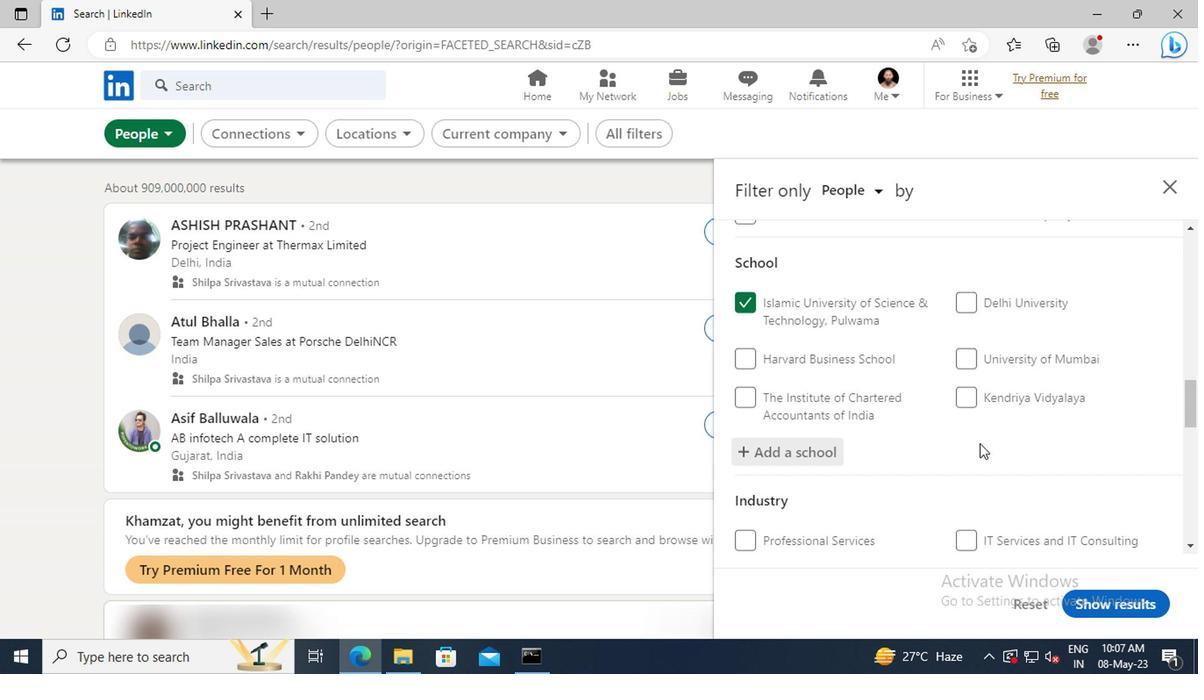 
Action: Mouse scrolled (975, 443) with delta (0, -1)
Screenshot: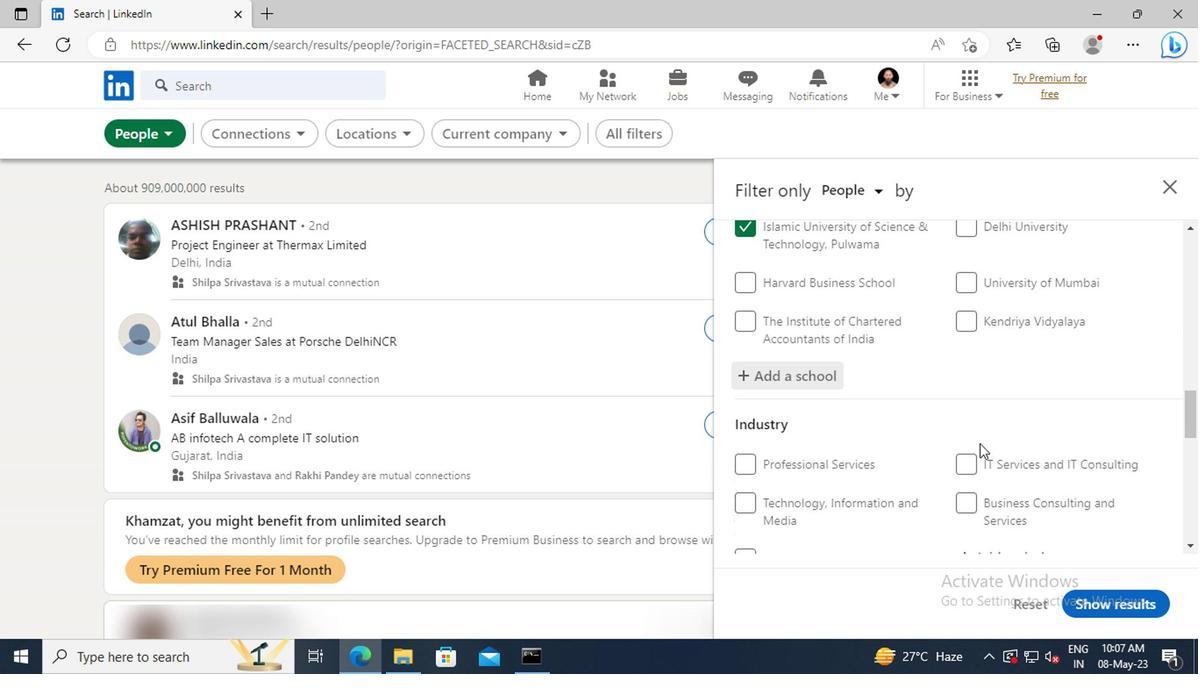 
Action: Mouse scrolled (975, 443) with delta (0, -1)
Screenshot: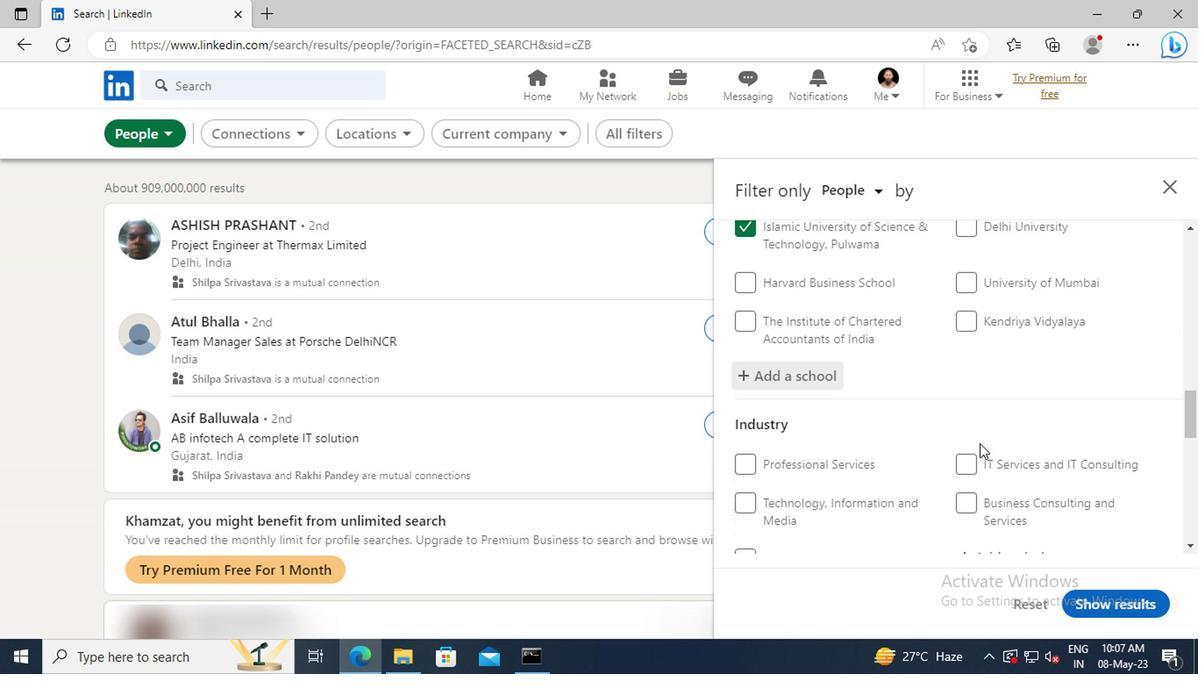 
Action: Mouse moved to (980, 454)
Screenshot: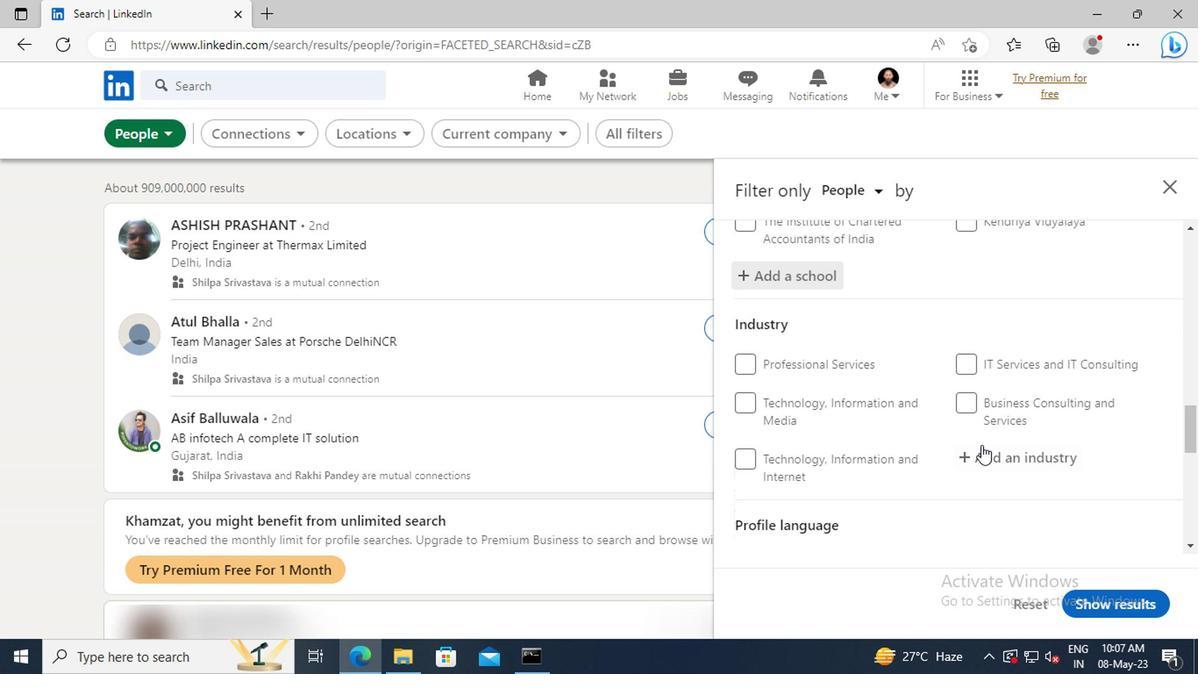 
Action: Mouse pressed left at (980, 454)
Screenshot: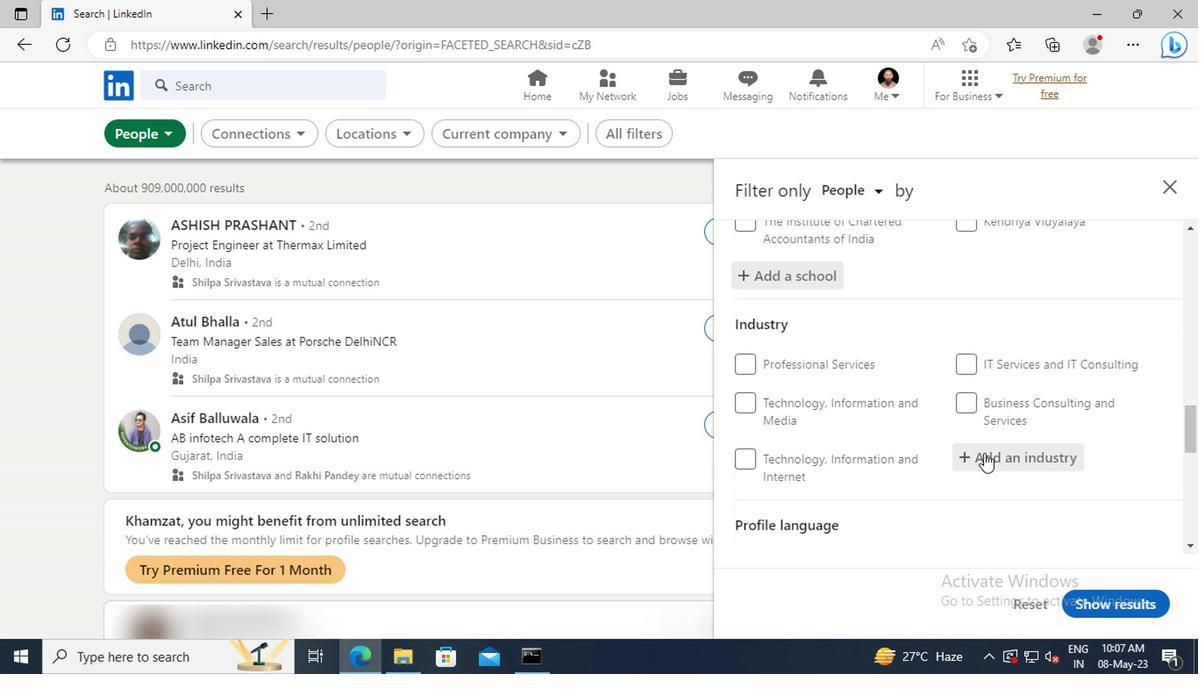 
Action: Key pressed <Key.shift>HOUSEHOLD<Key.space><Key.shift>APP
Screenshot: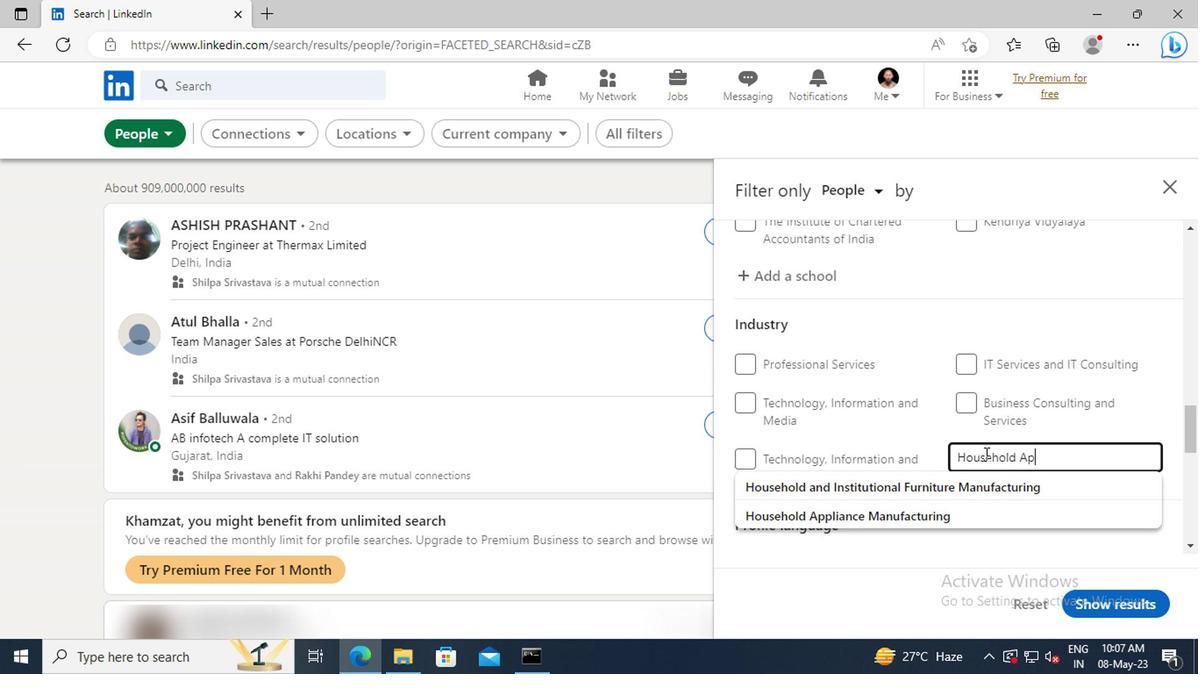 
Action: Mouse moved to (991, 486)
Screenshot: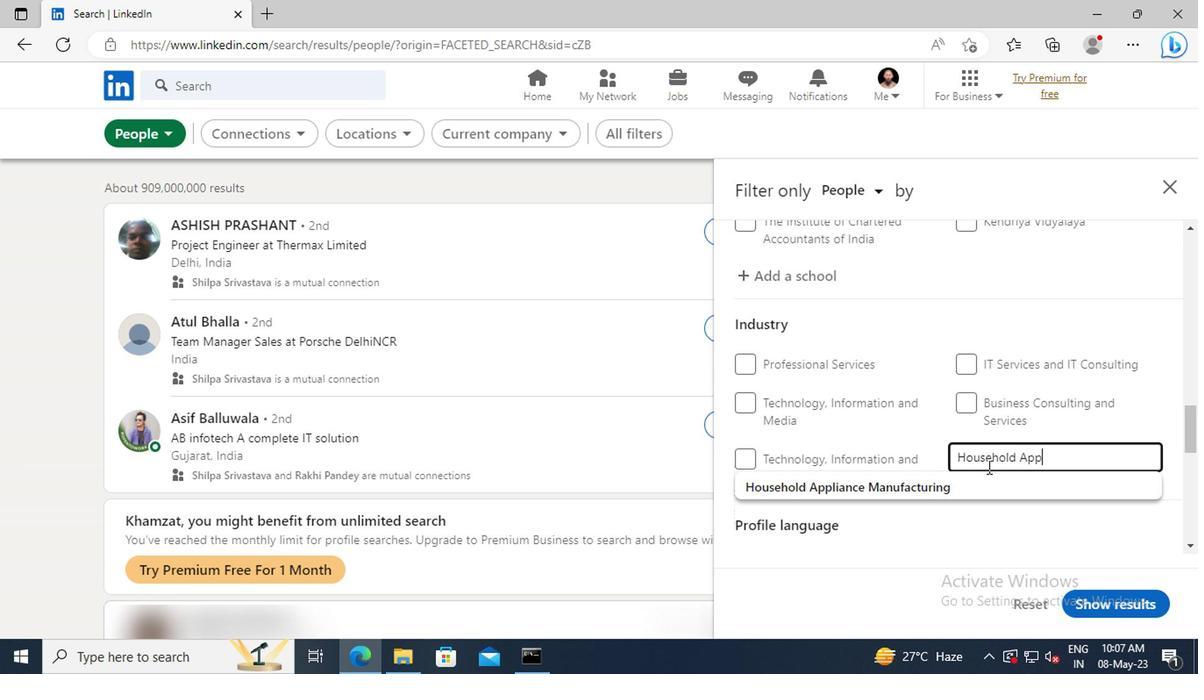 
Action: Mouse pressed left at (991, 486)
Screenshot: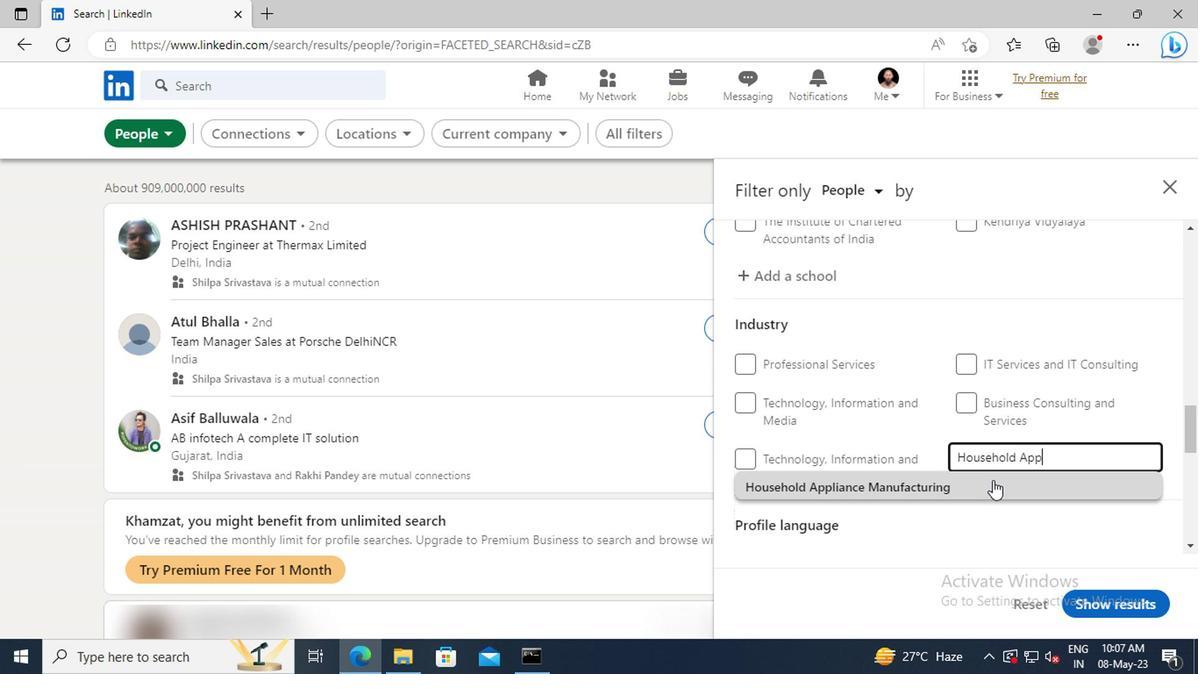 
Action: Mouse scrolled (991, 486) with delta (0, 0)
Screenshot: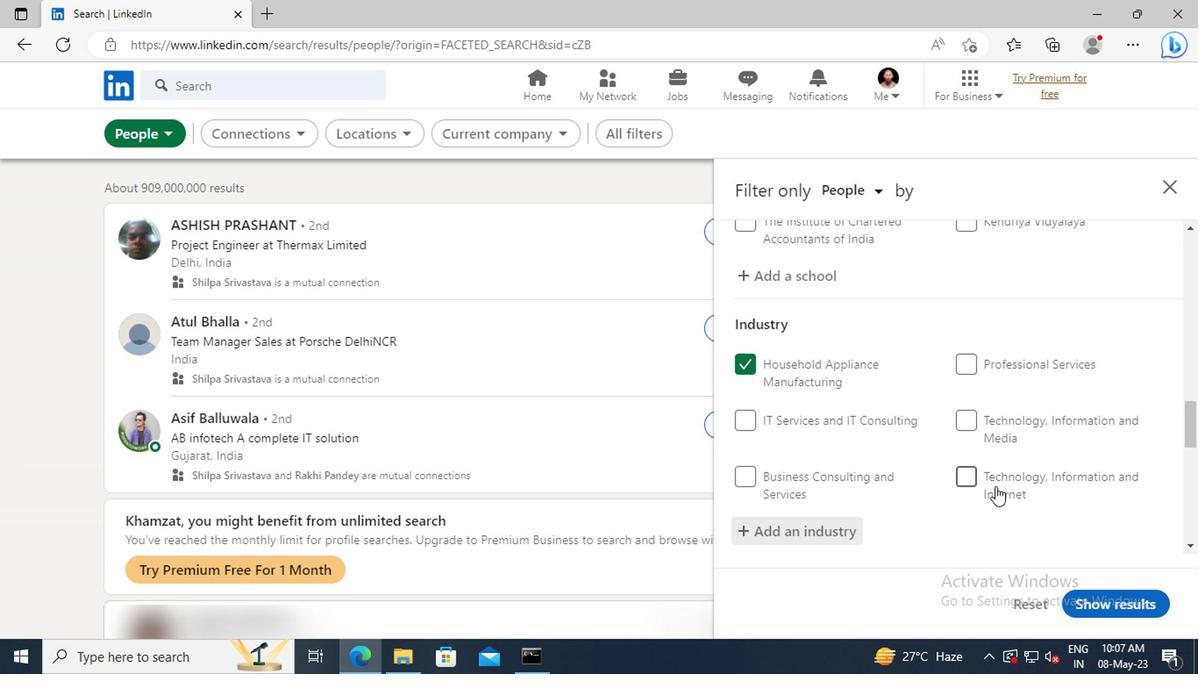 
Action: Mouse moved to (991, 486)
Screenshot: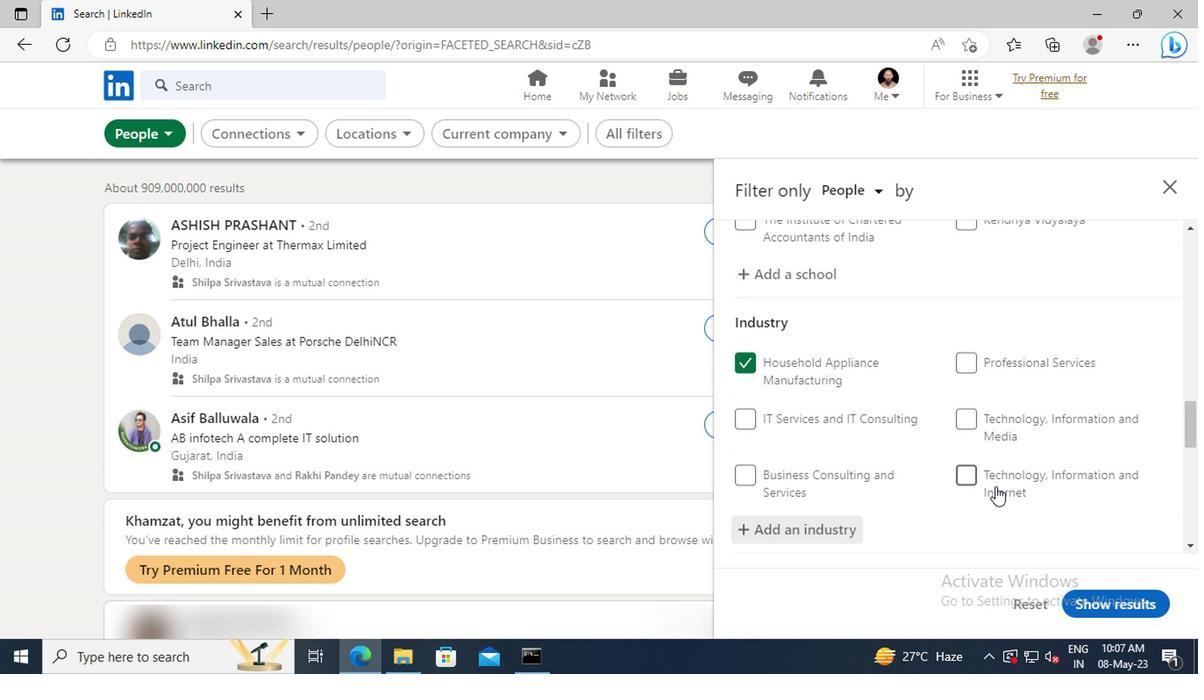 
Action: Mouse scrolled (991, 486) with delta (0, 0)
Screenshot: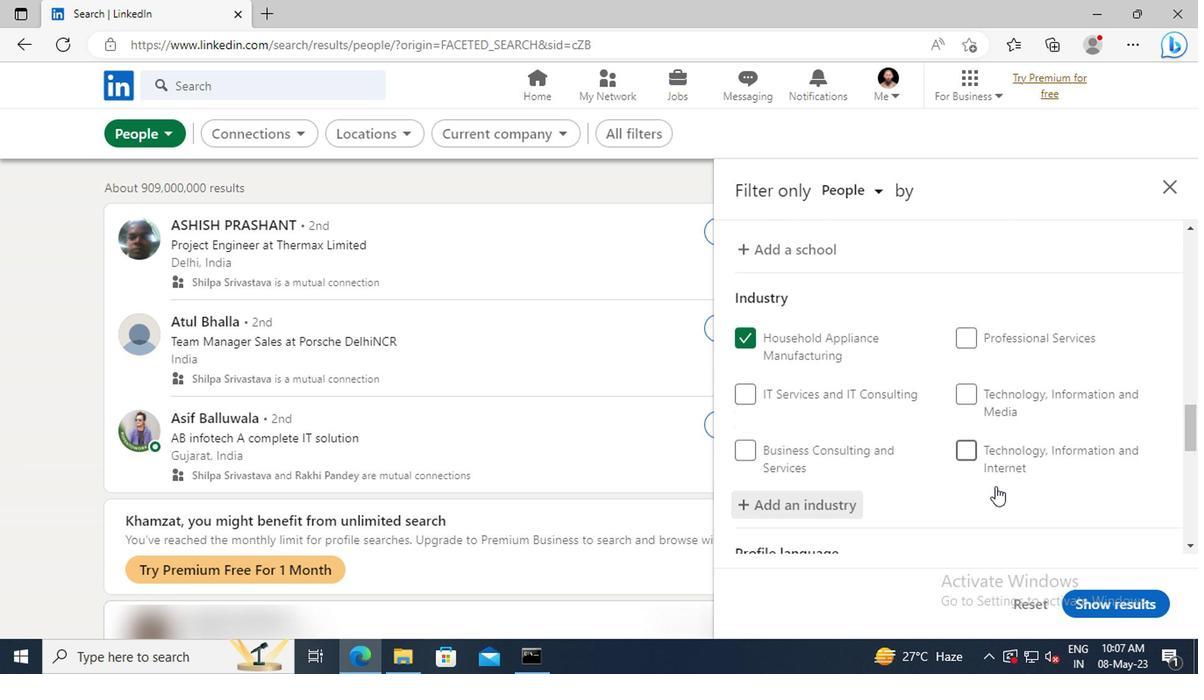 
Action: Mouse moved to (983, 475)
Screenshot: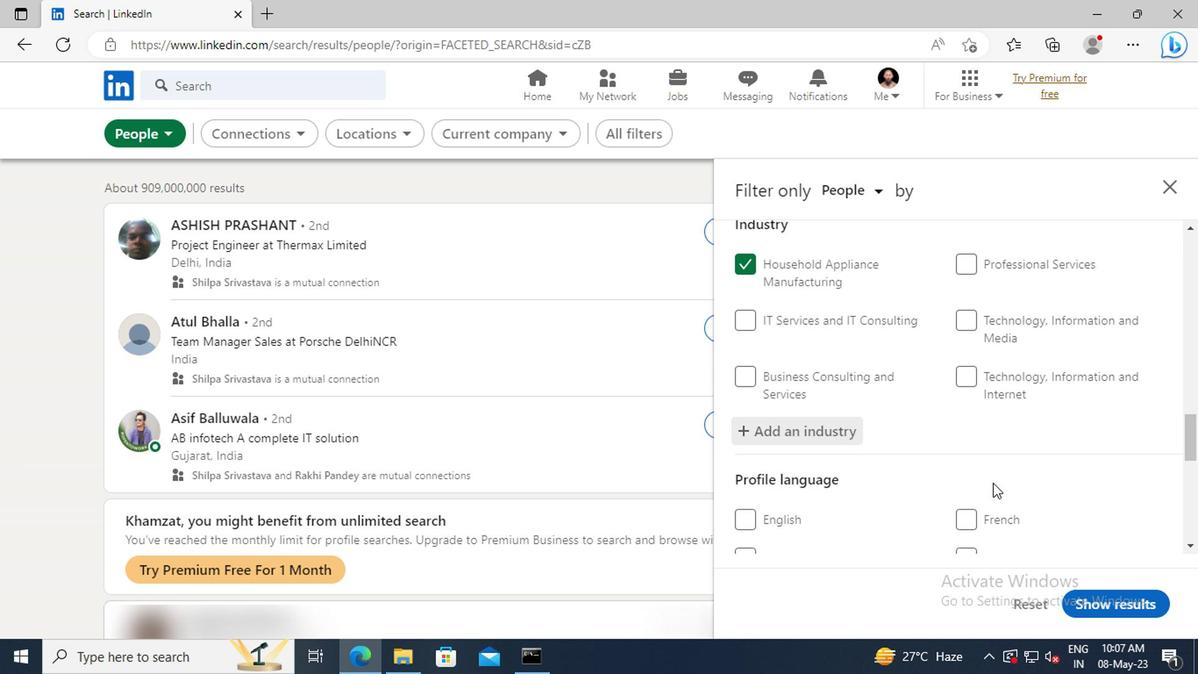 
Action: Mouse scrolled (983, 474) with delta (0, 0)
Screenshot: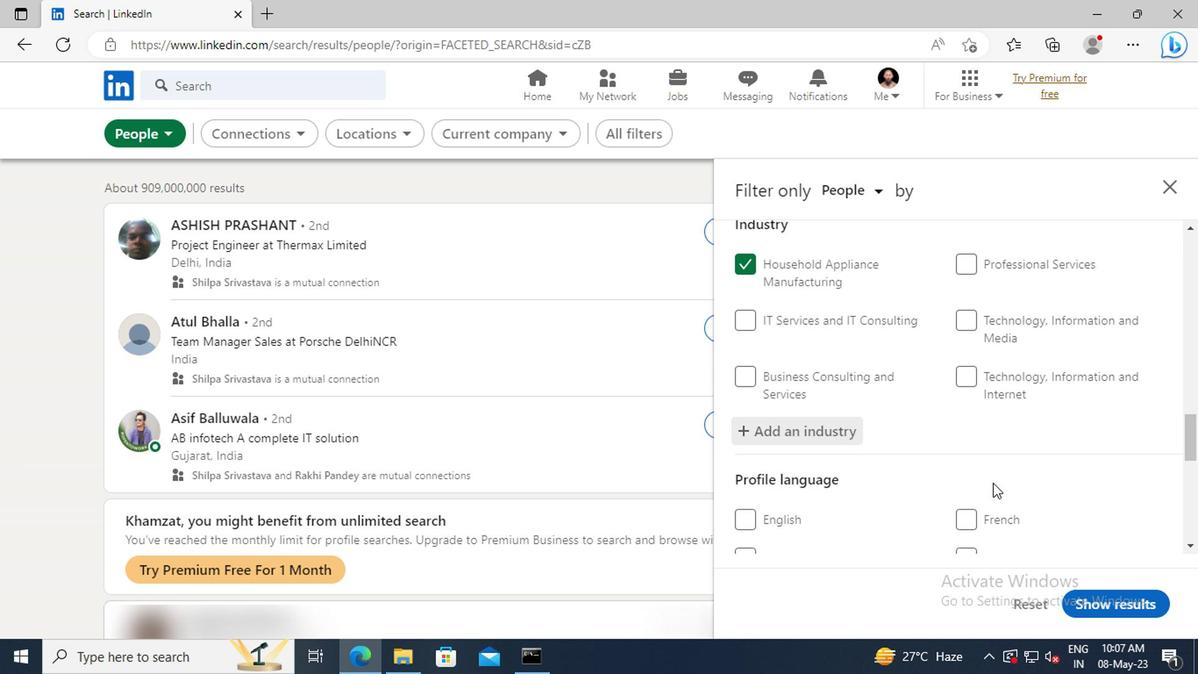 
Action: Mouse moved to (981, 473)
Screenshot: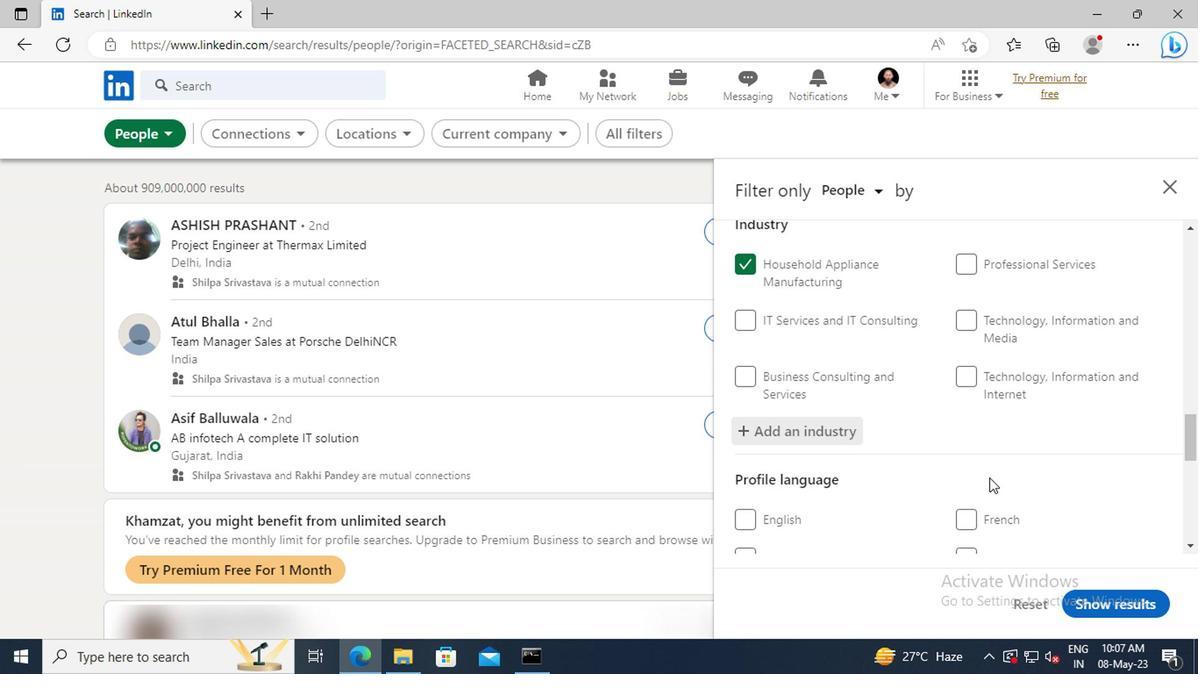 
Action: Mouse scrolled (981, 472) with delta (0, 0)
Screenshot: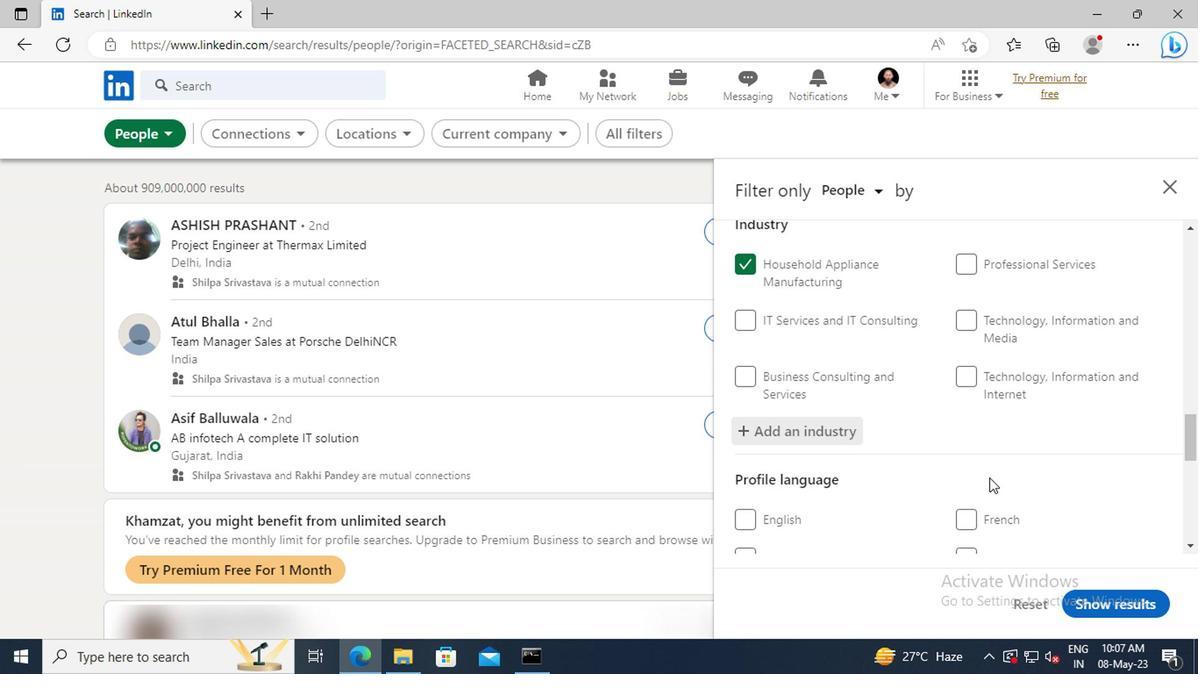 
Action: Mouse moved to (972, 453)
Screenshot: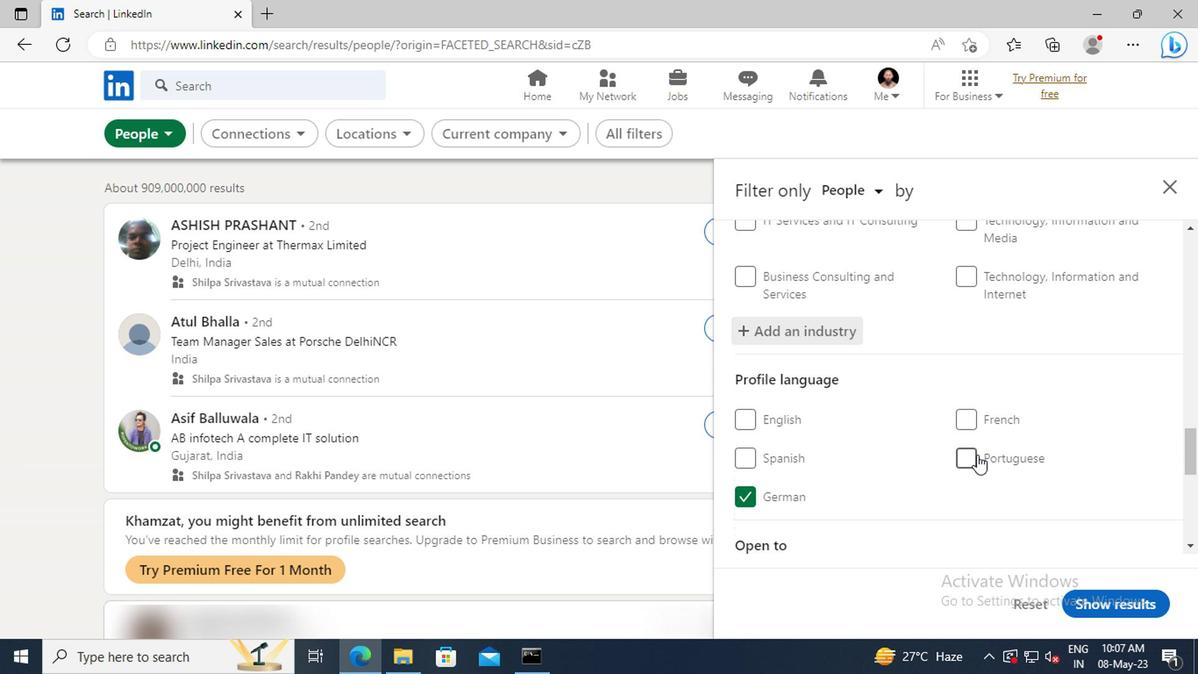 
Action: Mouse scrolled (972, 451) with delta (0, -1)
Screenshot: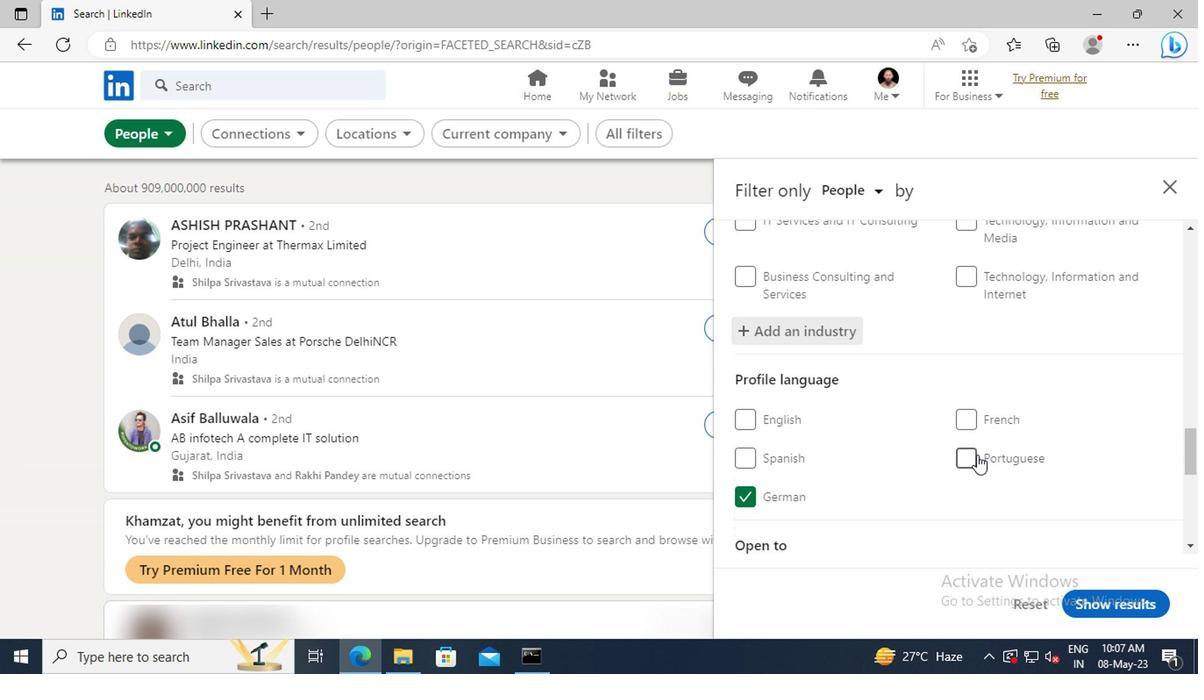 
Action: Mouse moved to (972, 450)
Screenshot: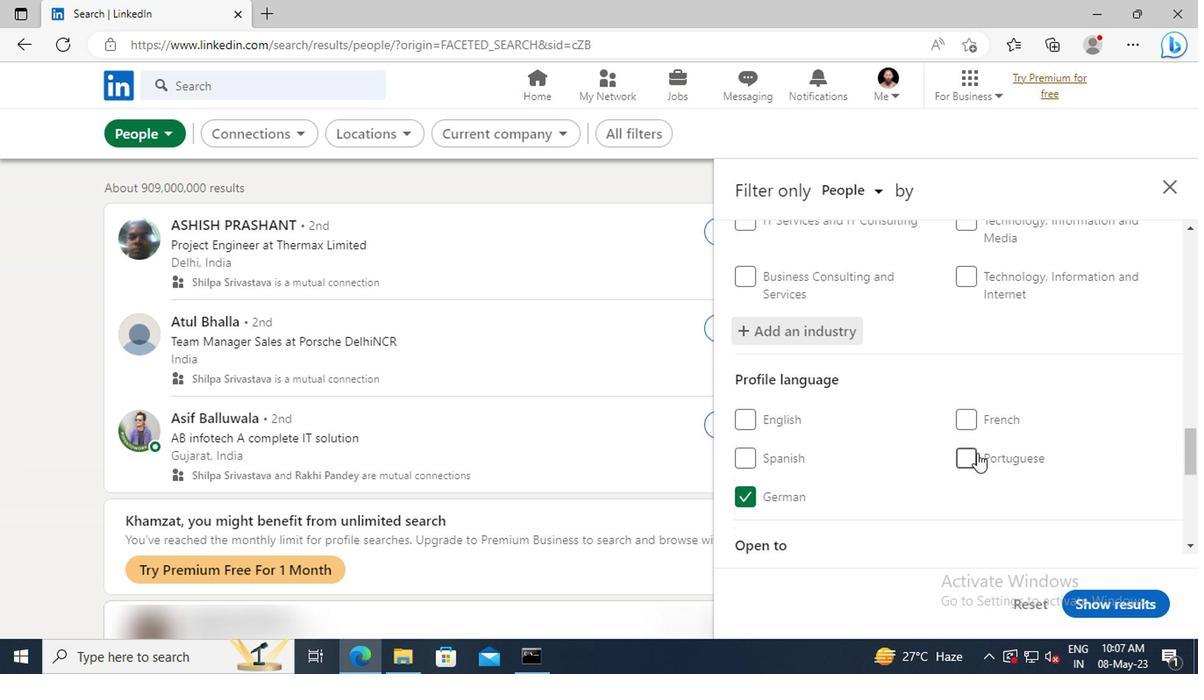 
Action: Mouse scrolled (972, 449) with delta (0, -1)
Screenshot: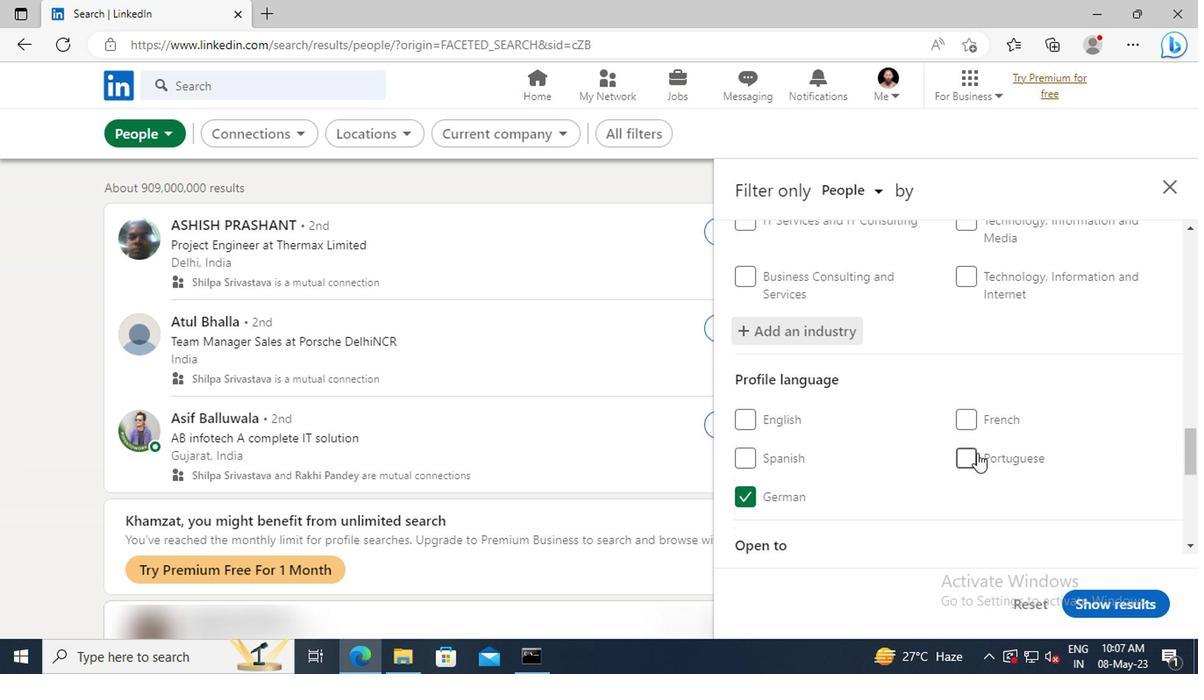 
Action: Mouse moved to (971, 447)
Screenshot: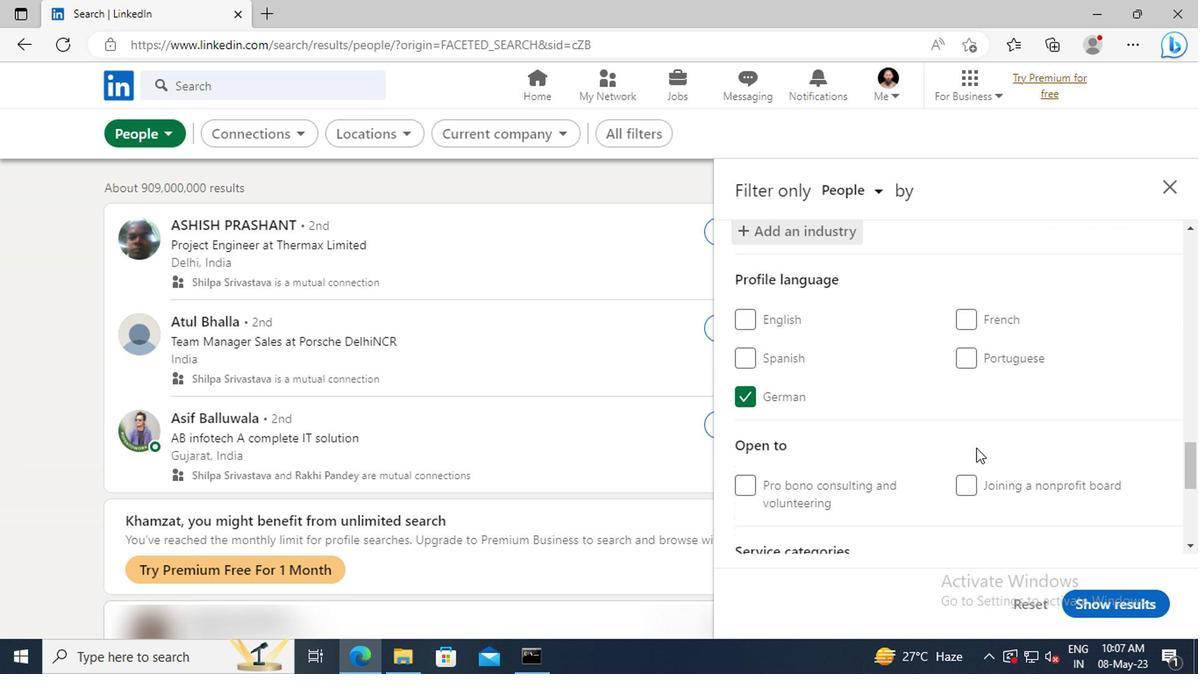 
Action: Mouse scrolled (971, 446) with delta (0, 0)
Screenshot: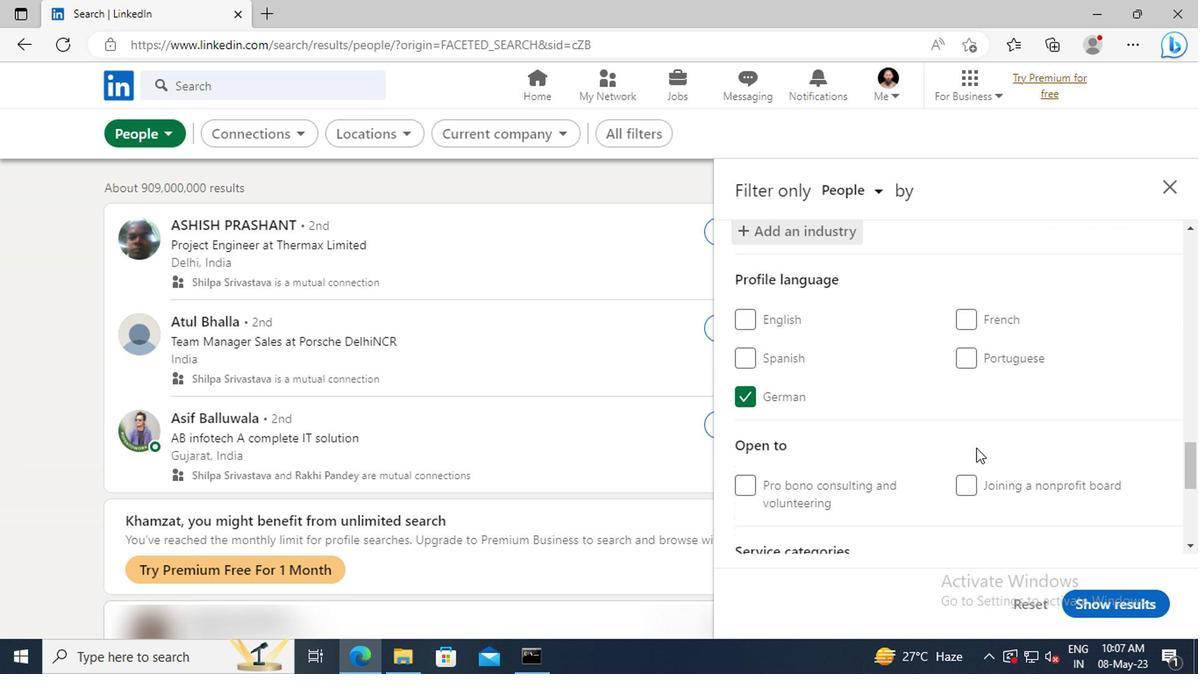 
Action: Mouse moved to (971, 446)
Screenshot: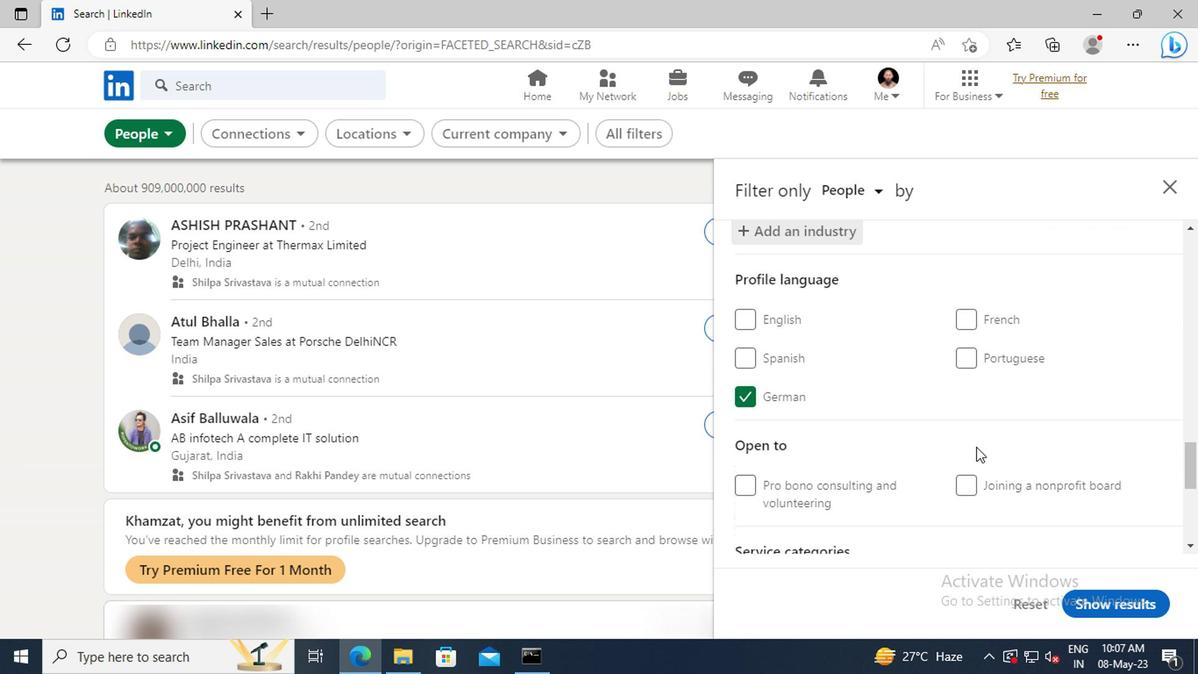 
Action: Mouse scrolled (971, 446) with delta (0, 0)
Screenshot: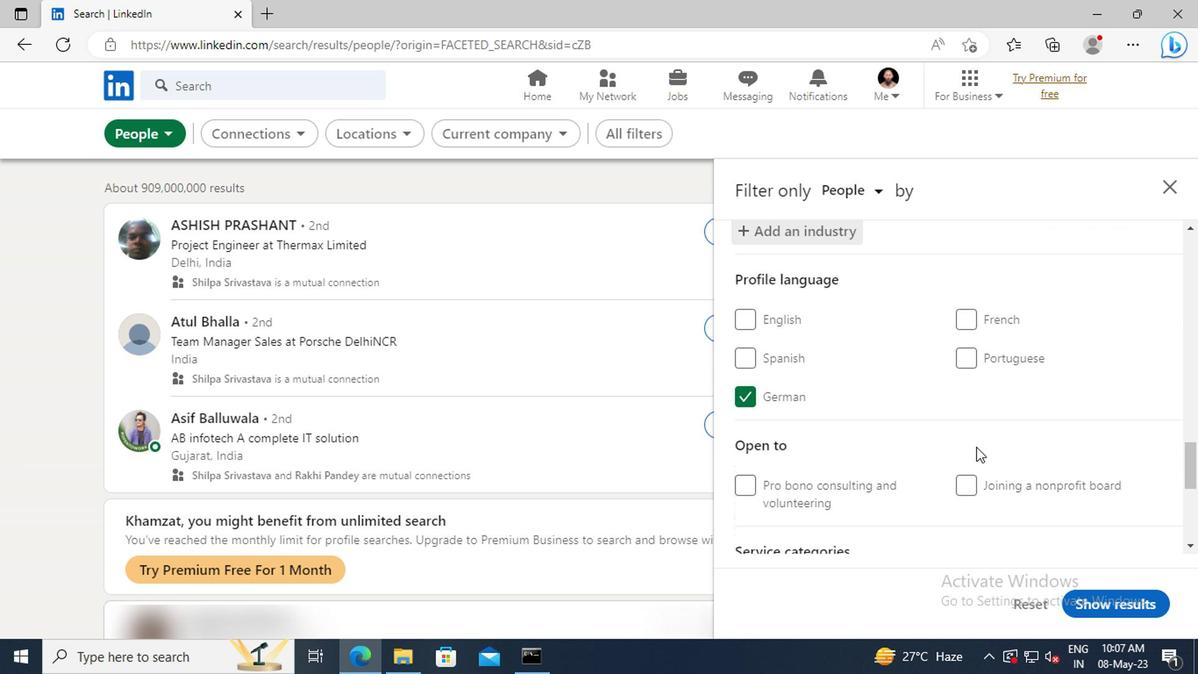 
Action: Mouse moved to (970, 442)
Screenshot: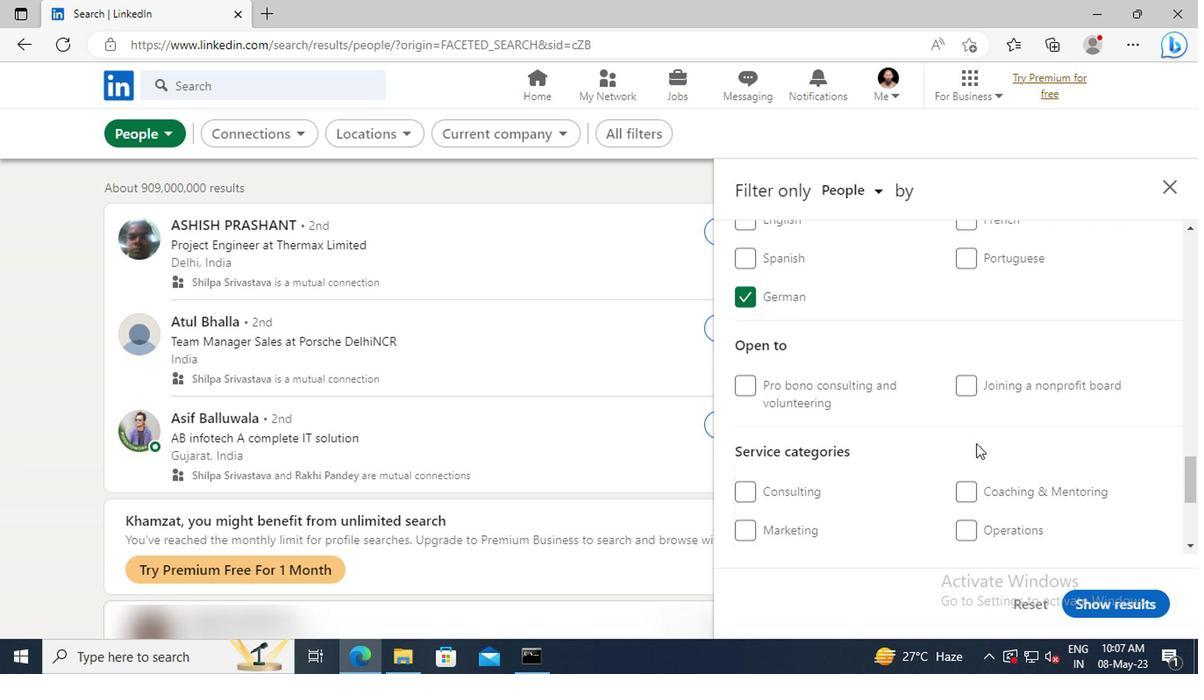 
Action: Mouse scrolled (970, 441) with delta (0, 0)
Screenshot: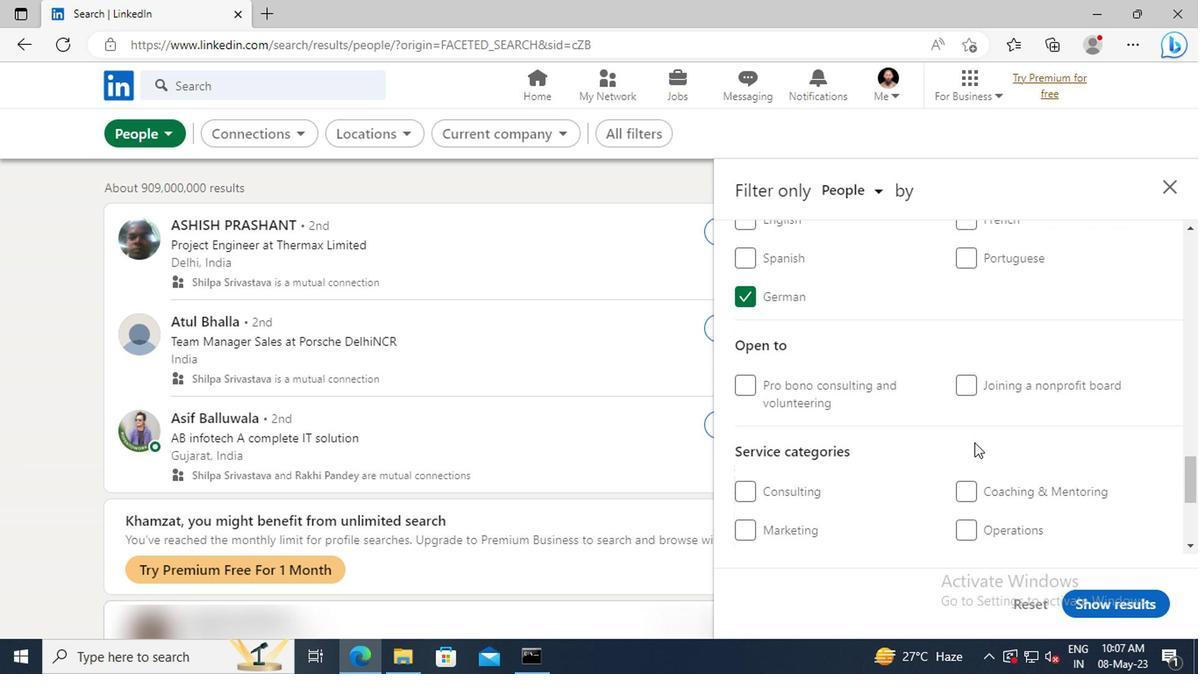 
Action: Mouse scrolled (970, 441) with delta (0, 0)
Screenshot: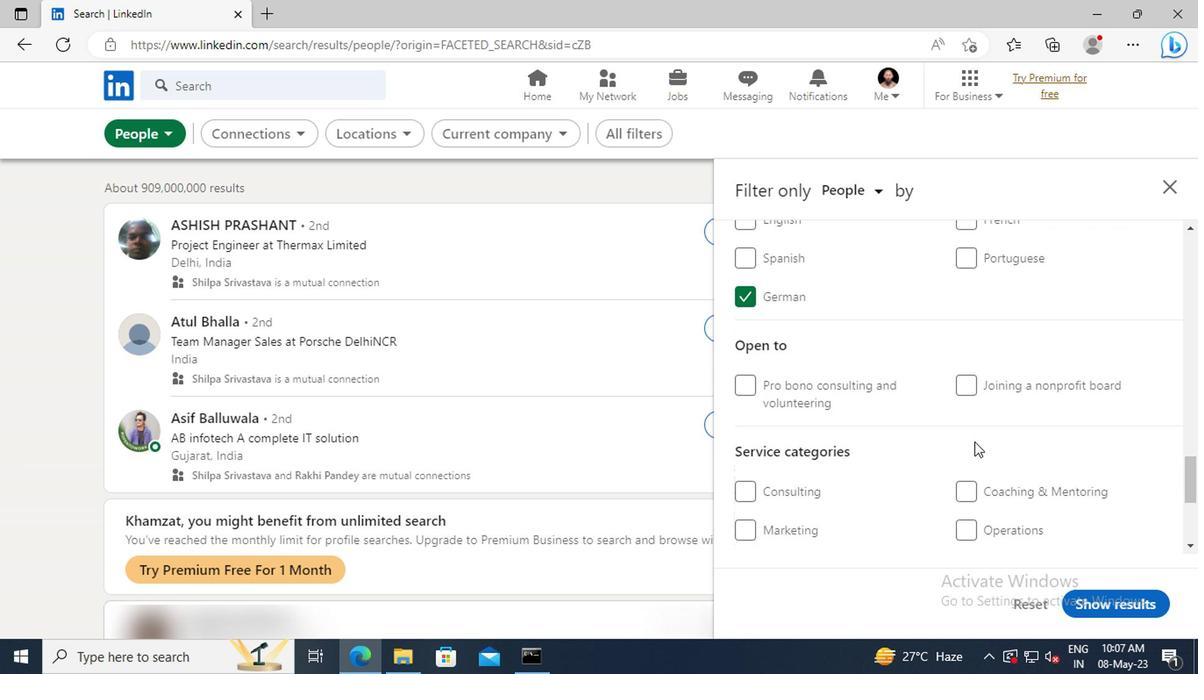 
Action: Mouse moved to (976, 466)
Screenshot: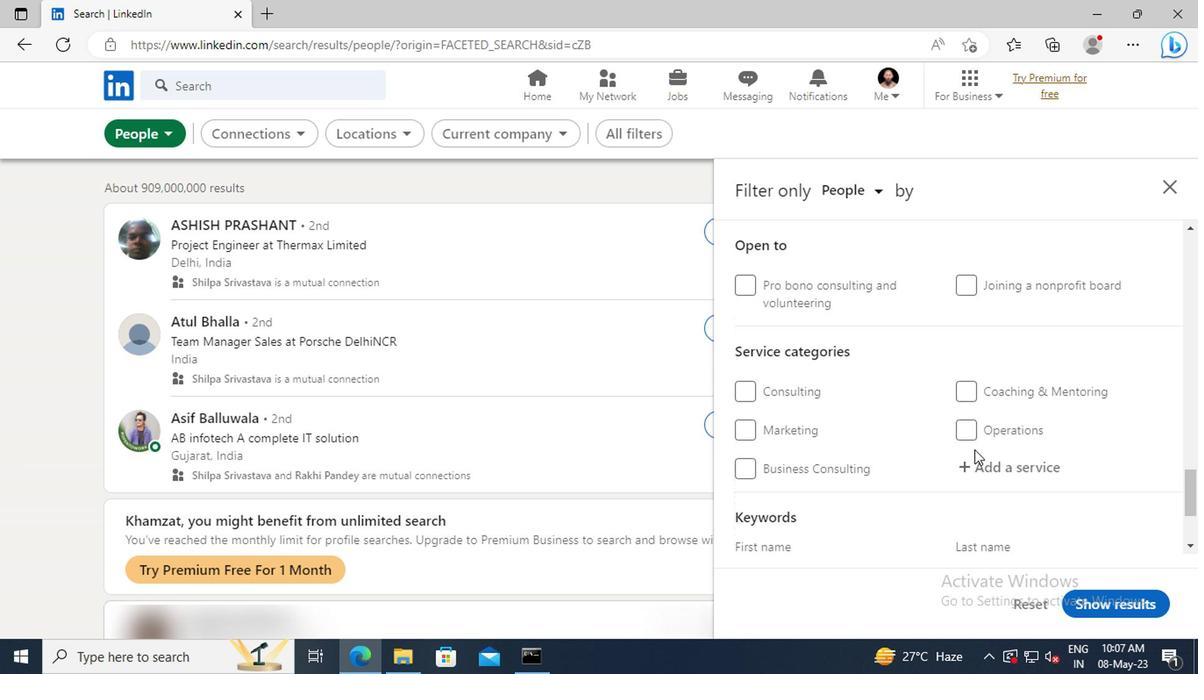 
Action: Mouse pressed left at (976, 466)
Screenshot: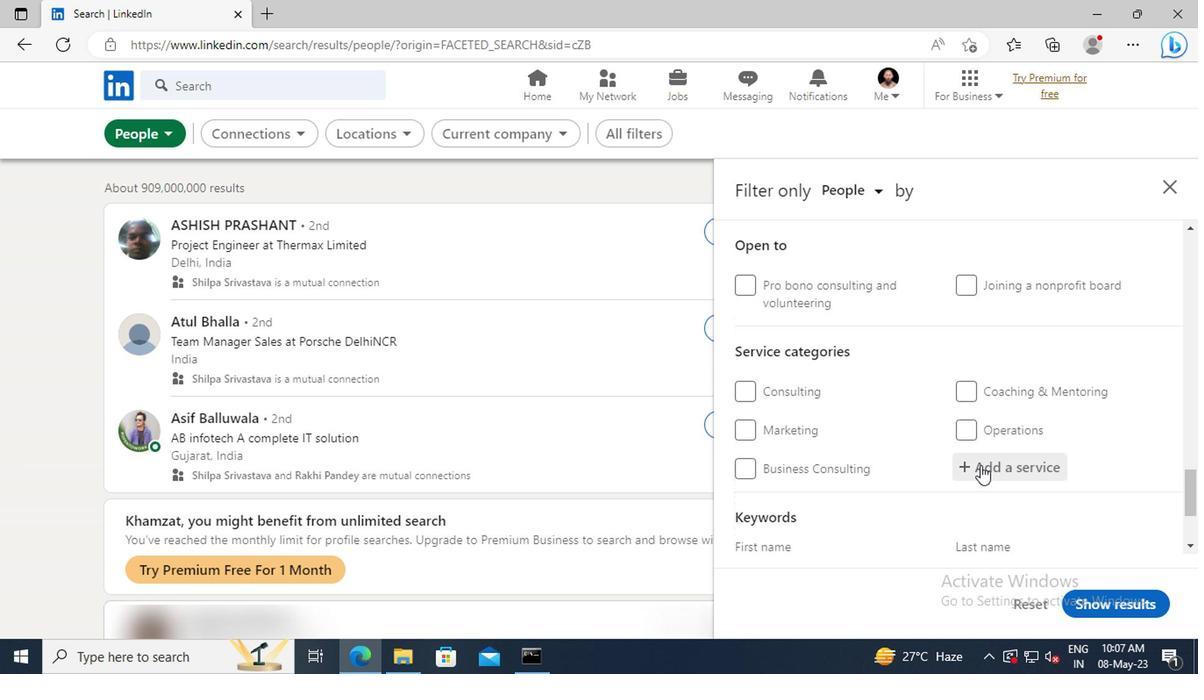 
Action: Key pressed <Key.shift><Key.shift><Key.shift><Key.shift><Key.shift><Key.shift><Key.shift><Key.shift><Key.shift><Key.shift><Key.shift><Key.shift>PRINT<Key.space><Key.shift>D
Screenshot: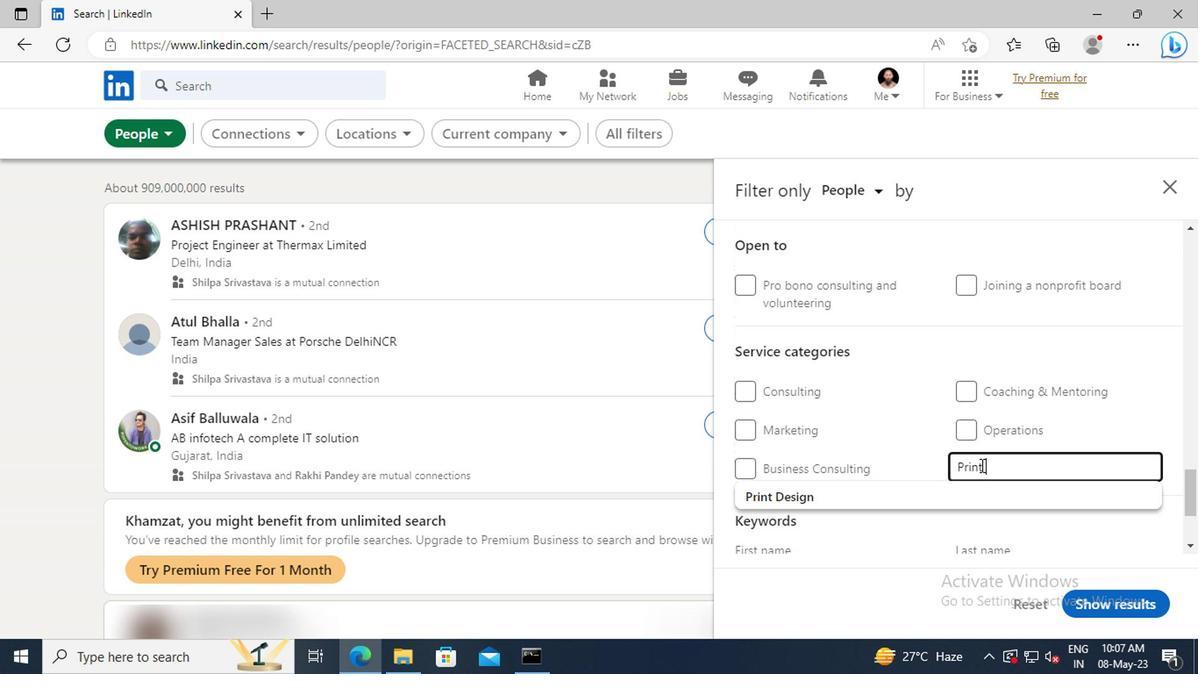 
Action: Mouse moved to (986, 490)
Screenshot: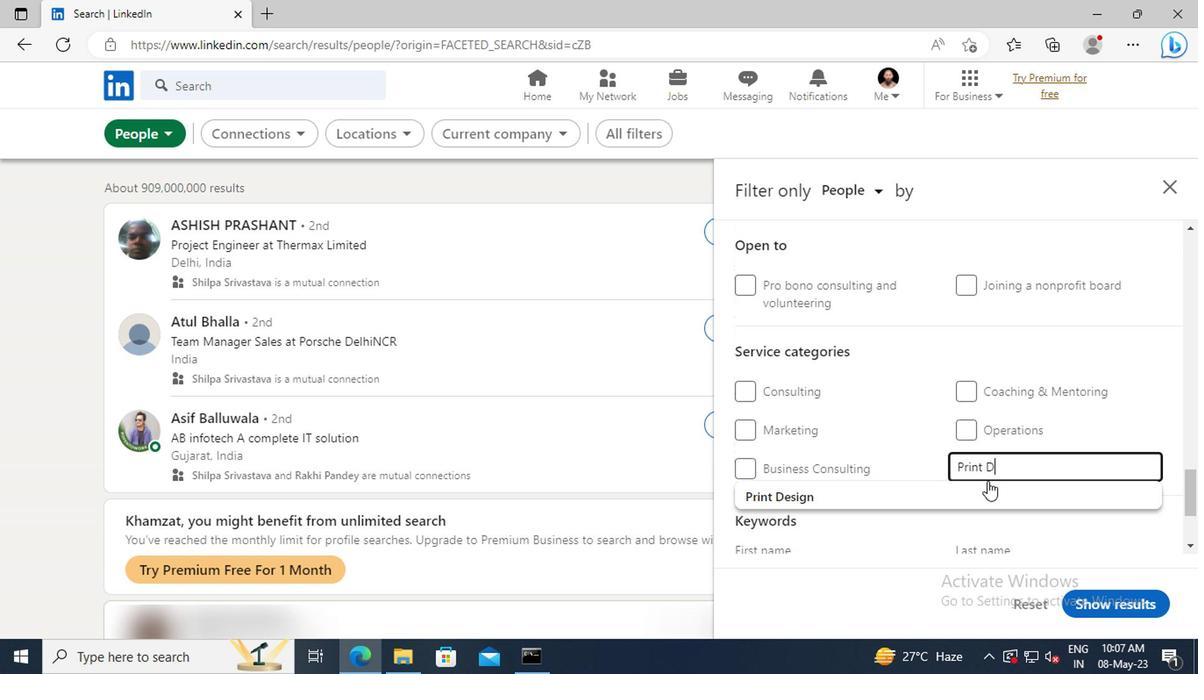 
Action: Mouse pressed left at (986, 490)
Screenshot: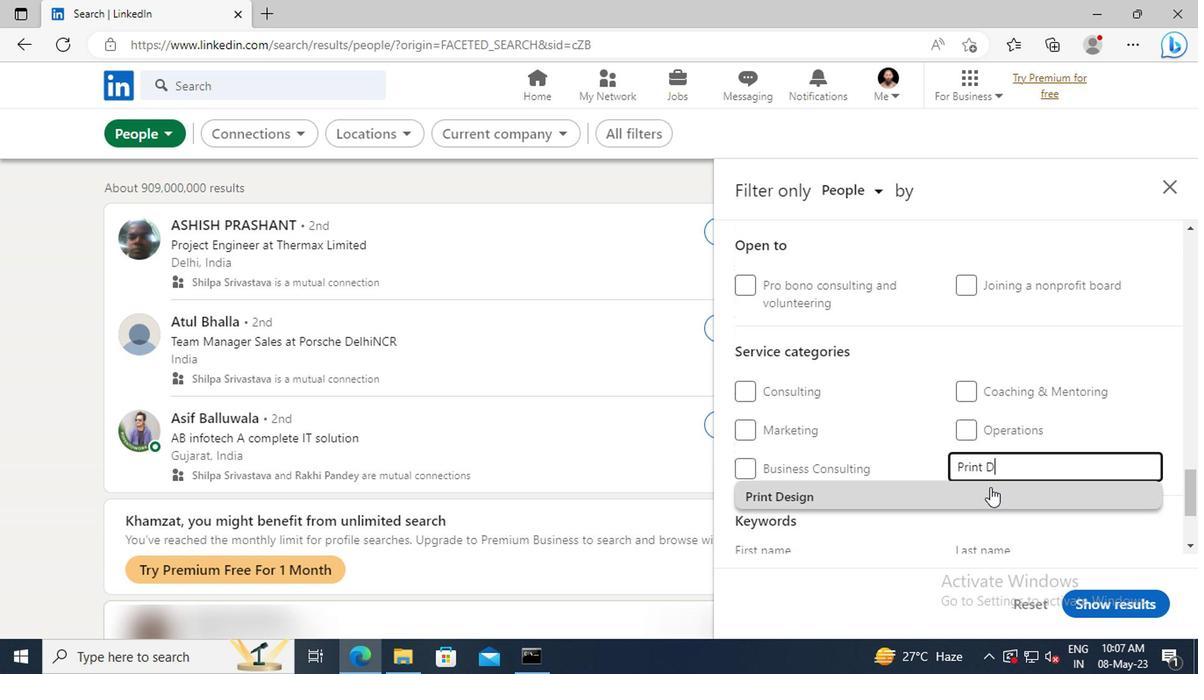 
Action: Mouse scrolled (986, 489) with delta (0, 0)
Screenshot: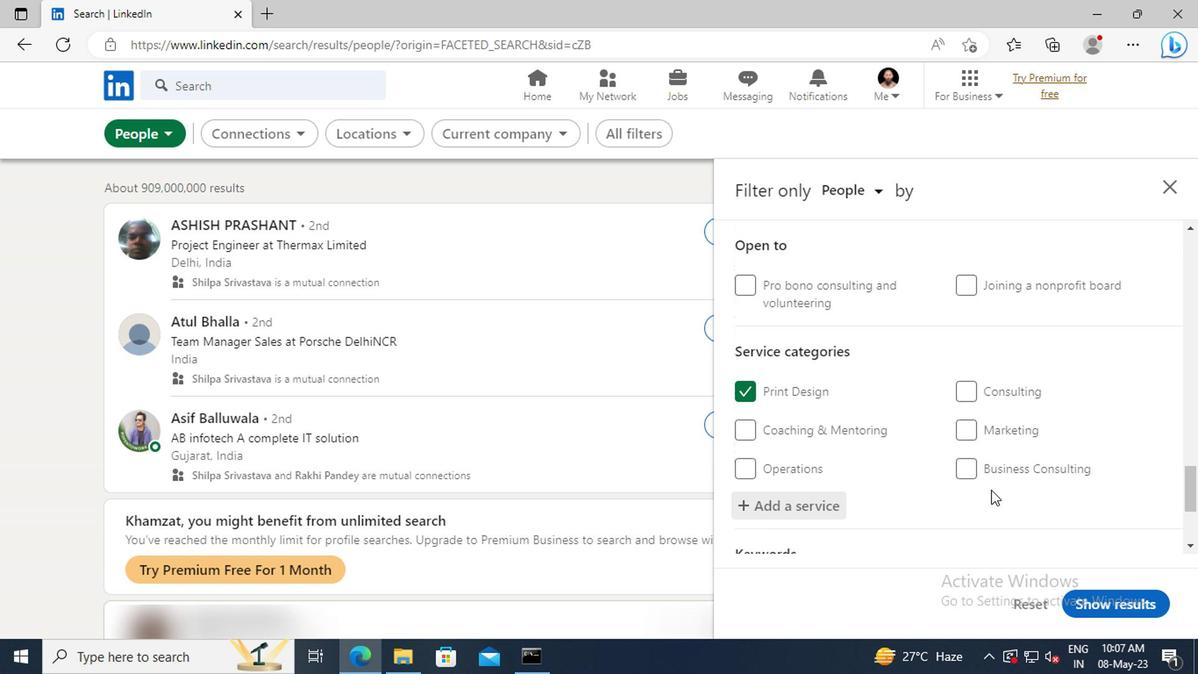 
Action: Mouse scrolled (986, 489) with delta (0, 0)
Screenshot: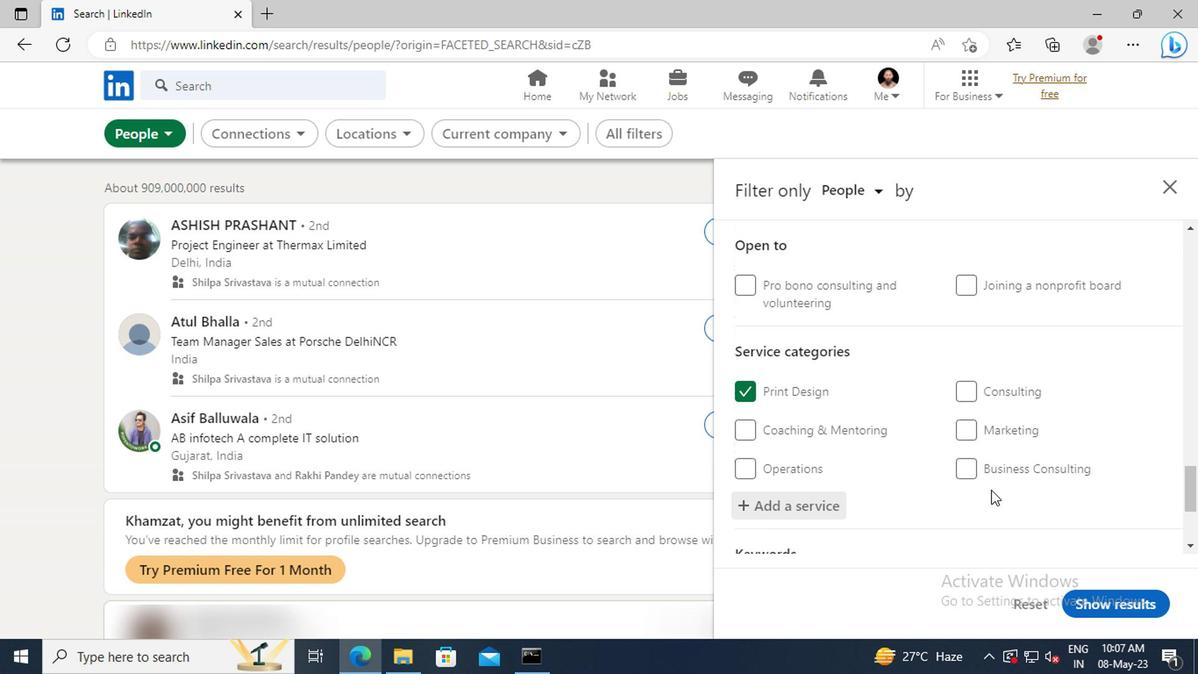 
Action: Mouse scrolled (986, 489) with delta (0, 0)
Screenshot: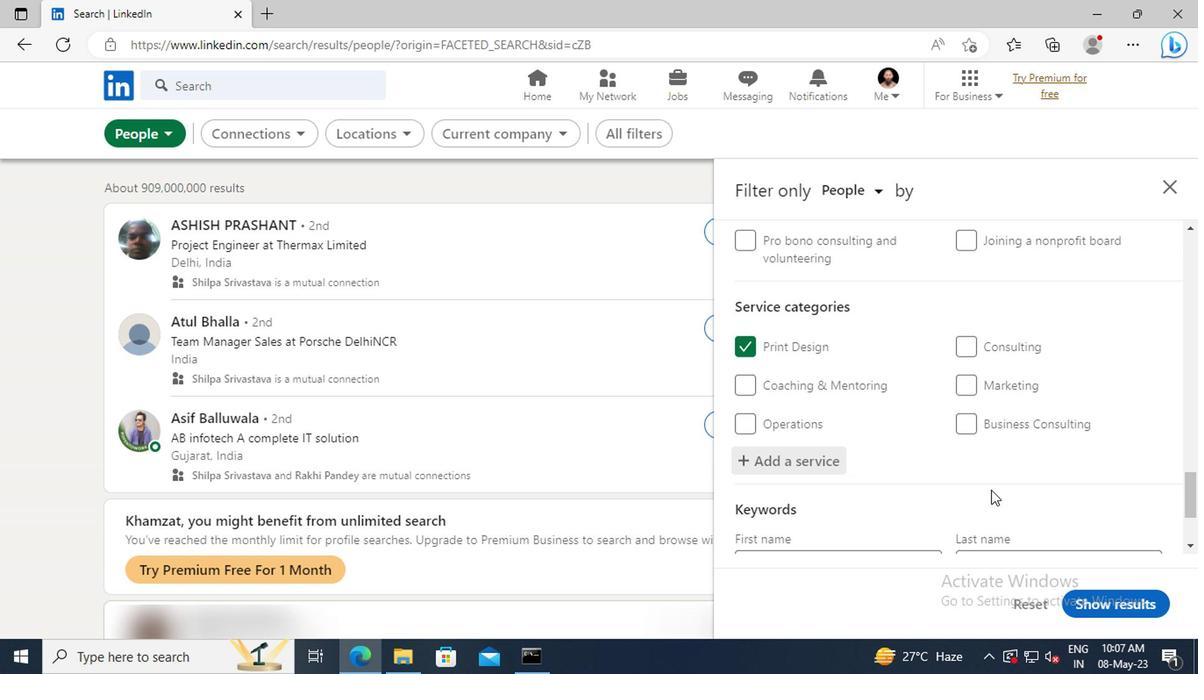 
Action: Mouse scrolled (986, 489) with delta (0, 0)
Screenshot: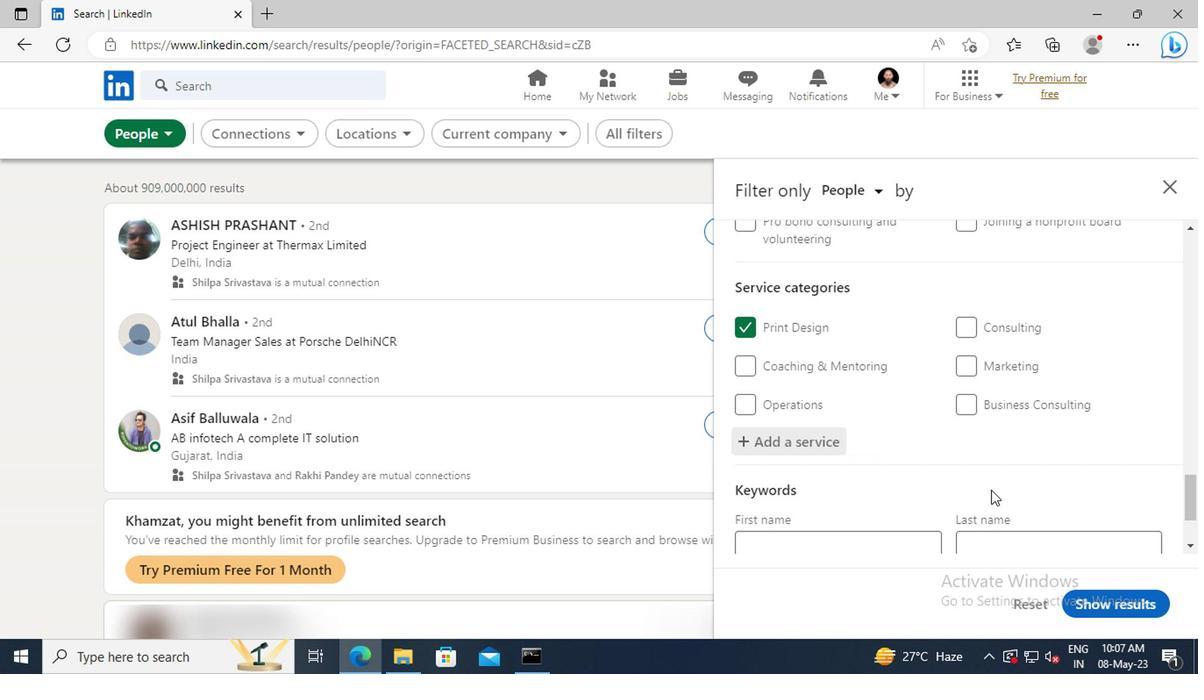 
Action: Mouse moved to (856, 478)
Screenshot: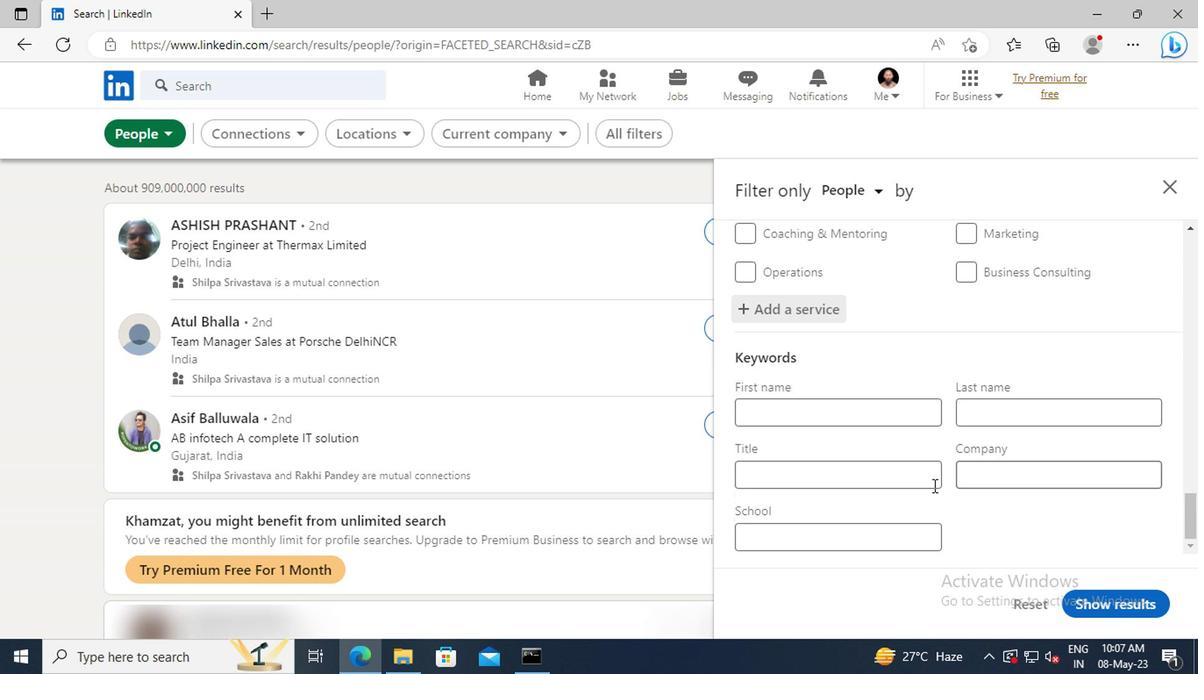 
Action: Mouse pressed left at (856, 478)
Screenshot: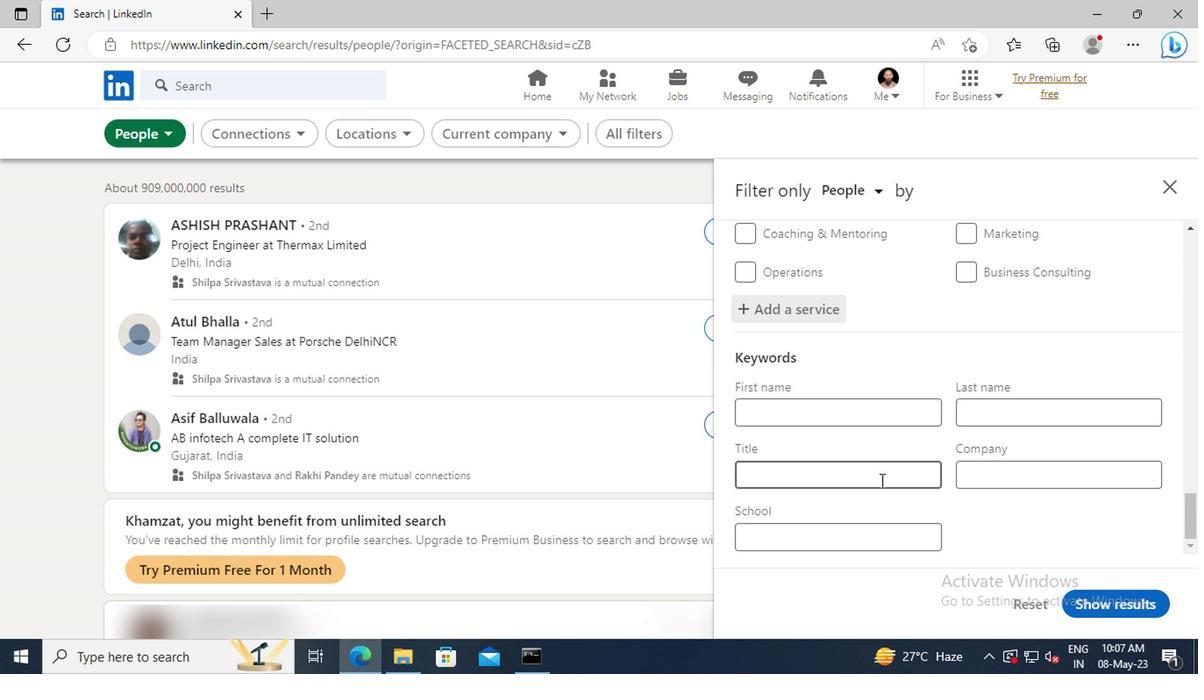 
Action: Key pressed <Key.shift>FRONT-<Key.shift>LINE<Key.space><Key.shift>EMPLOYEES<Key.enter>
Screenshot: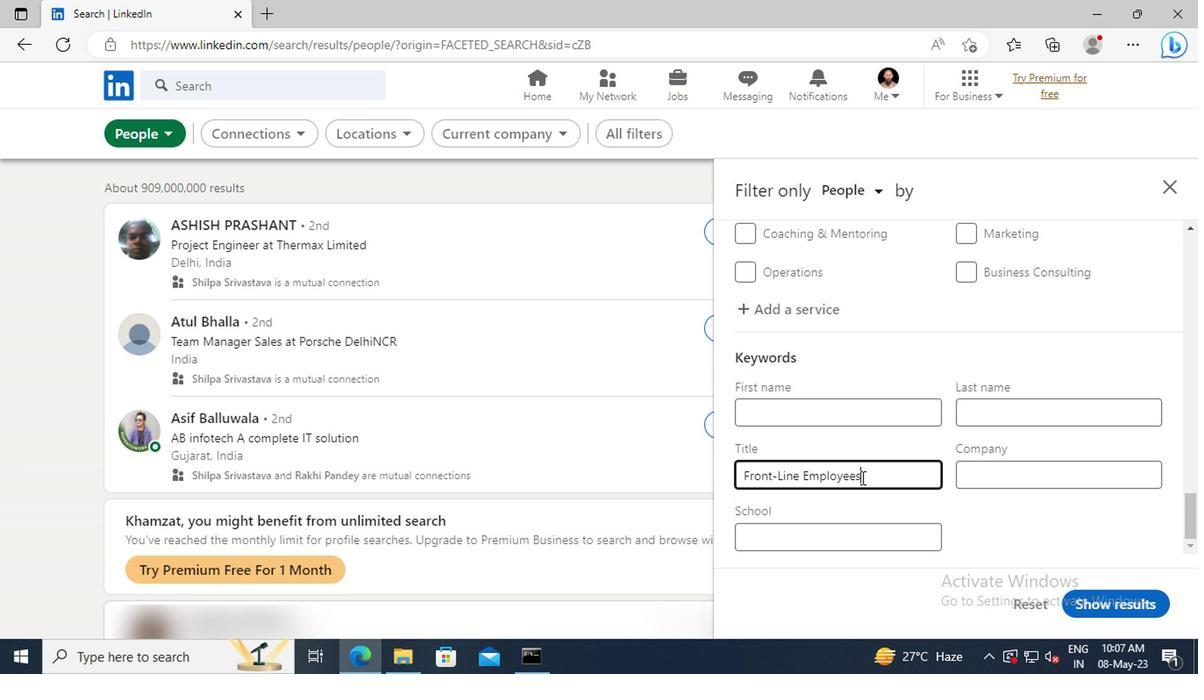 
Action: Mouse moved to (1099, 595)
Screenshot: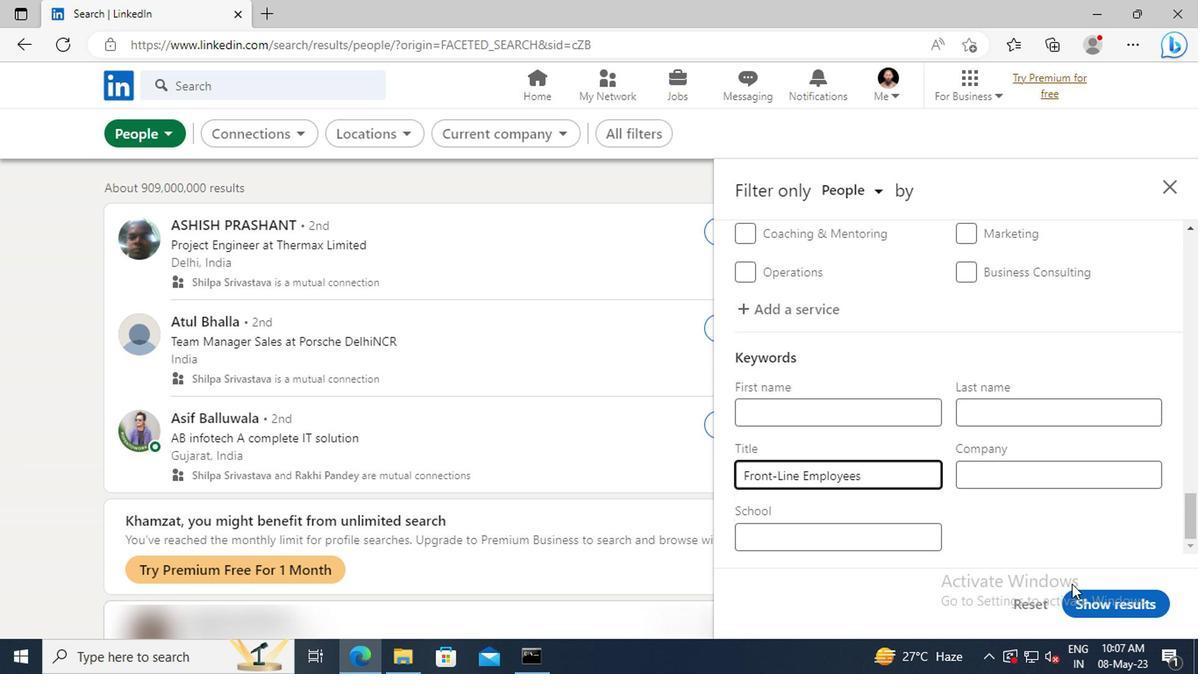 
Action: Mouse pressed left at (1099, 595)
Screenshot: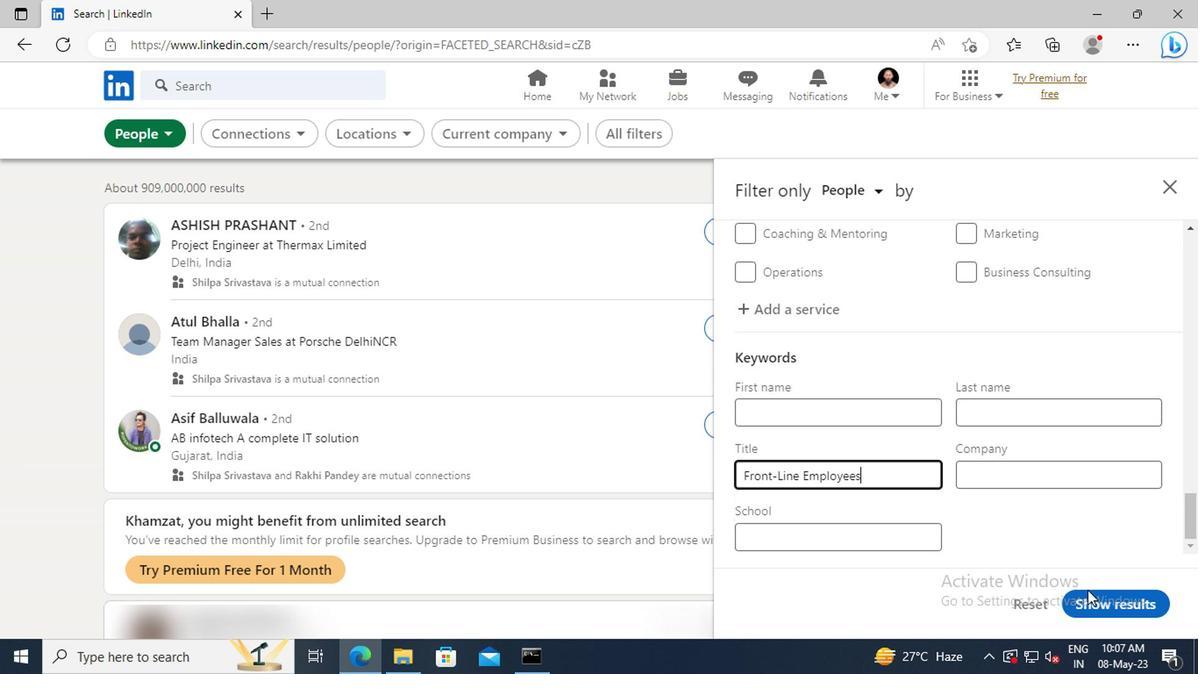 
